 Task: Create a due date automation trigger when advanced on, on the monday before a card is due add fields with custom field "Resume" set to a number greater or equal to 1 and greater than 10 at 11:00 AM.
Action: Mouse moved to (1203, 340)
Screenshot: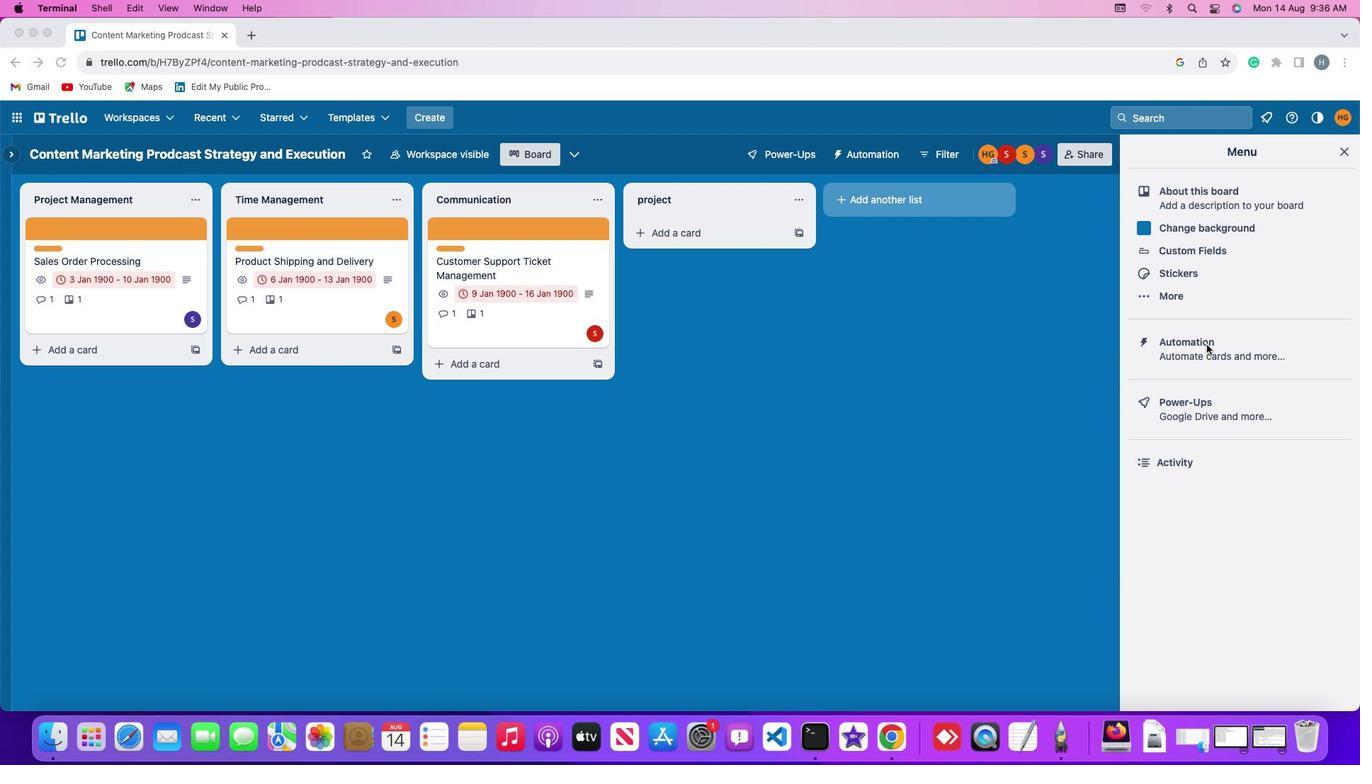 
Action: Mouse pressed left at (1203, 340)
Screenshot: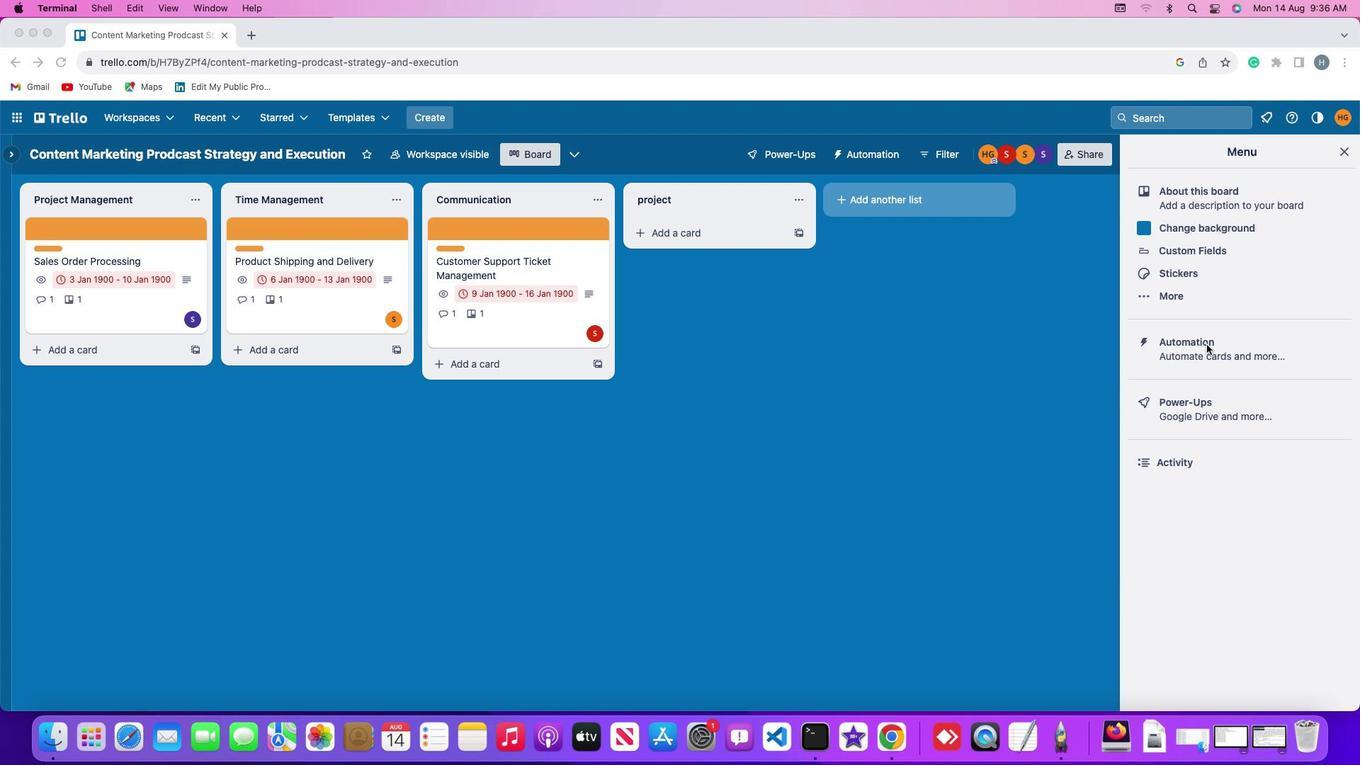
Action: Mouse pressed left at (1203, 340)
Screenshot: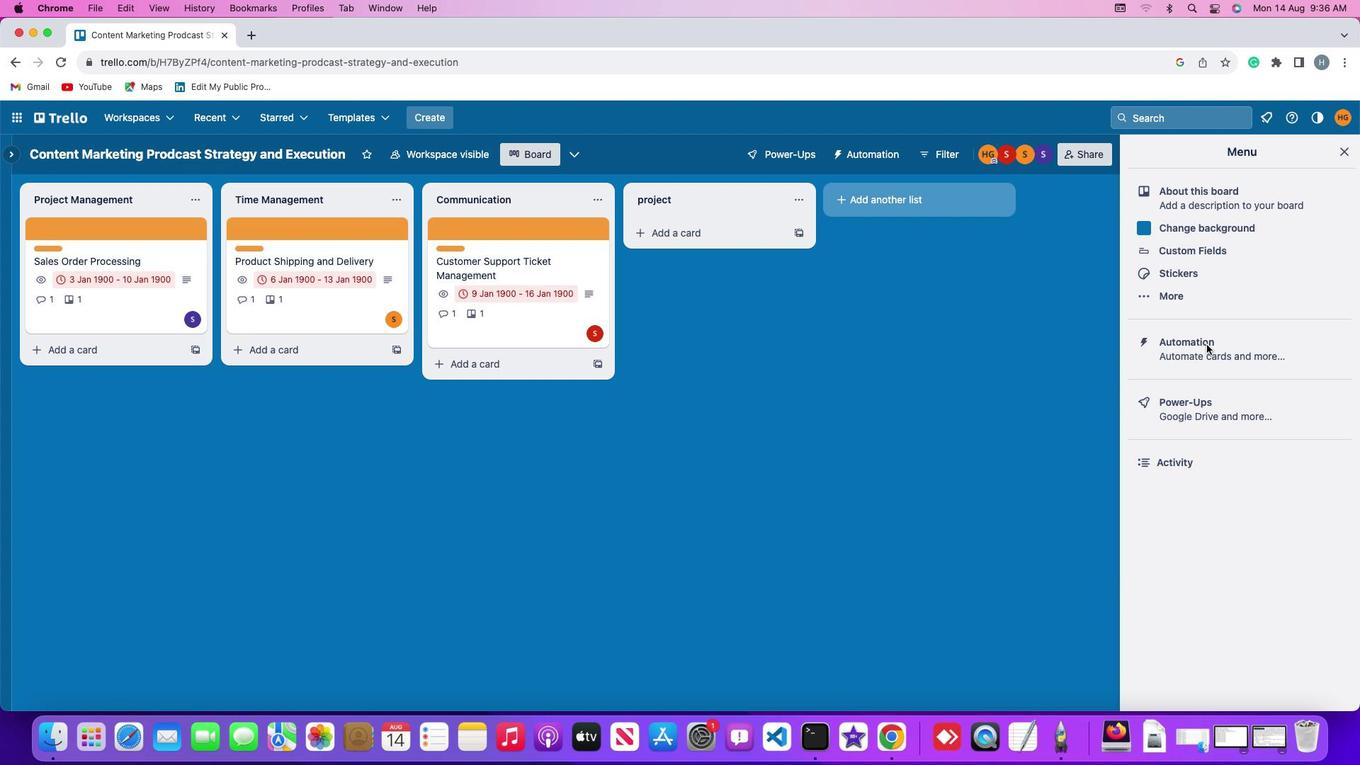 
Action: Mouse moved to (76, 332)
Screenshot: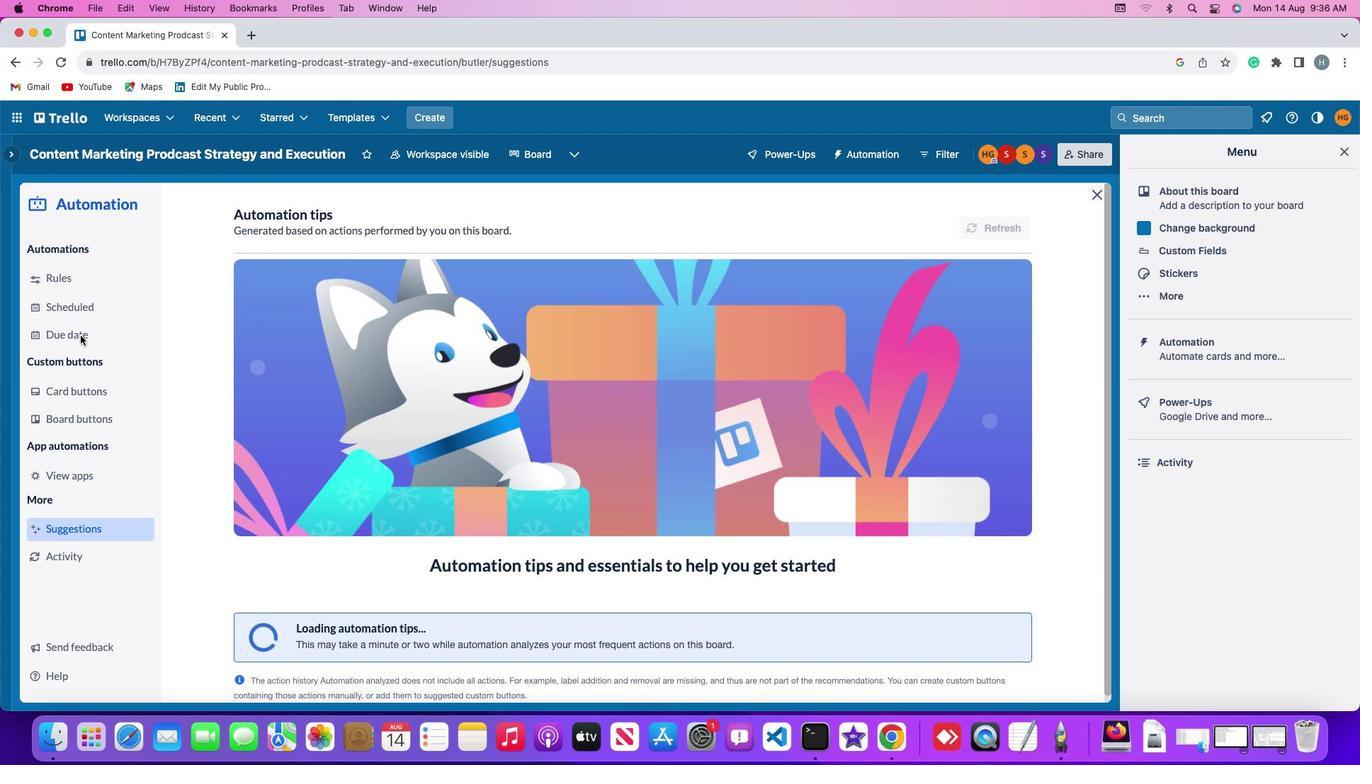 
Action: Mouse pressed left at (76, 332)
Screenshot: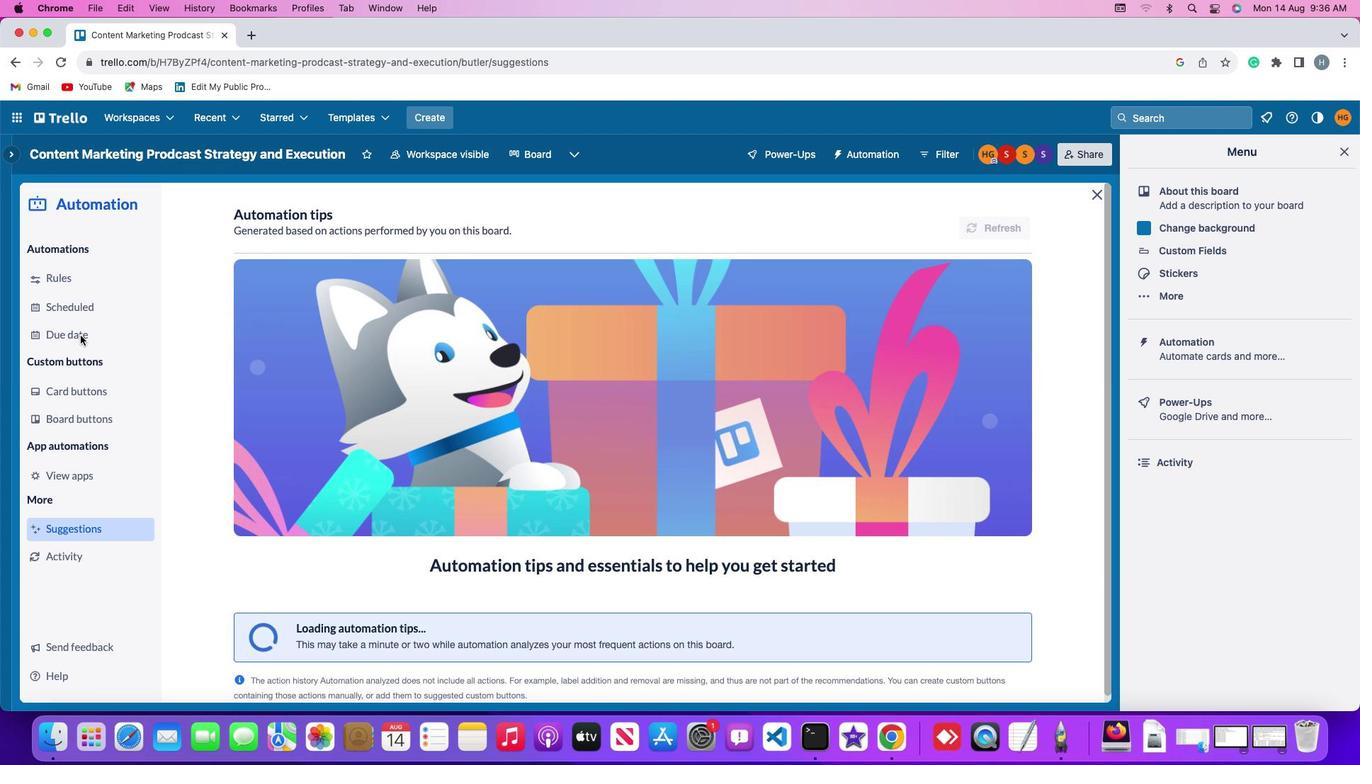 
Action: Mouse moved to (986, 213)
Screenshot: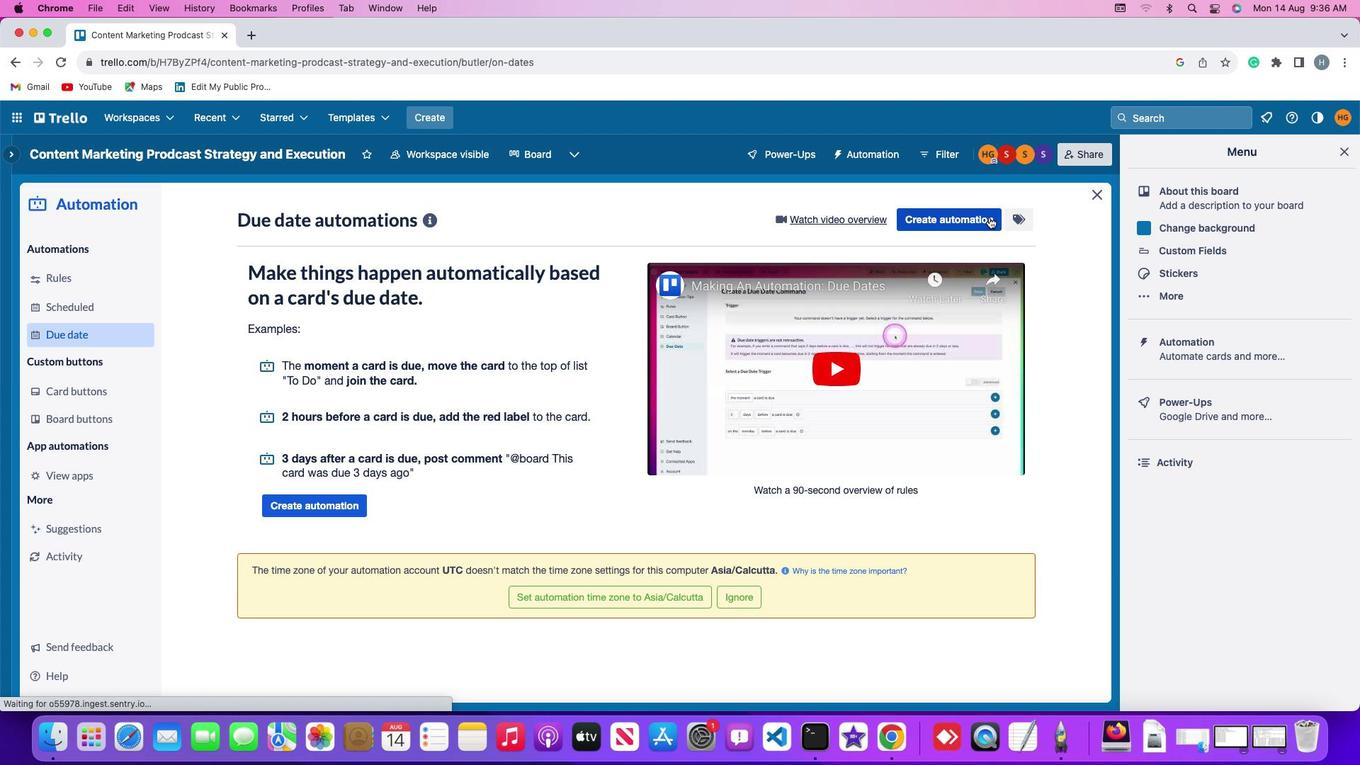
Action: Mouse pressed left at (986, 213)
Screenshot: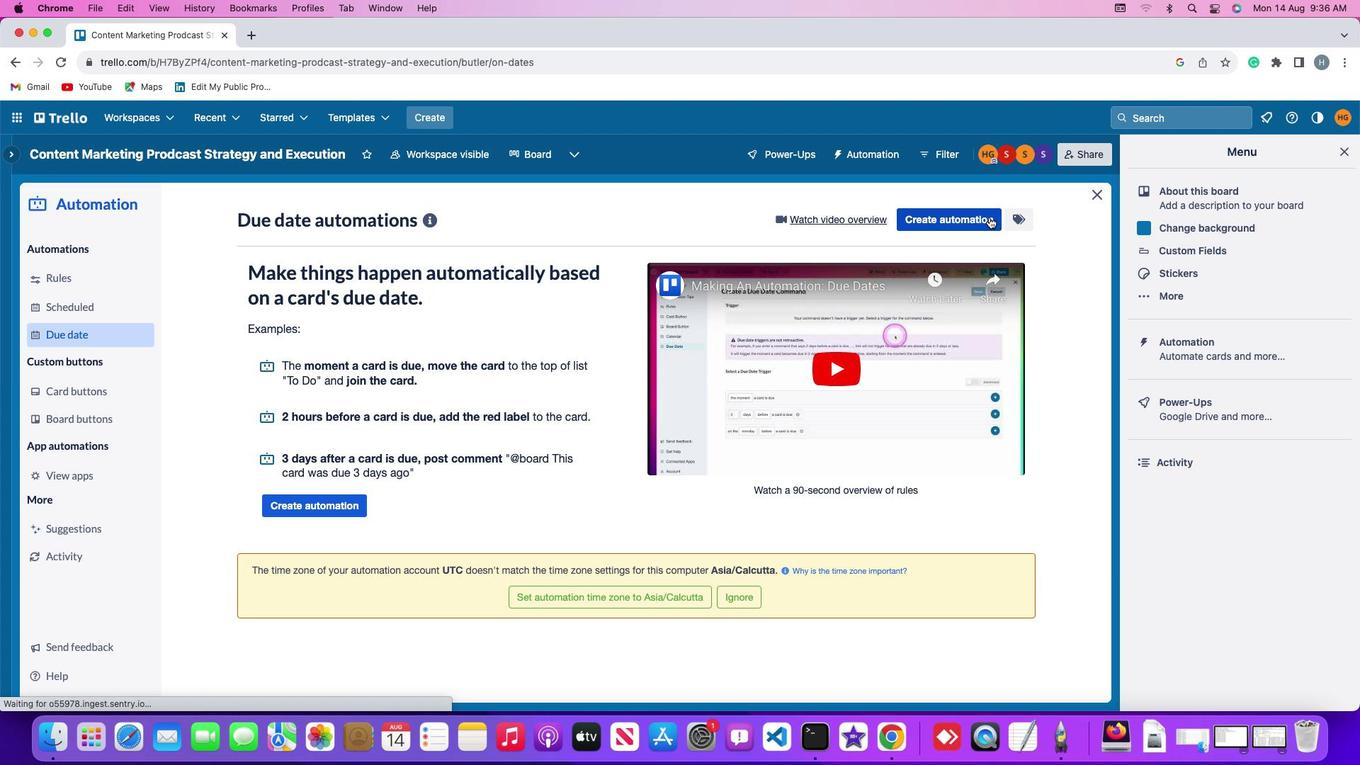 
Action: Mouse moved to (277, 354)
Screenshot: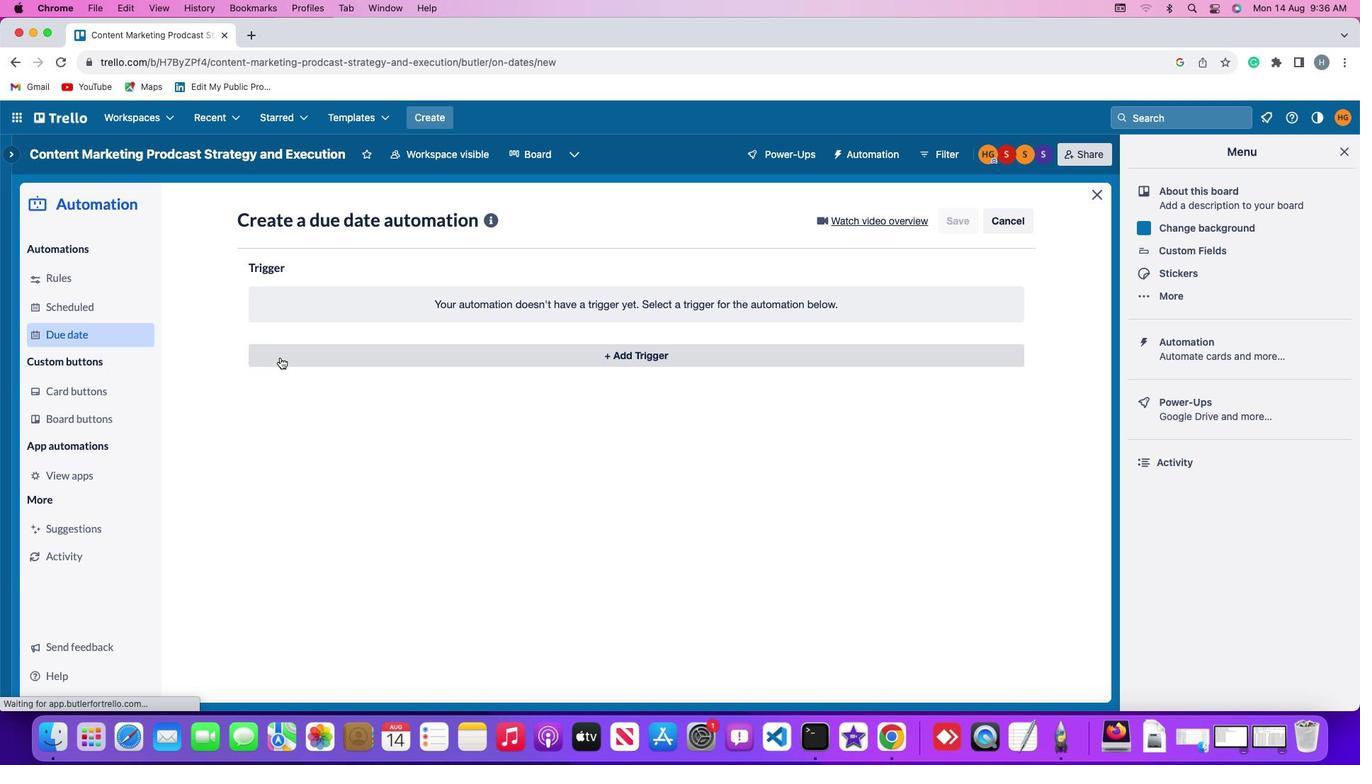
Action: Mouse pressed left at (277, 354)
Screenshot: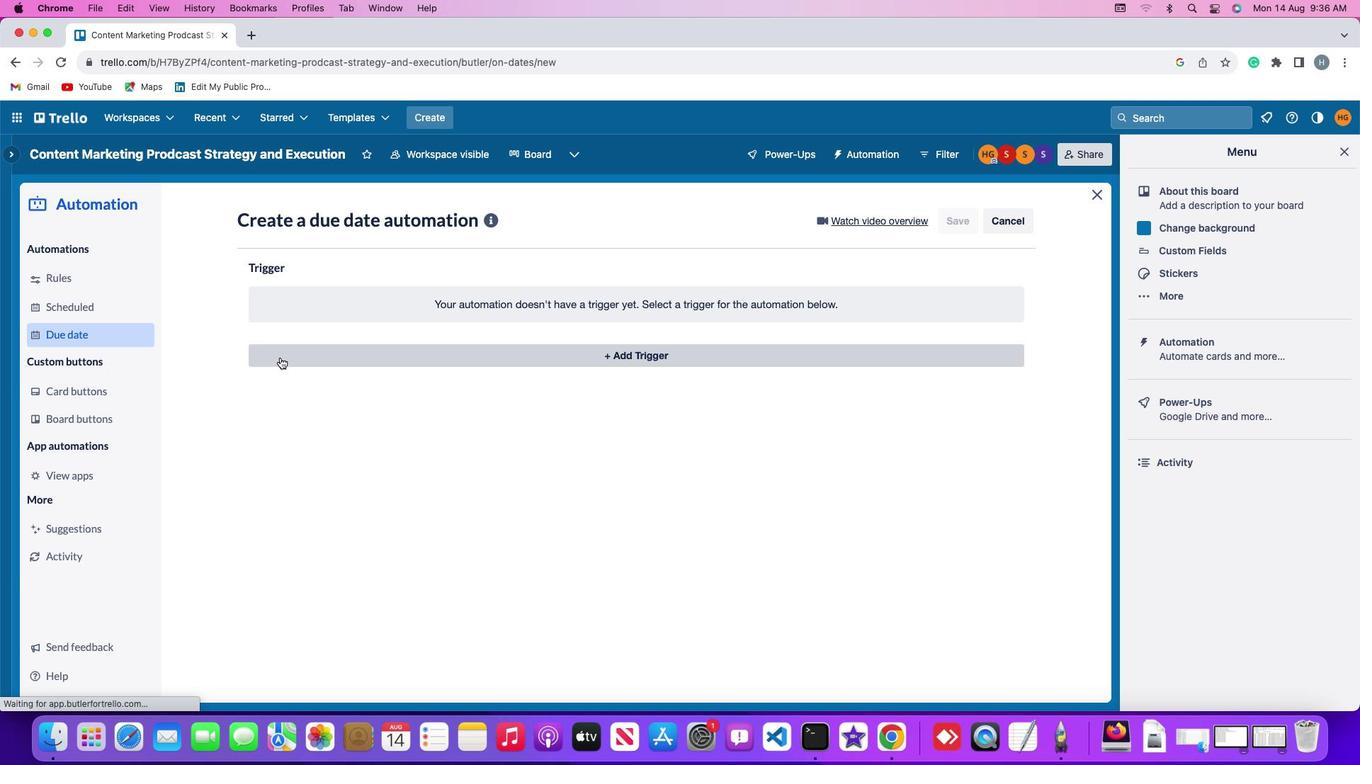 
Action: Mouse moved to (313, 608)
Screenshot: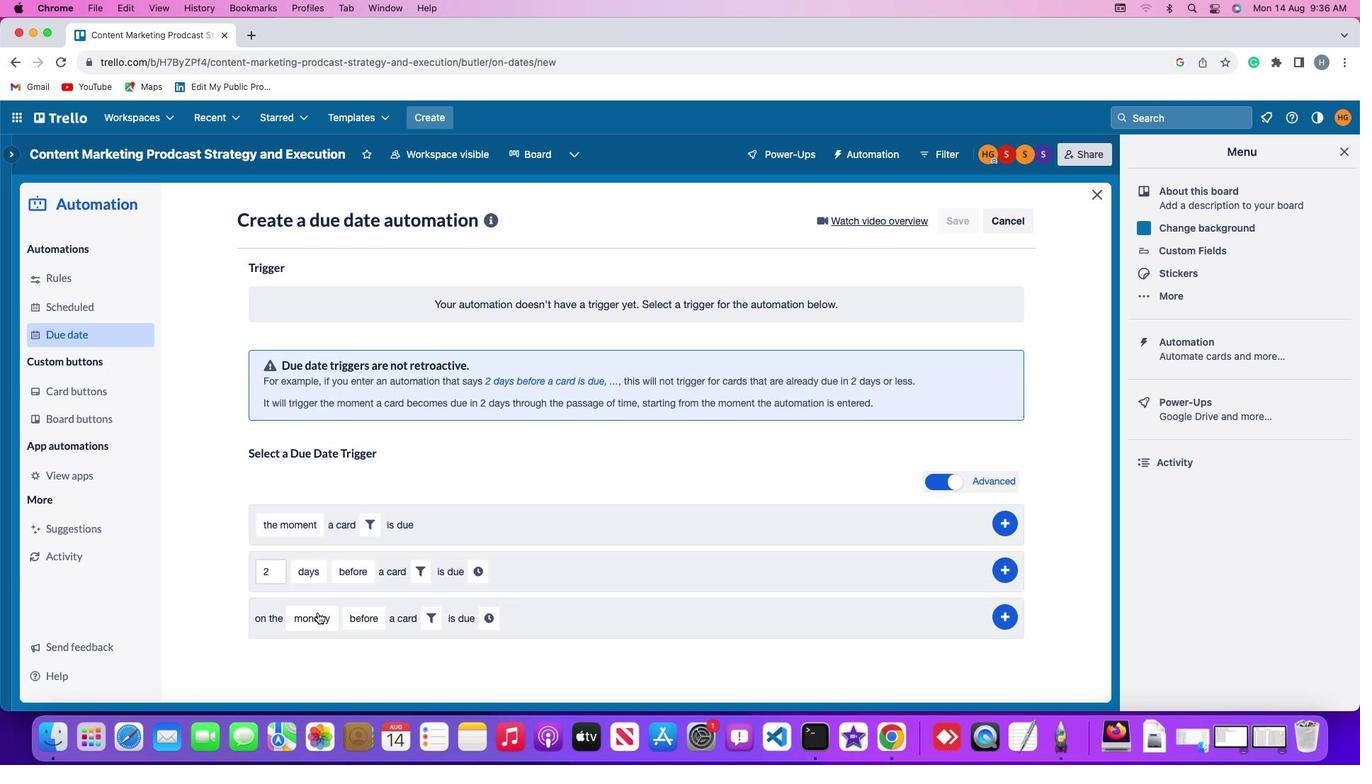 
Action: Mouse pressed left at (313, 608)
Screenshot: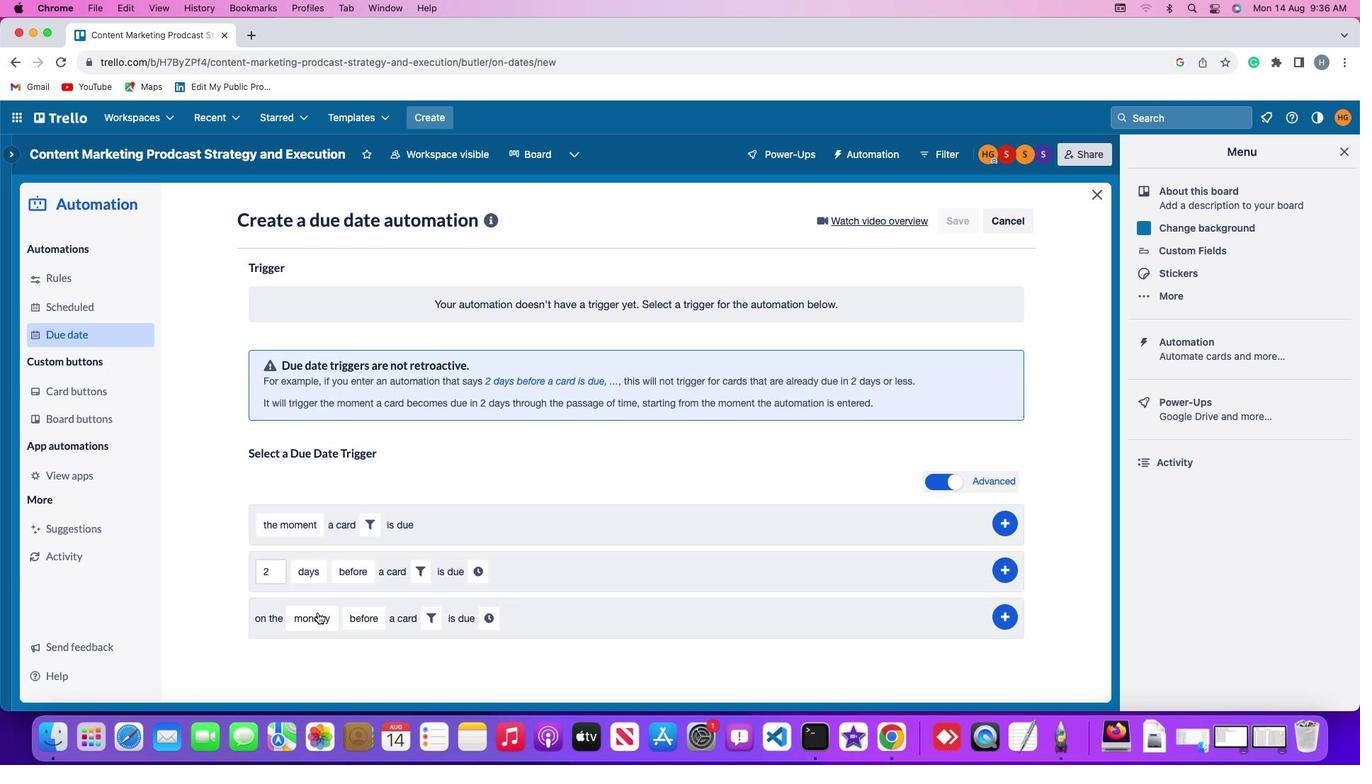 
Action: Mouse moved to (337, 424)
Screenshot: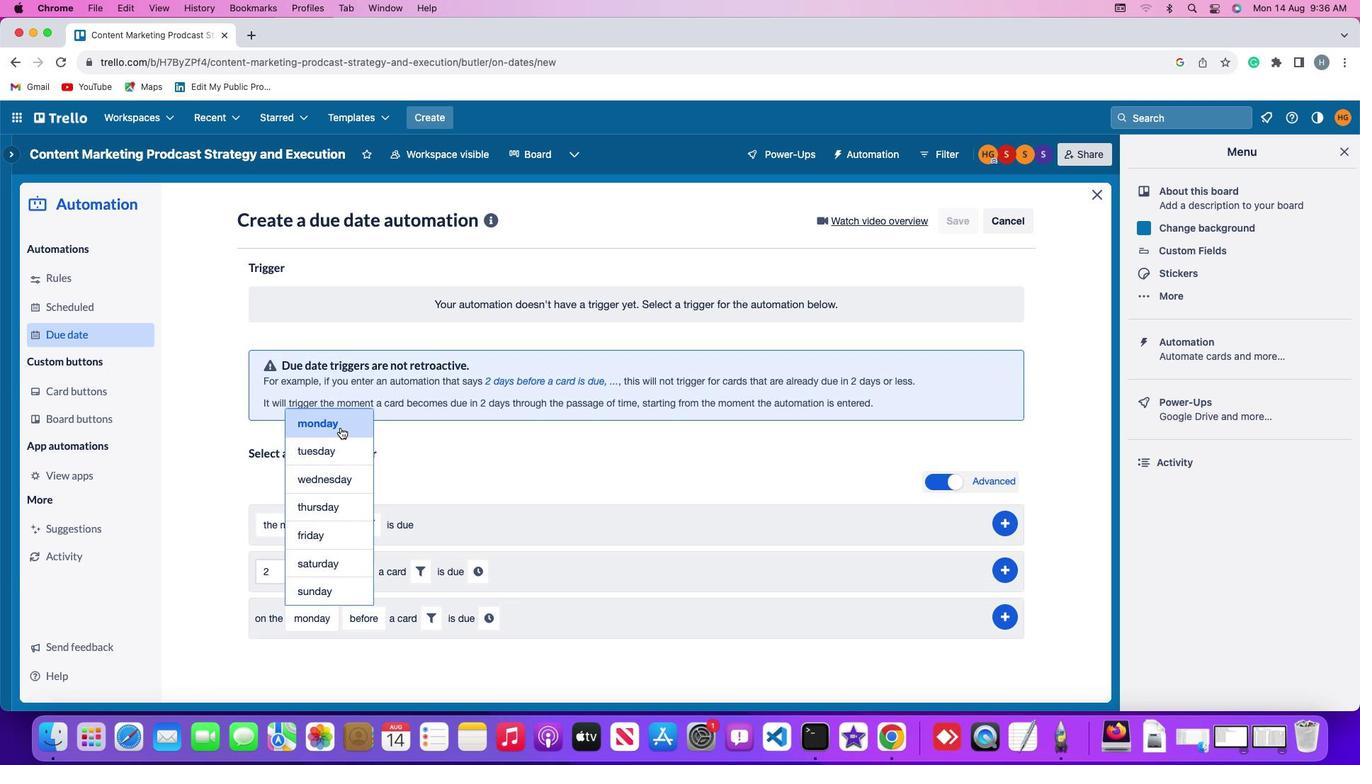 
Action: Mouse pressed left at (337, 424)
Screenshot: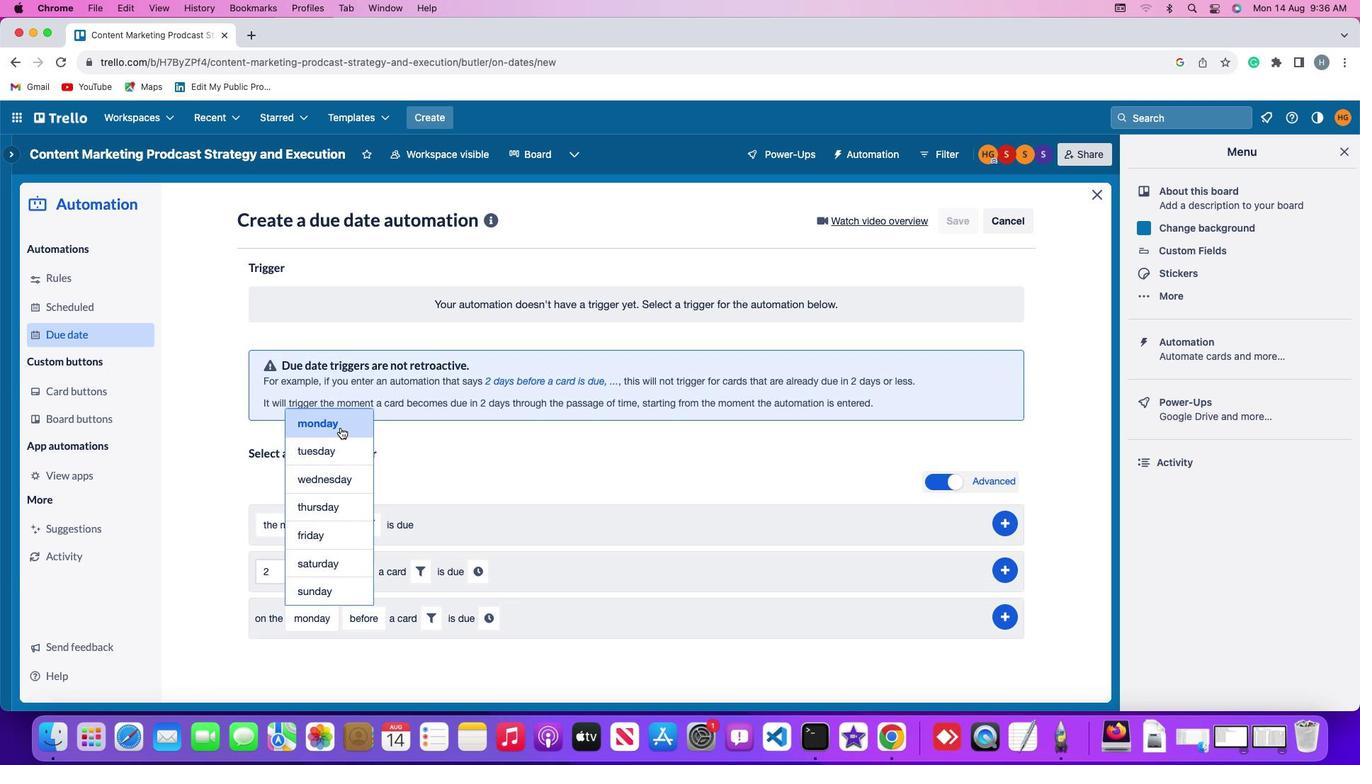 
Action: Mouse moved to (364, 615)
Screenshot: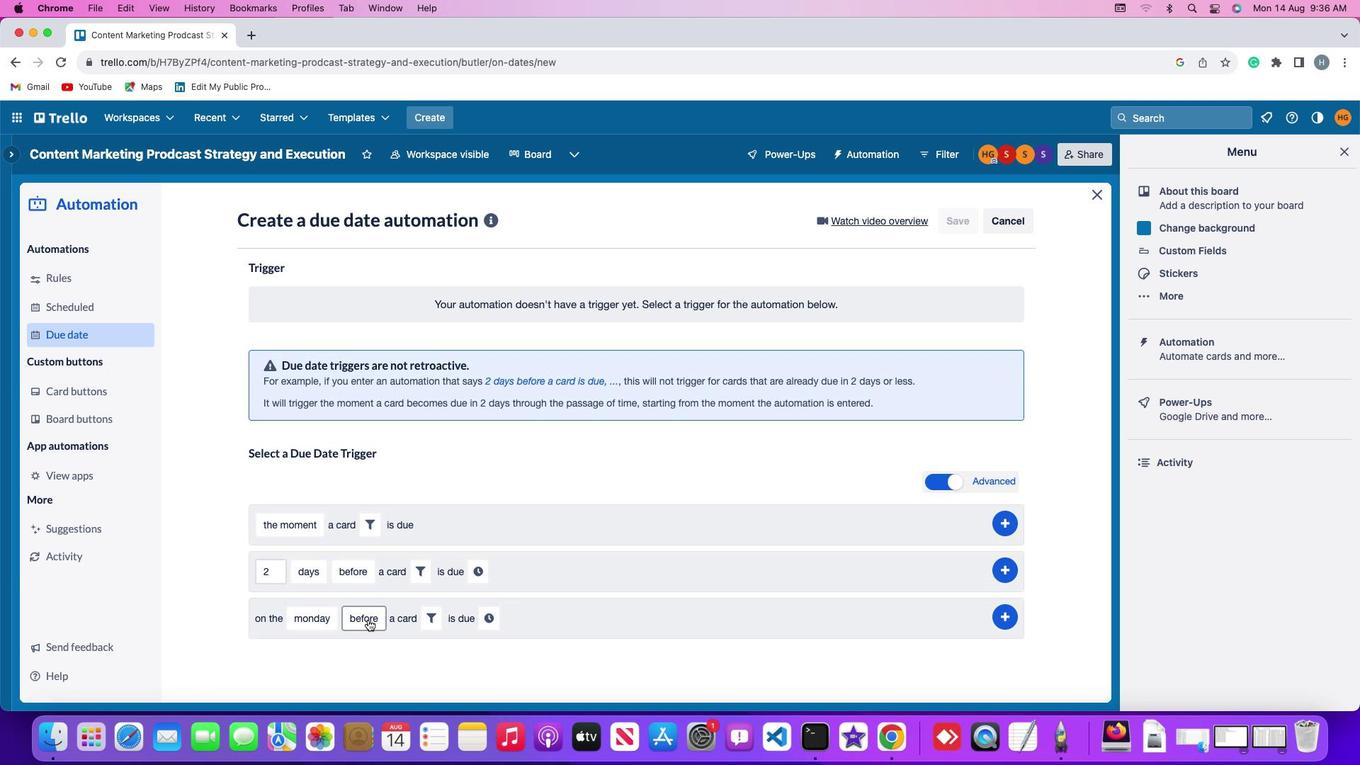 
Action: Mouse pressed left at (364, 615)
Screenshot: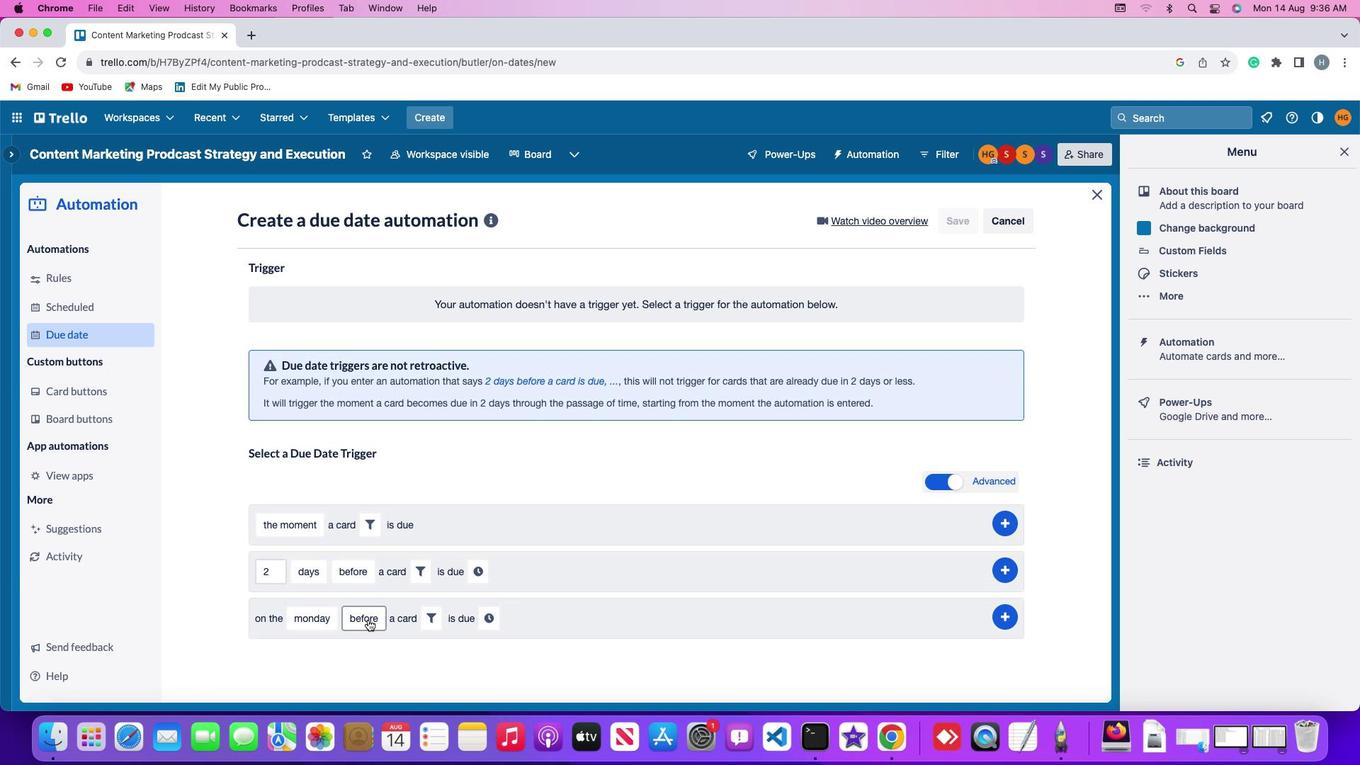 
Action: Mouse moved to (379, 510)
Screenshot: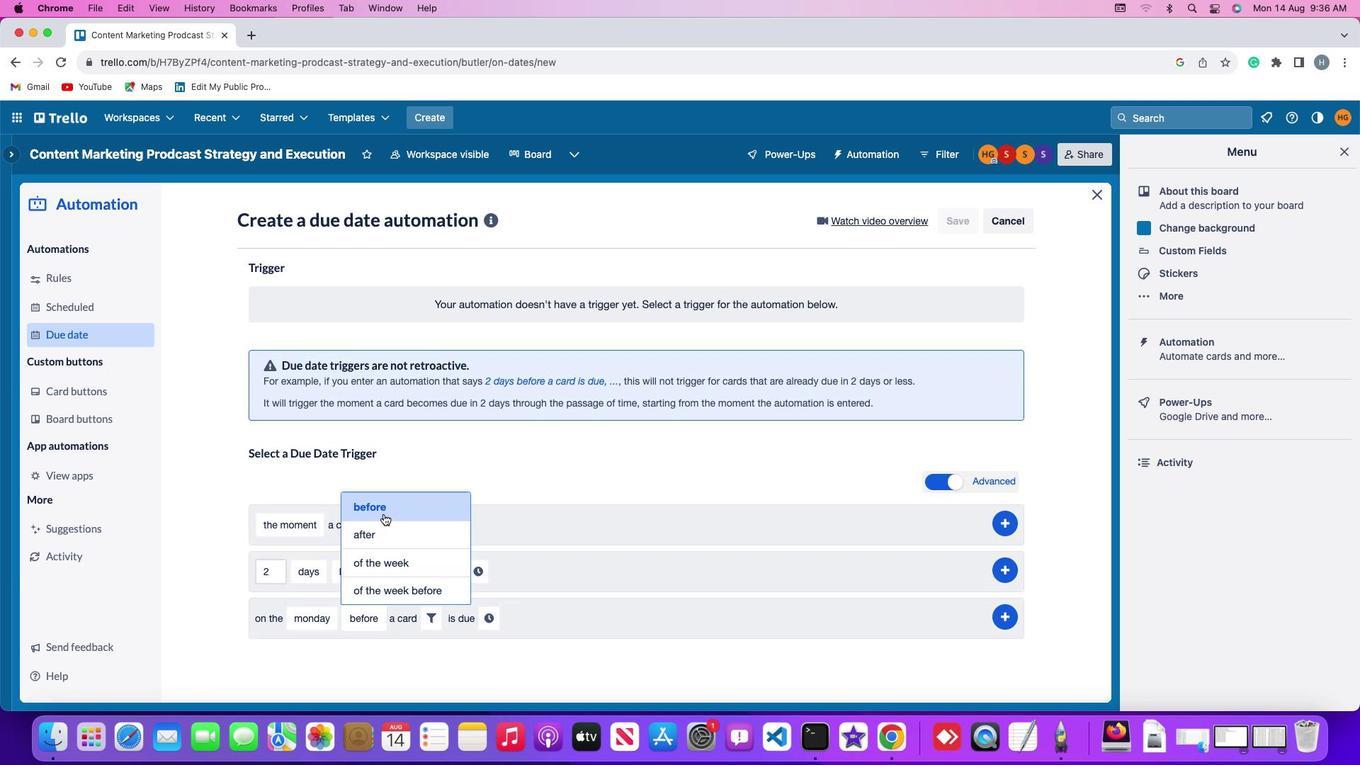 
Action: Mouse pressed left at (379, 510)
Screenshot: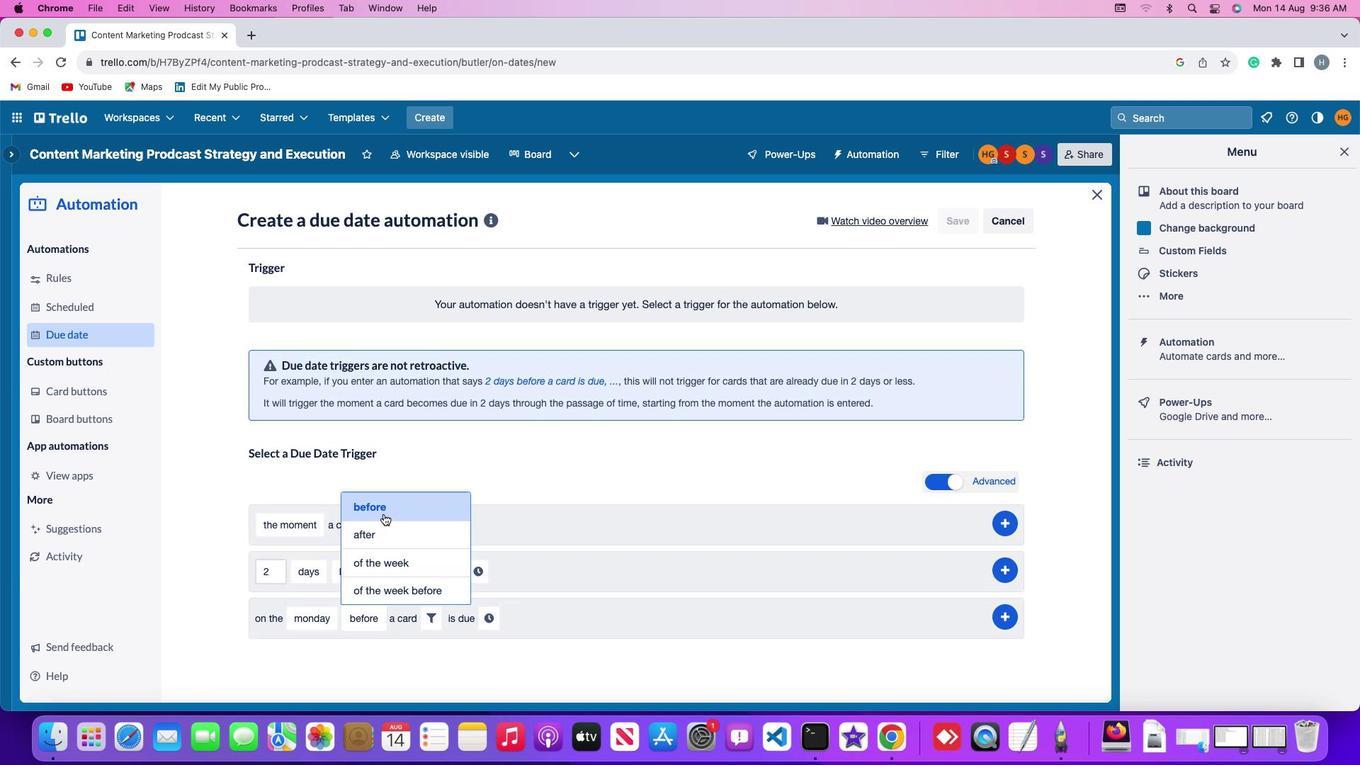 
Action: Mouse moved to (421, 618)
Screenshot: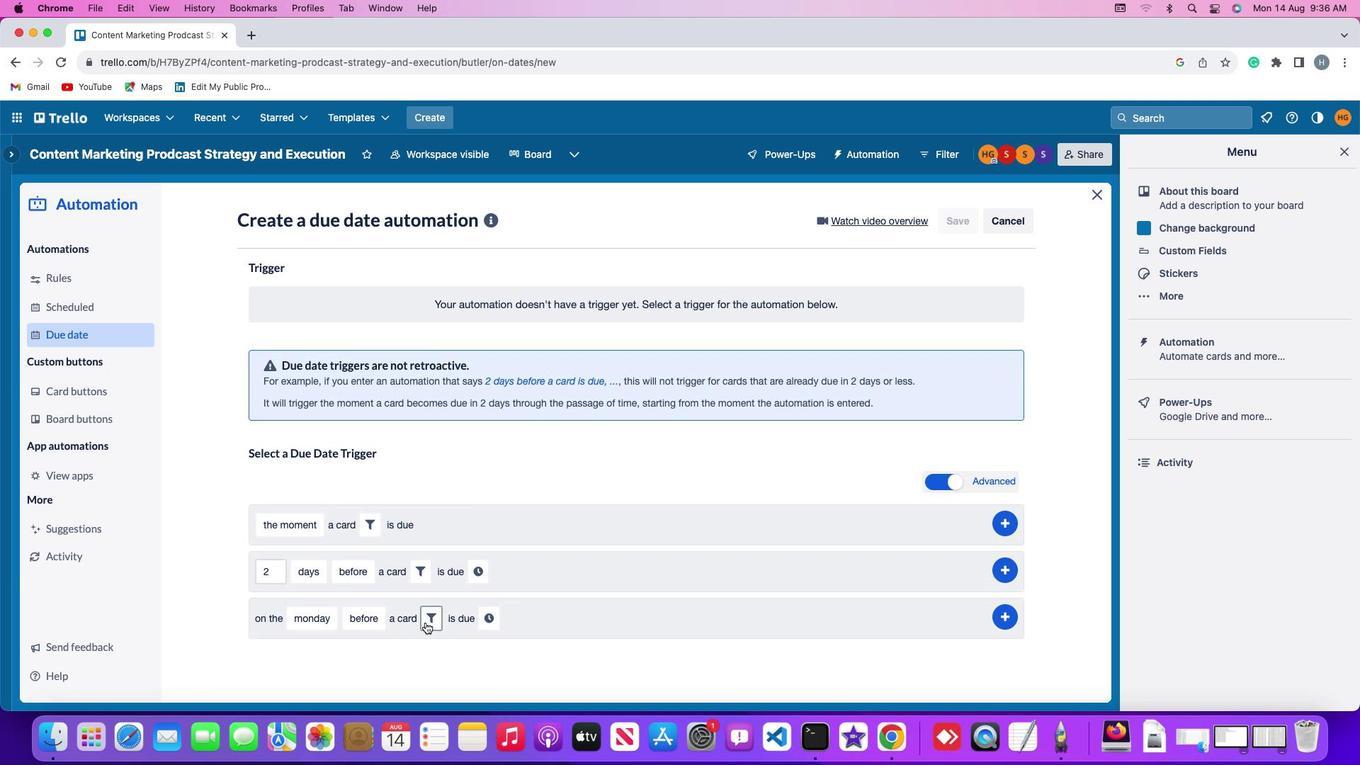 
Action: Mouse pressed left at (421, 618)
Screenshot: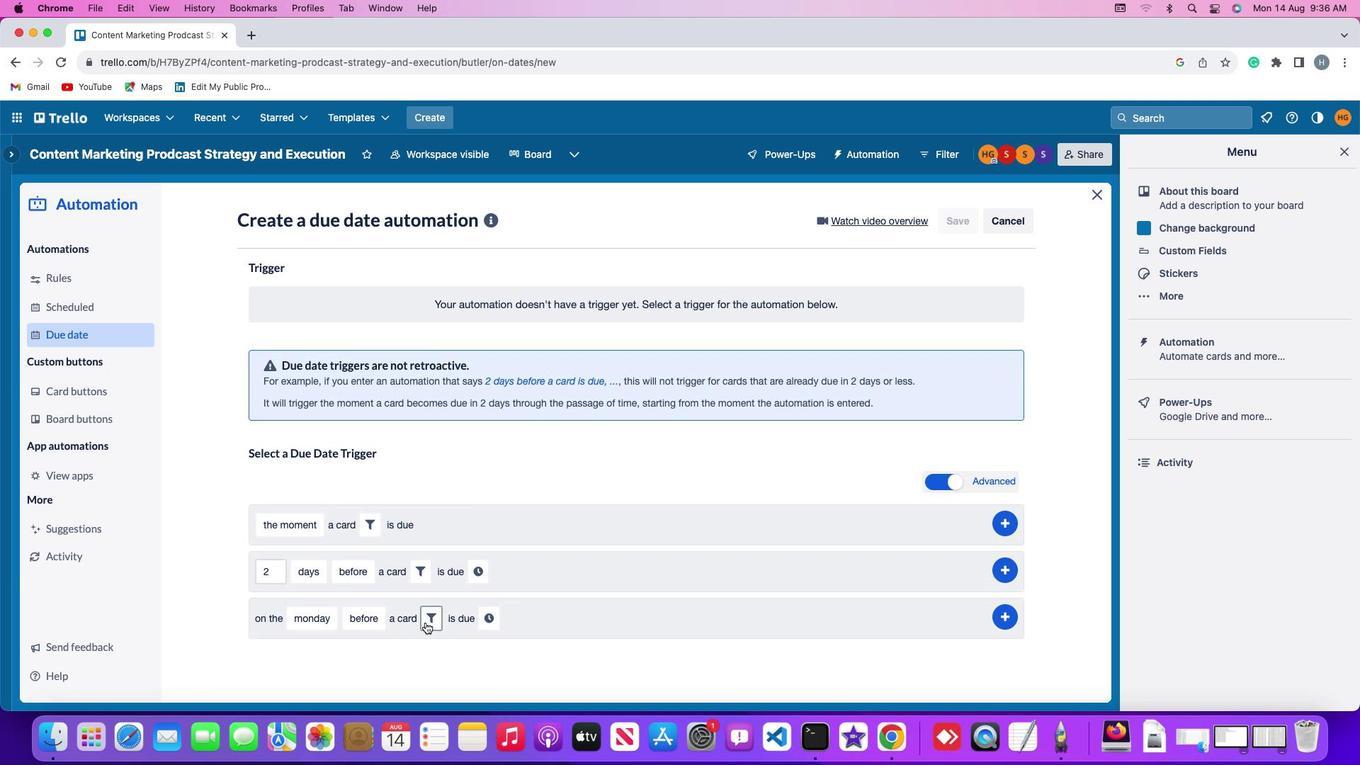 
Action: Mouse moved to (661, 656)
Screenshot: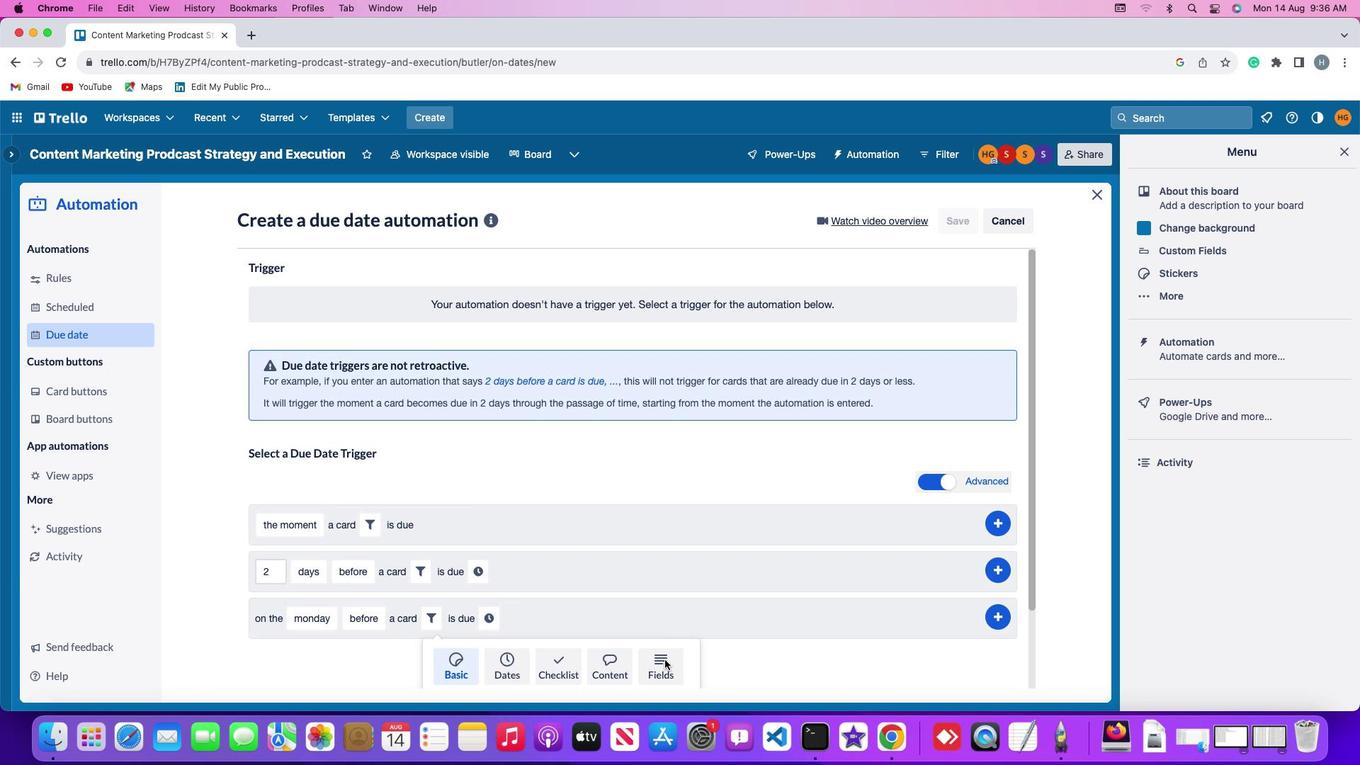 
Action: Mouse pressed left at (661, 656)
Screenshot: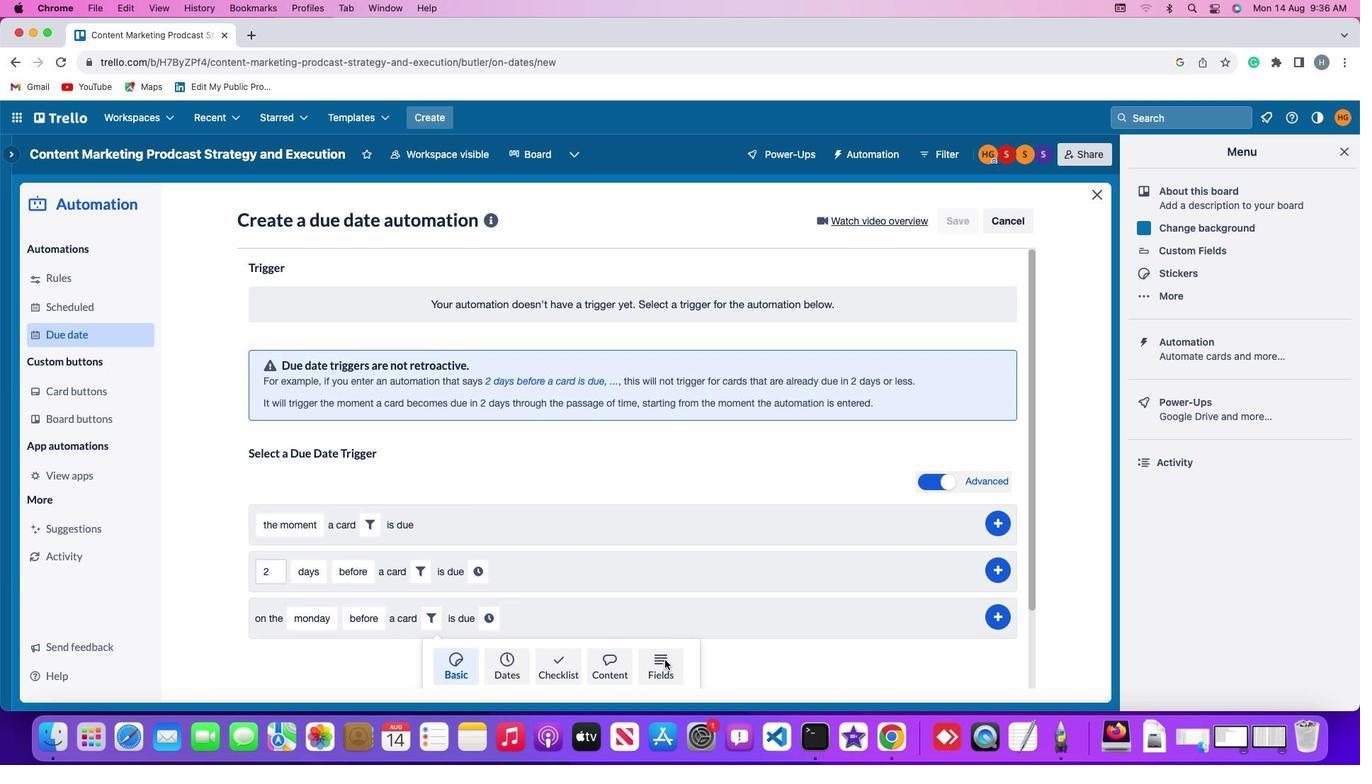 
Action: Mouse moved to (384, 668)
Screenshot: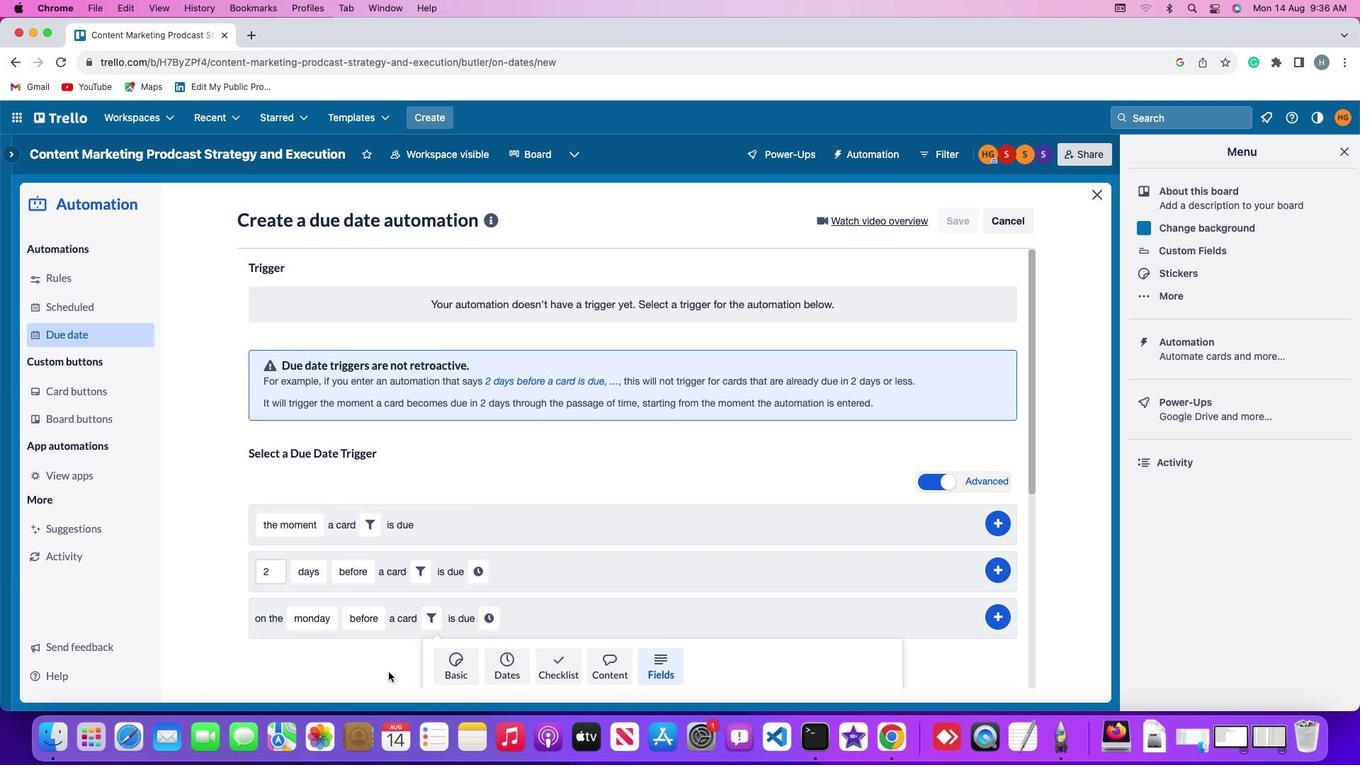 
Action: Mouse scrolled (384, 668) with delta (-2, -3)
Screenshot: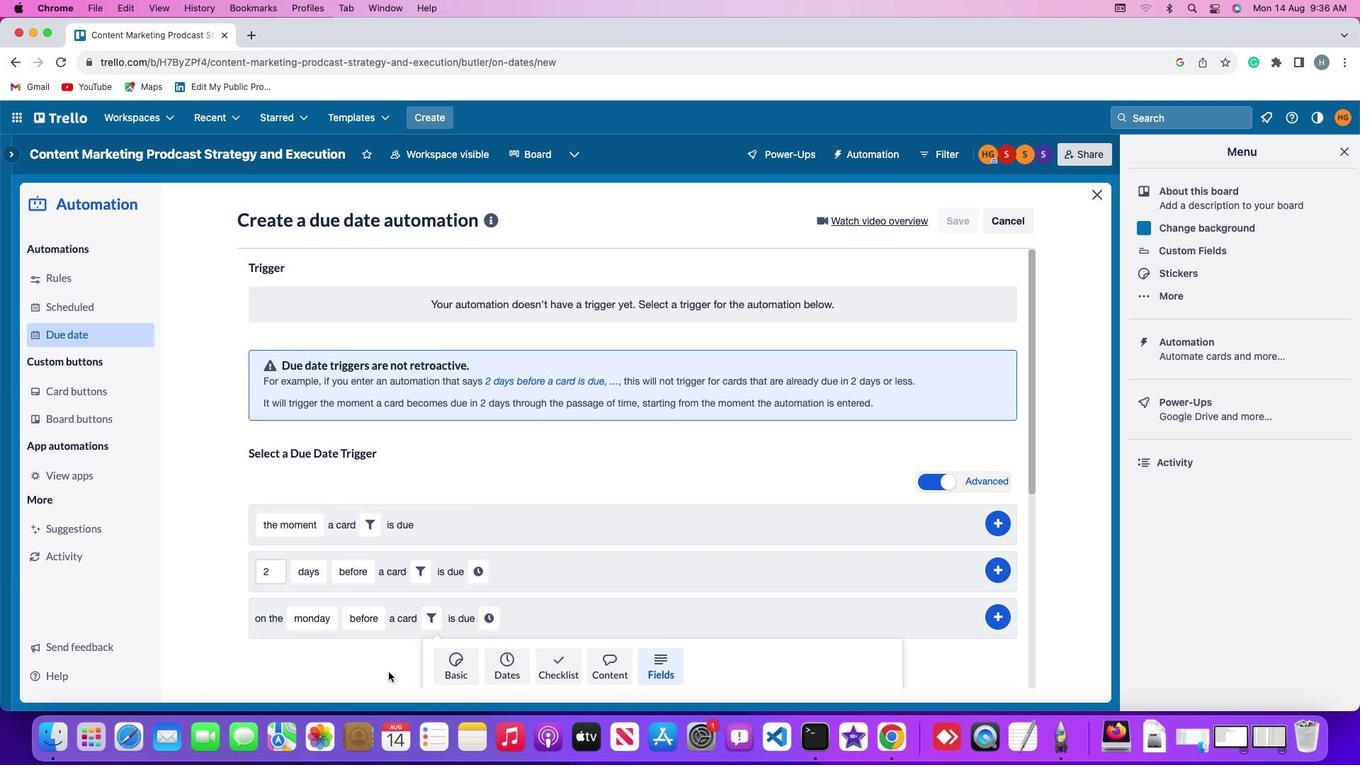 
Action: Mouse moved to (384, 668)
Screenshot: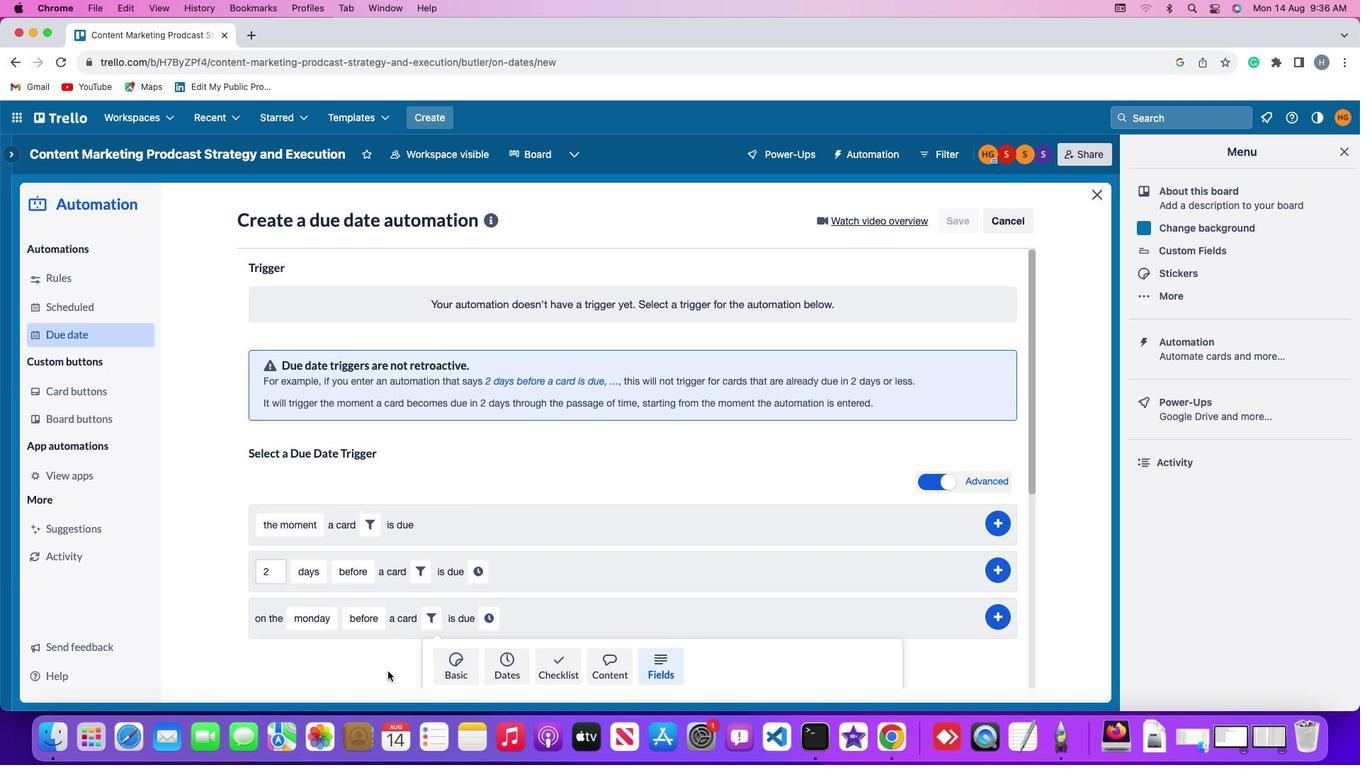 
Action: Mouse scrolled (384, 668) with delta (-2, -3)
Screenshot: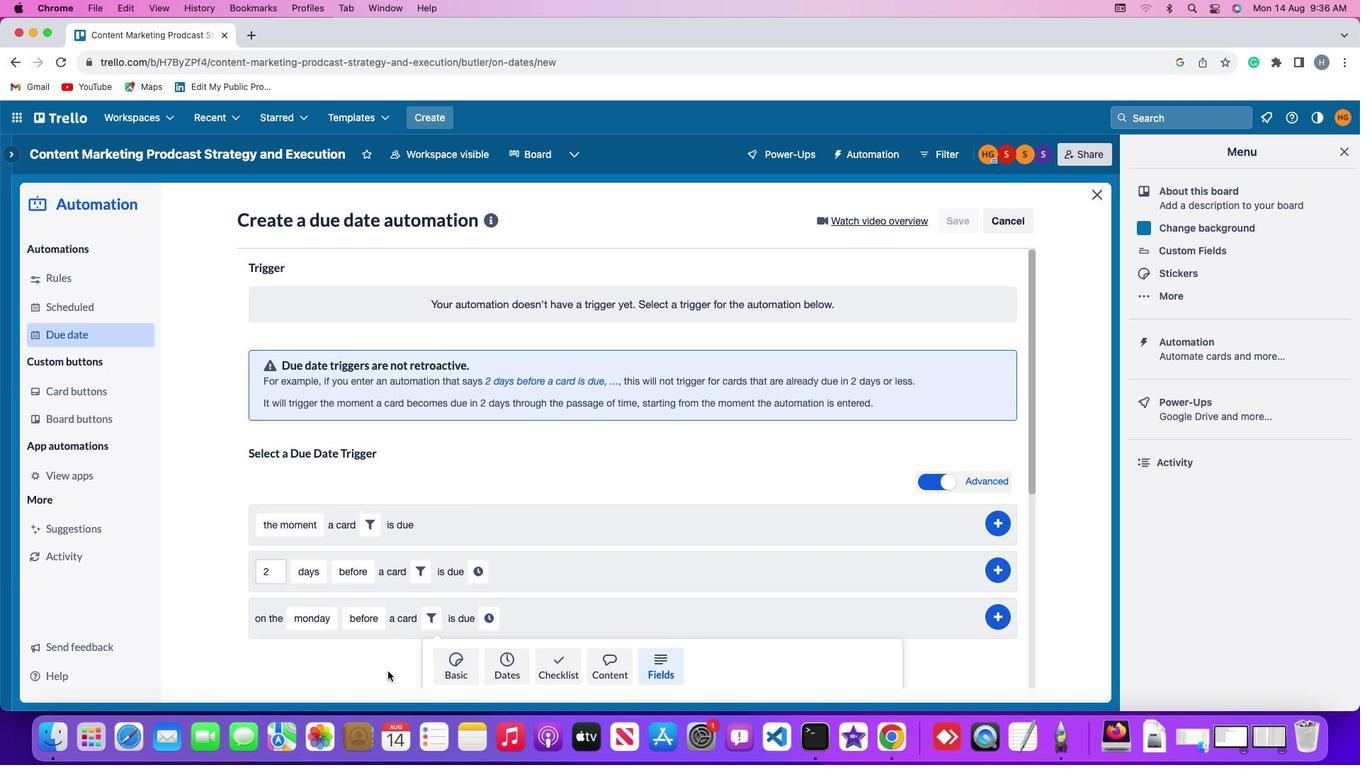 
Action: Mouse moved to (384, 668)
Screenshot: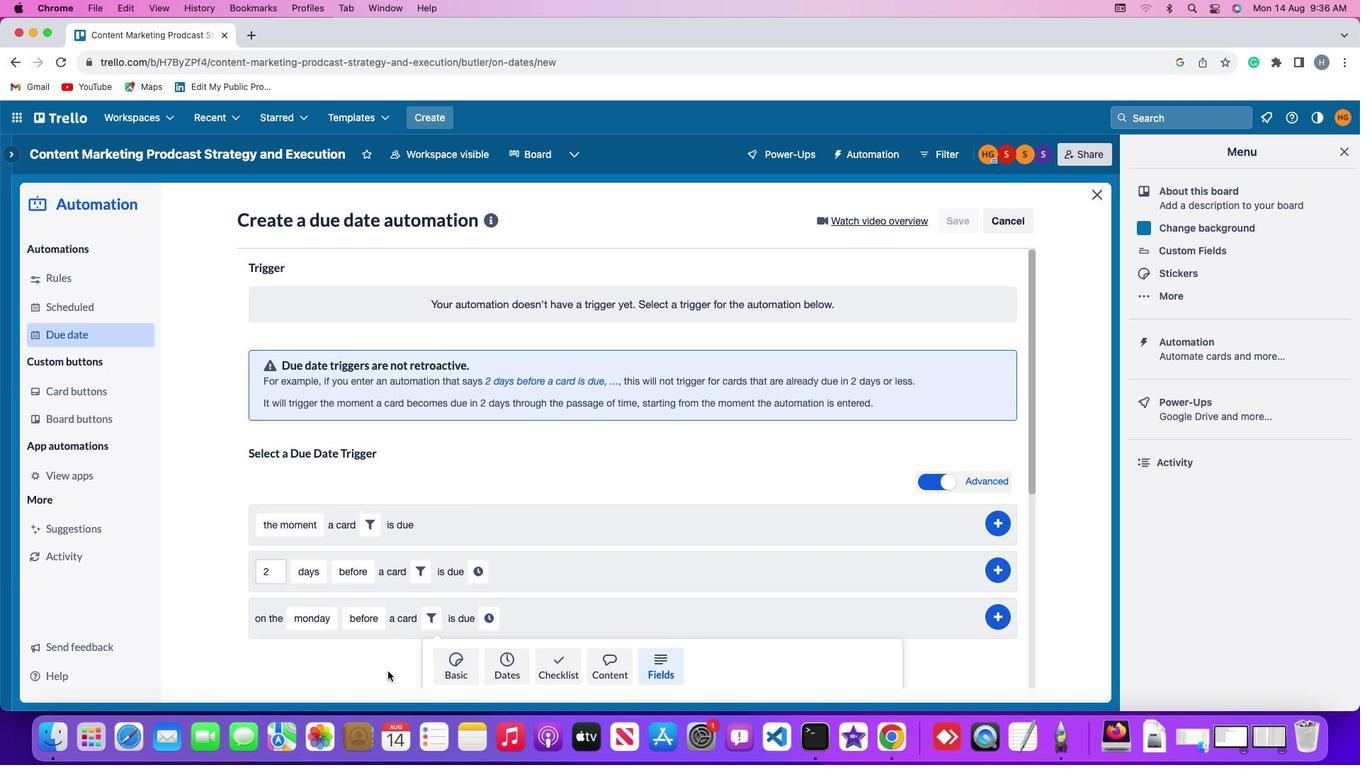 
Action: Mouse scrolled (384, 668) with delta (-2, -5)
Screenshot: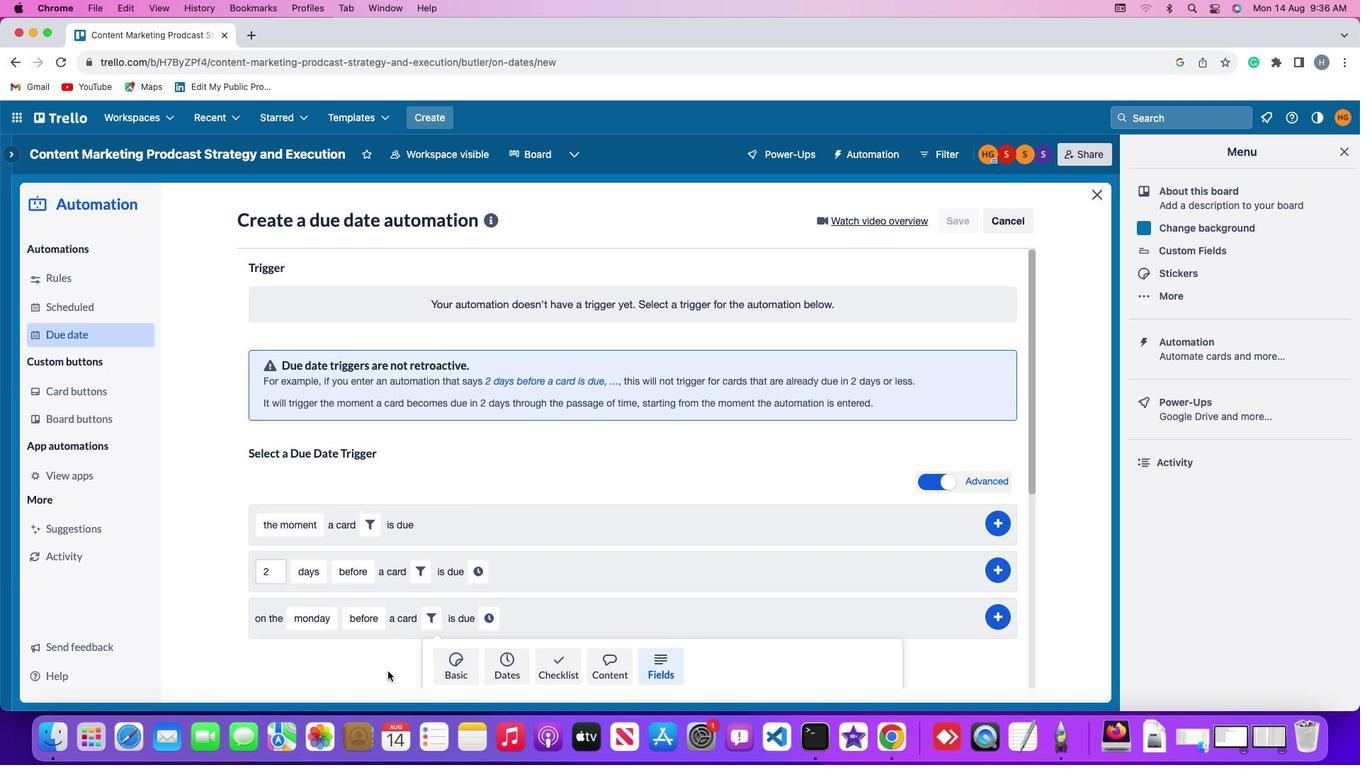 
Action: Mouse moved to (384, 667)
Screenshot: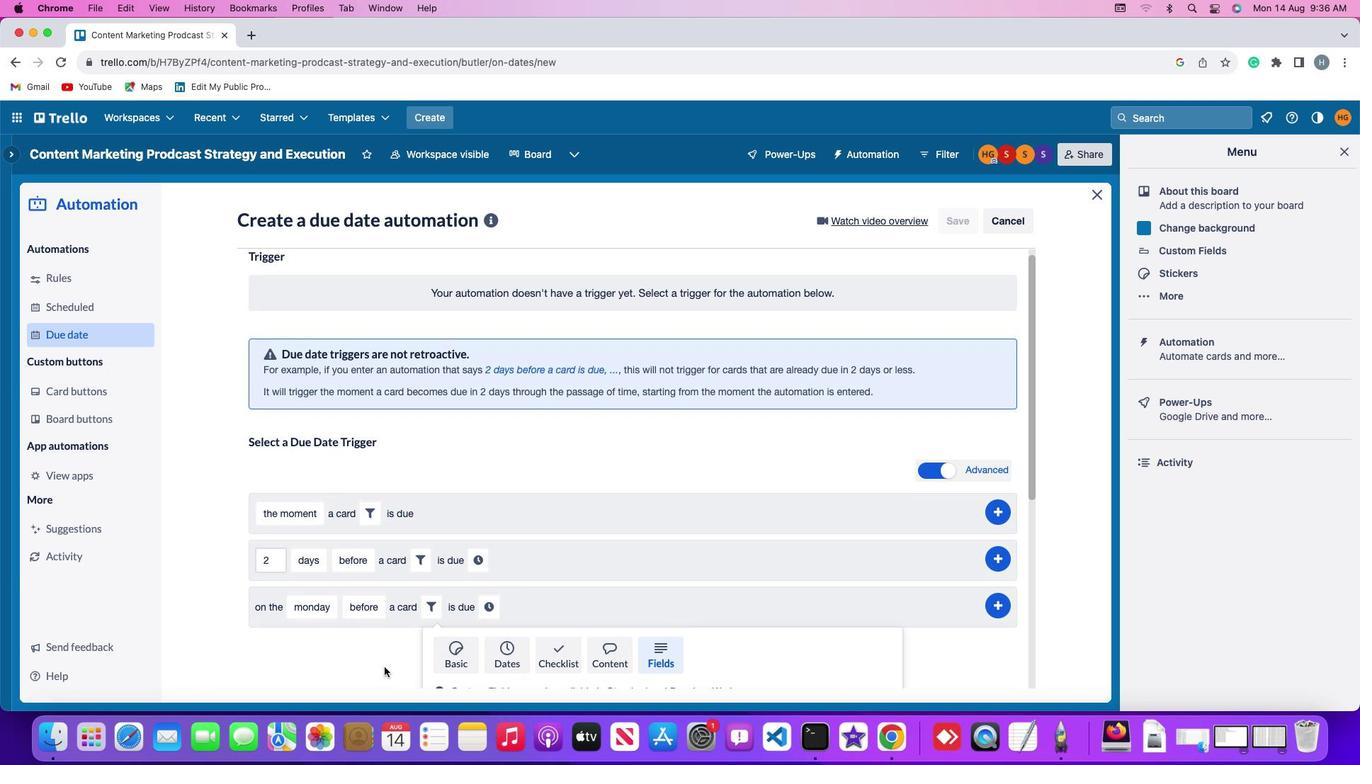 
Action: Mouse scrolled (384, 667) with delta (-2, -6)
Screenshot: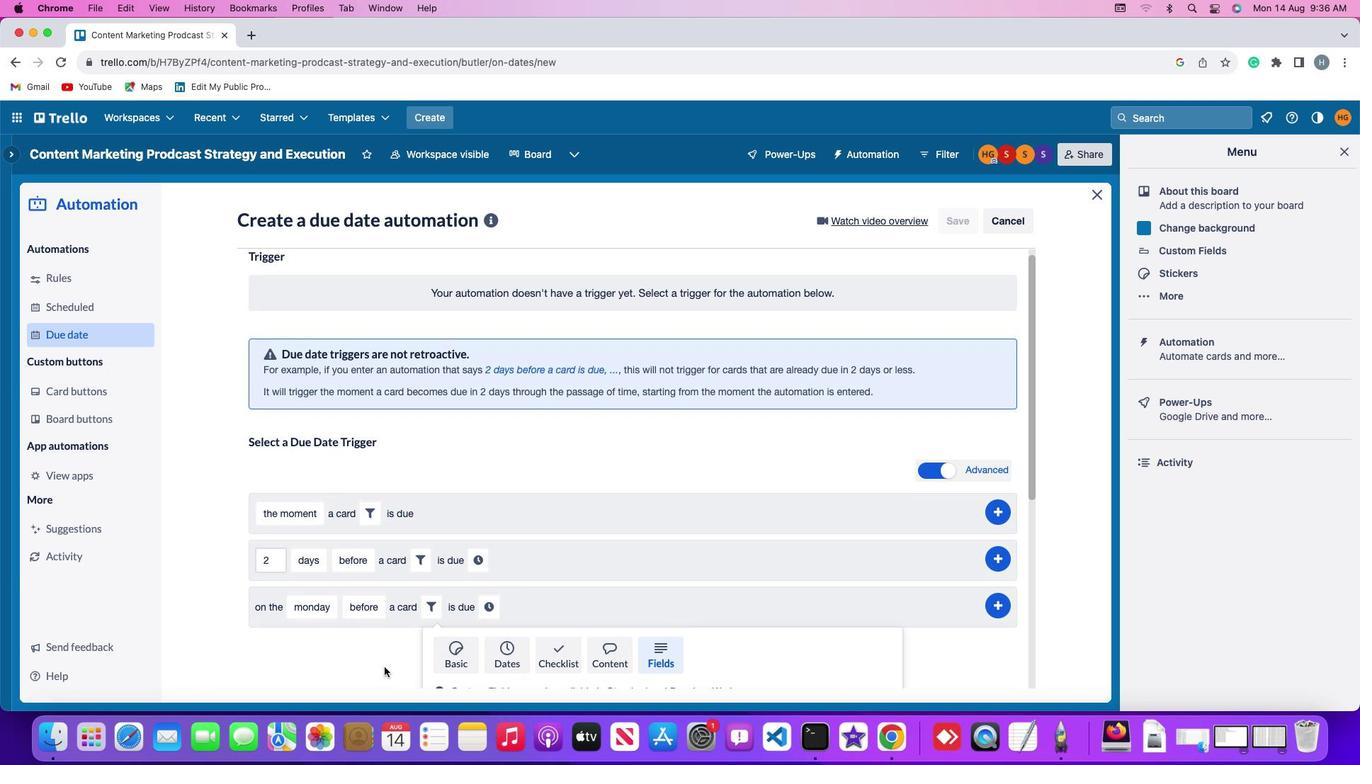 
Action: Mouse moved to (384, 666)
Screenshot: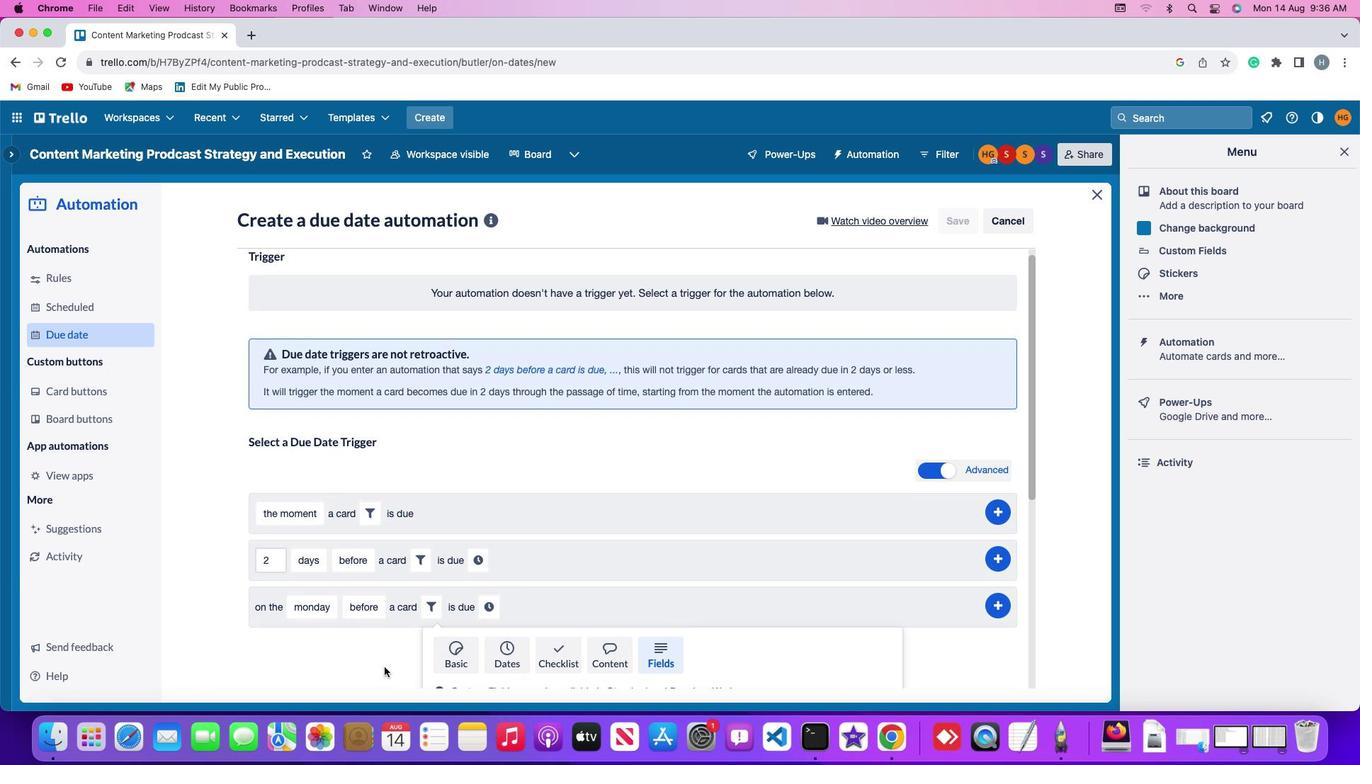 
Action: Mouse scrolled (384, 666) with delta (-2, -7)
Screenshot: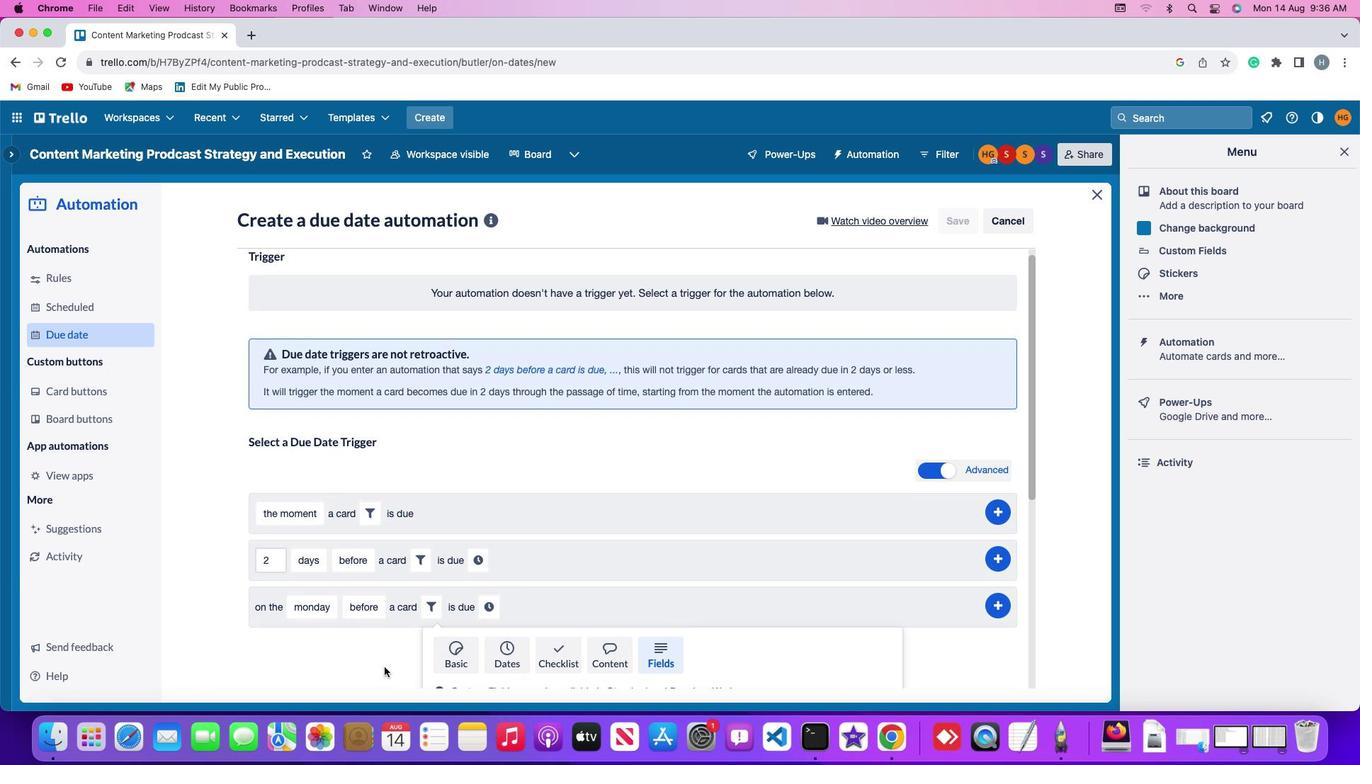 
Action: Mouse moved to (382, 665)
Screenshot: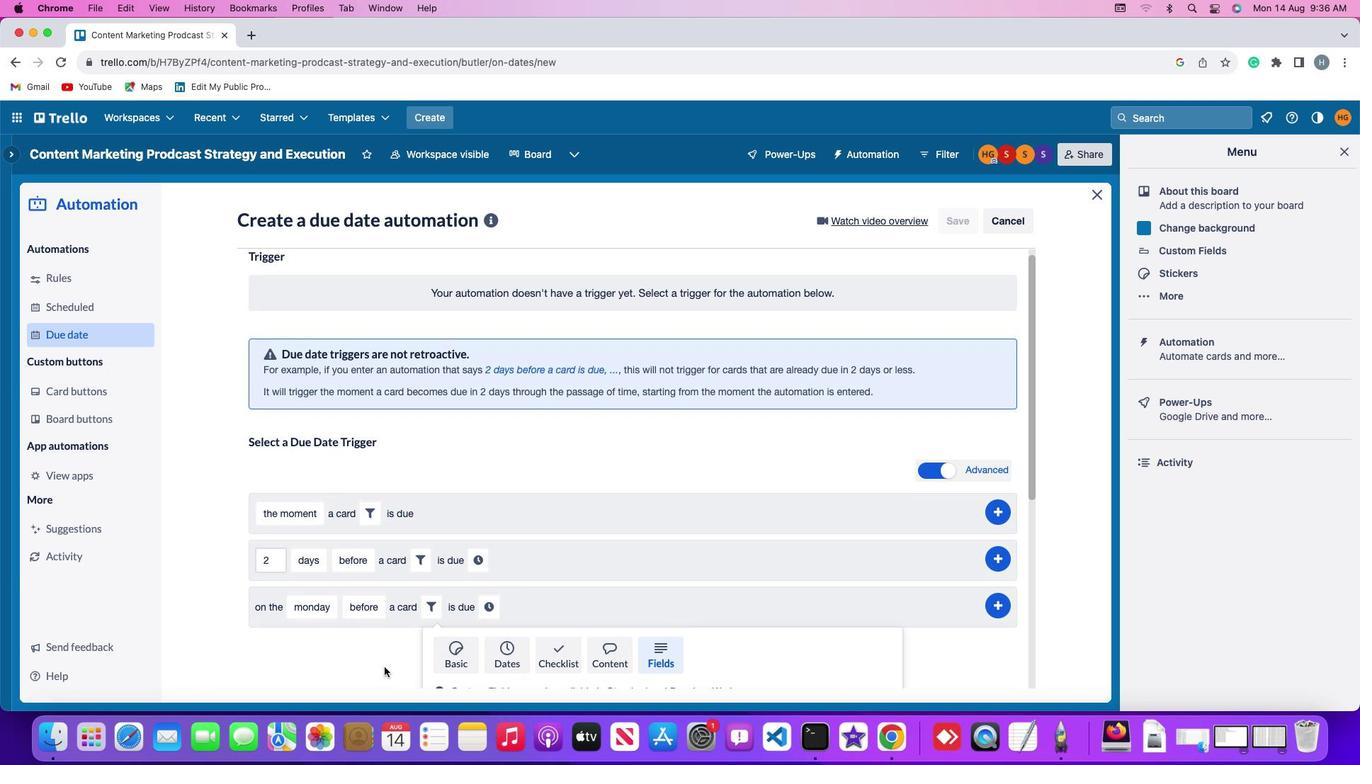 
Action: Mouse scrolled (382, 665) with delta (-2, -7)
Screenshot: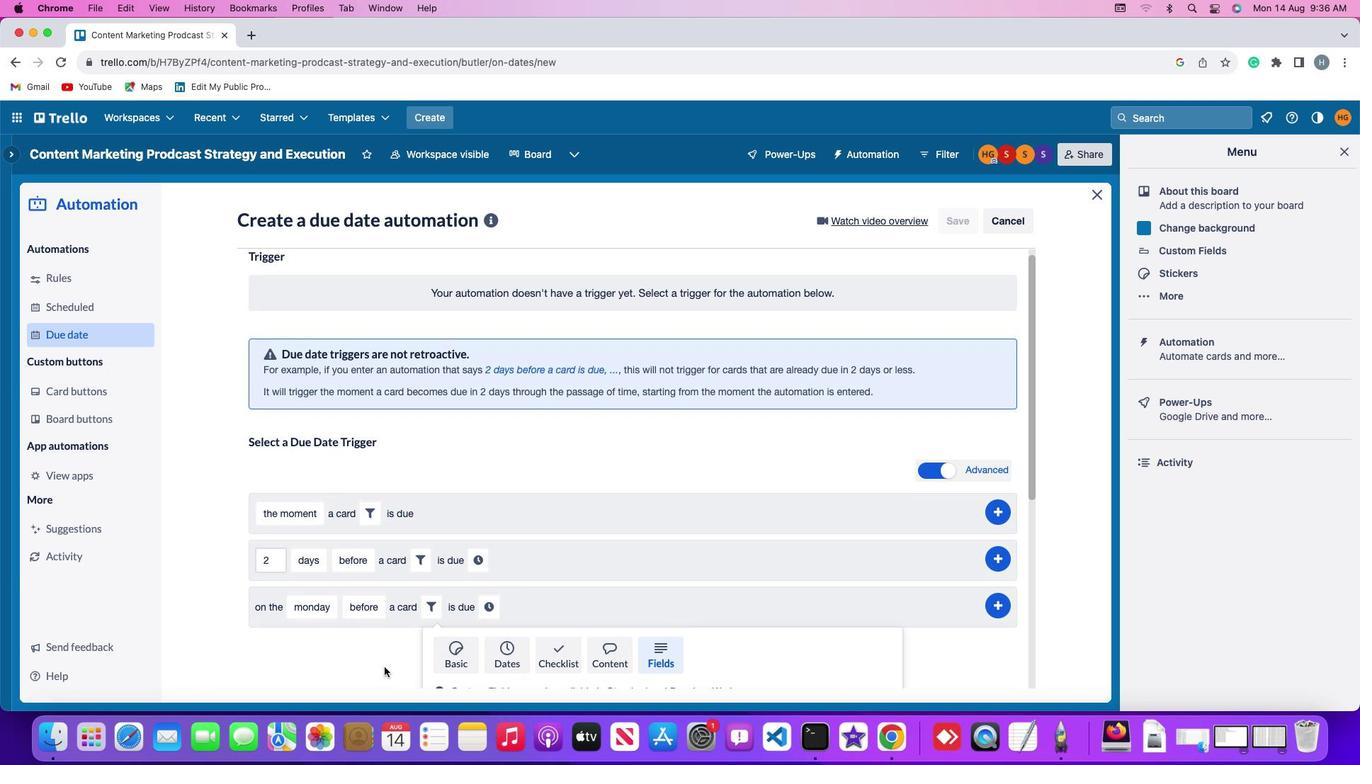 
Action: Mouse moved to (376, 661)
Screenshot: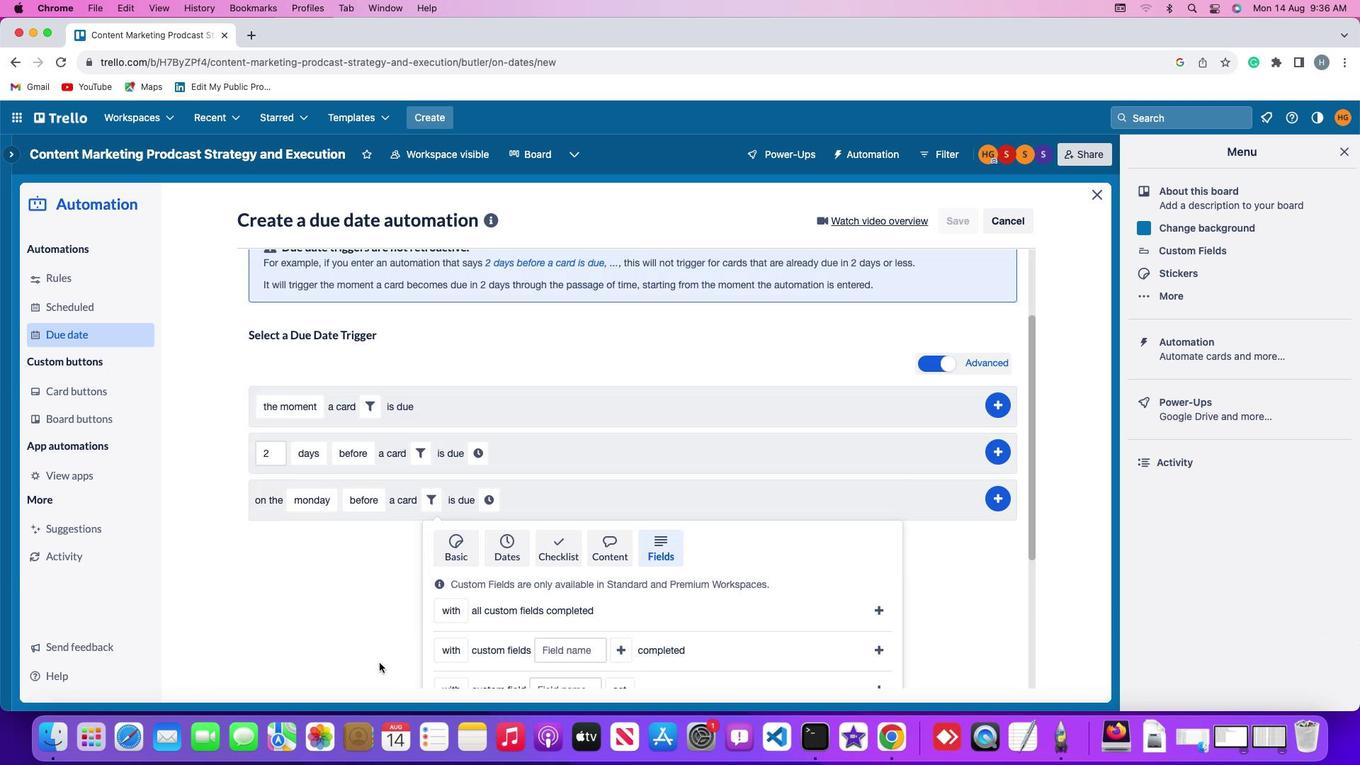
Action: Mouse scrolled (376, 661) with delta (-2, -7)
Screenshot: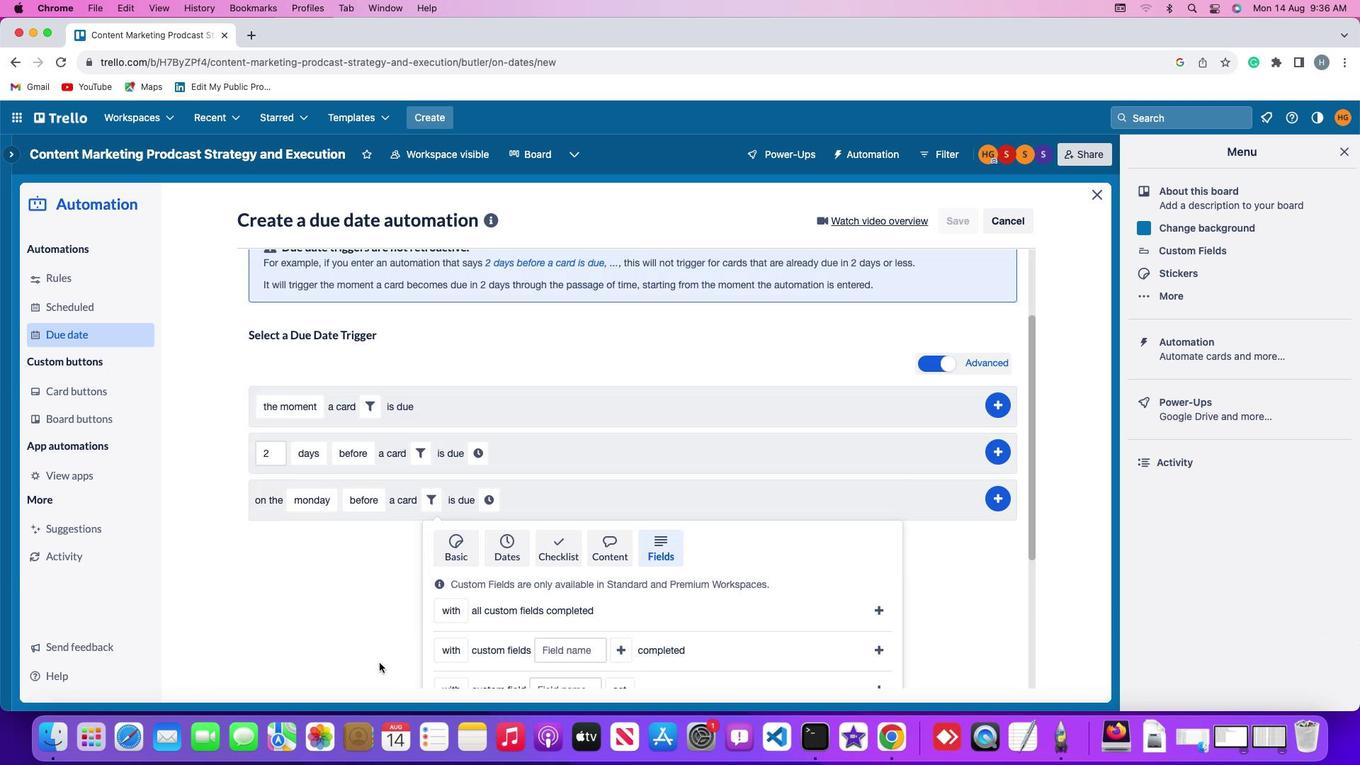 
Action: Mouse moved to (447, 566)
Screenshot: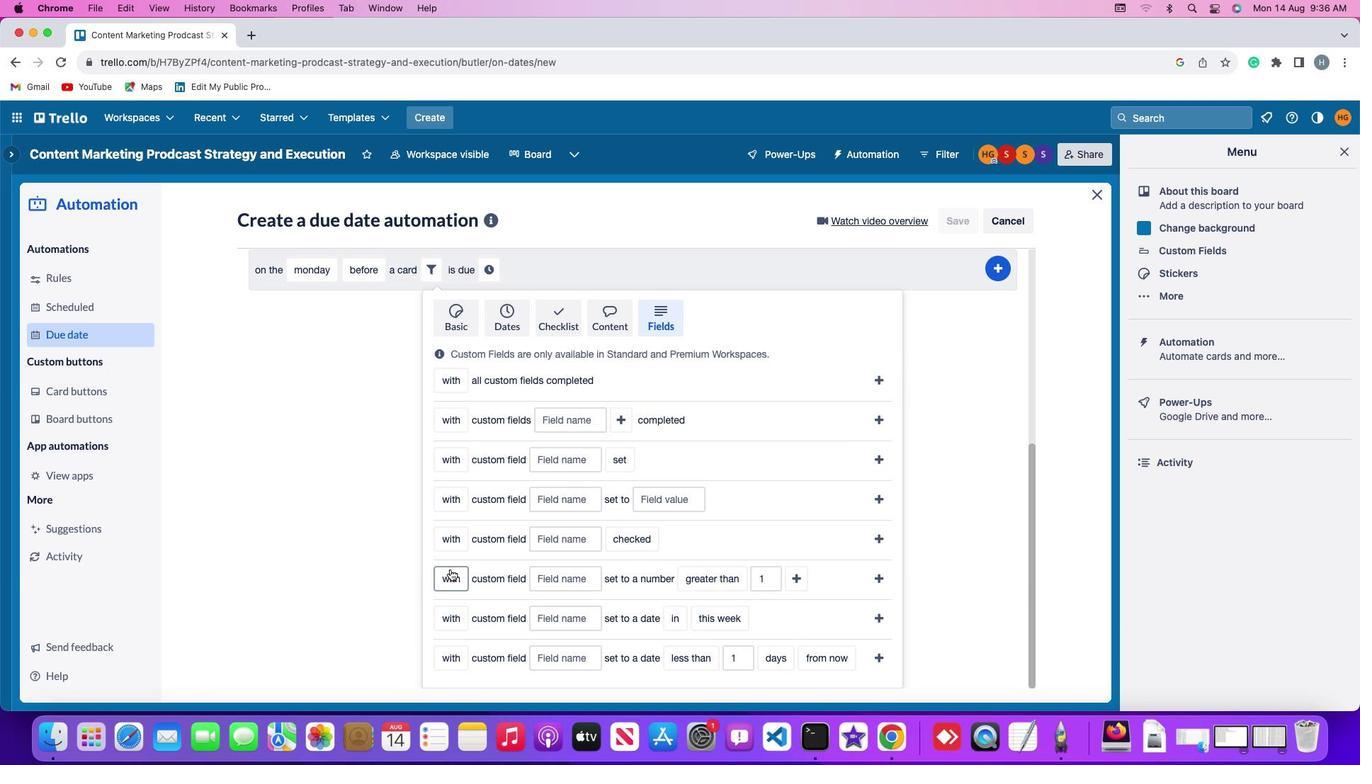 
Action: Mouse pressed left at (447, 566)
Screenshot: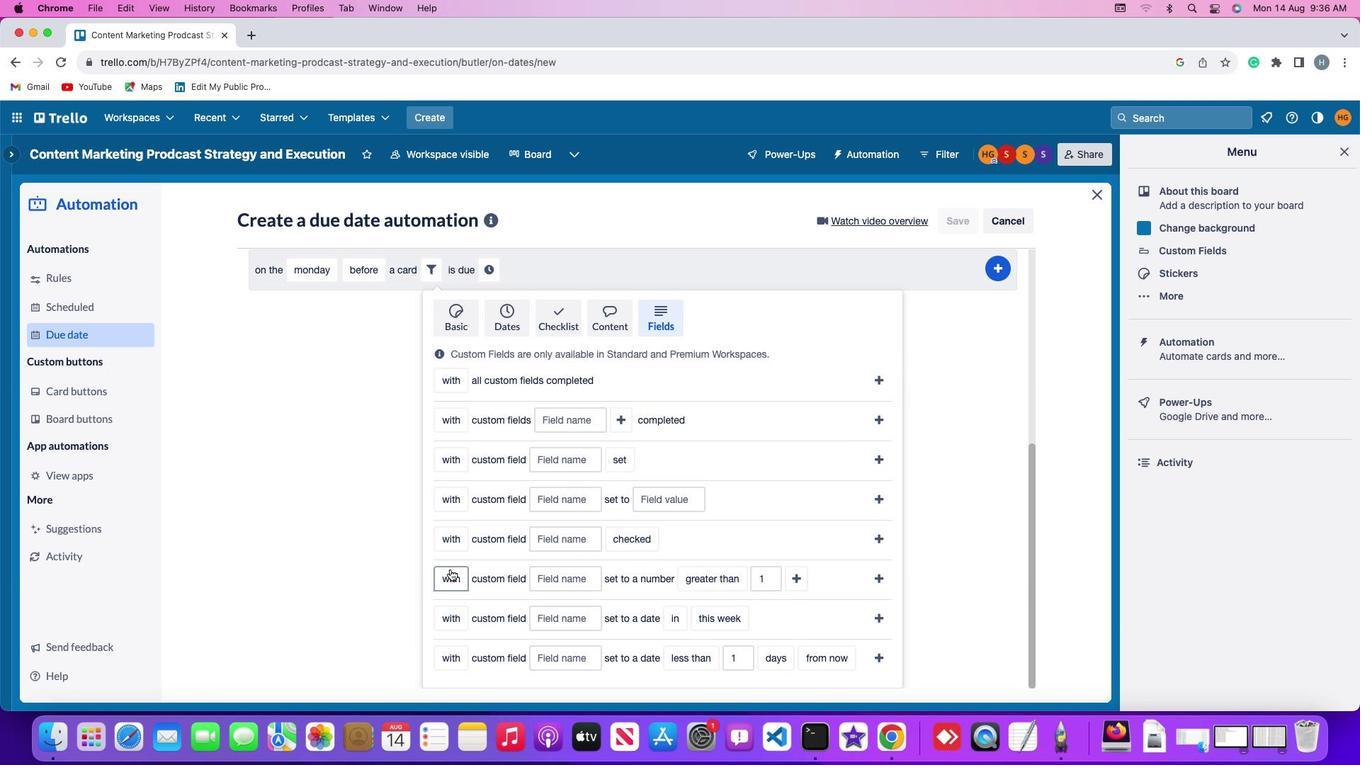 
Action: Mouse moved to (454, 606)
Screenshot: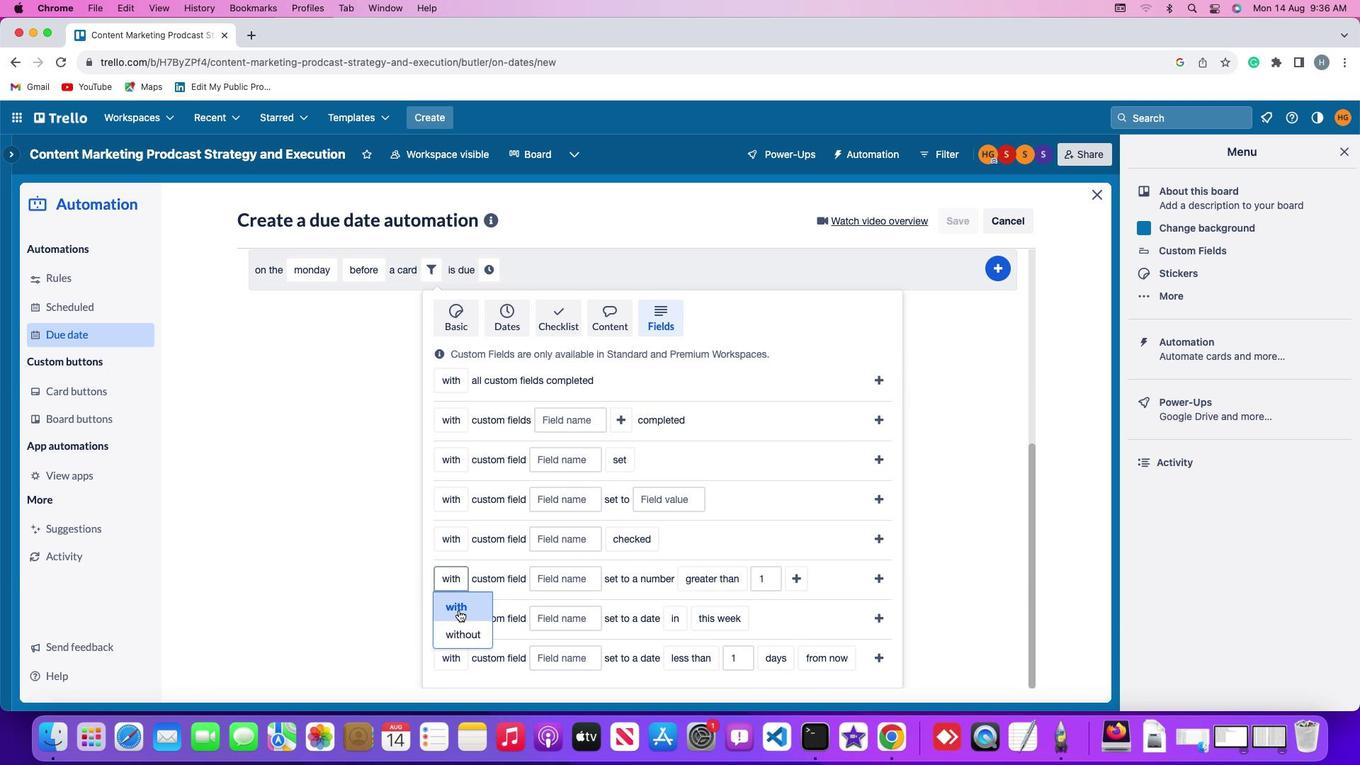 
Action: Mouse pressed left at (454, 606)
Screenshot: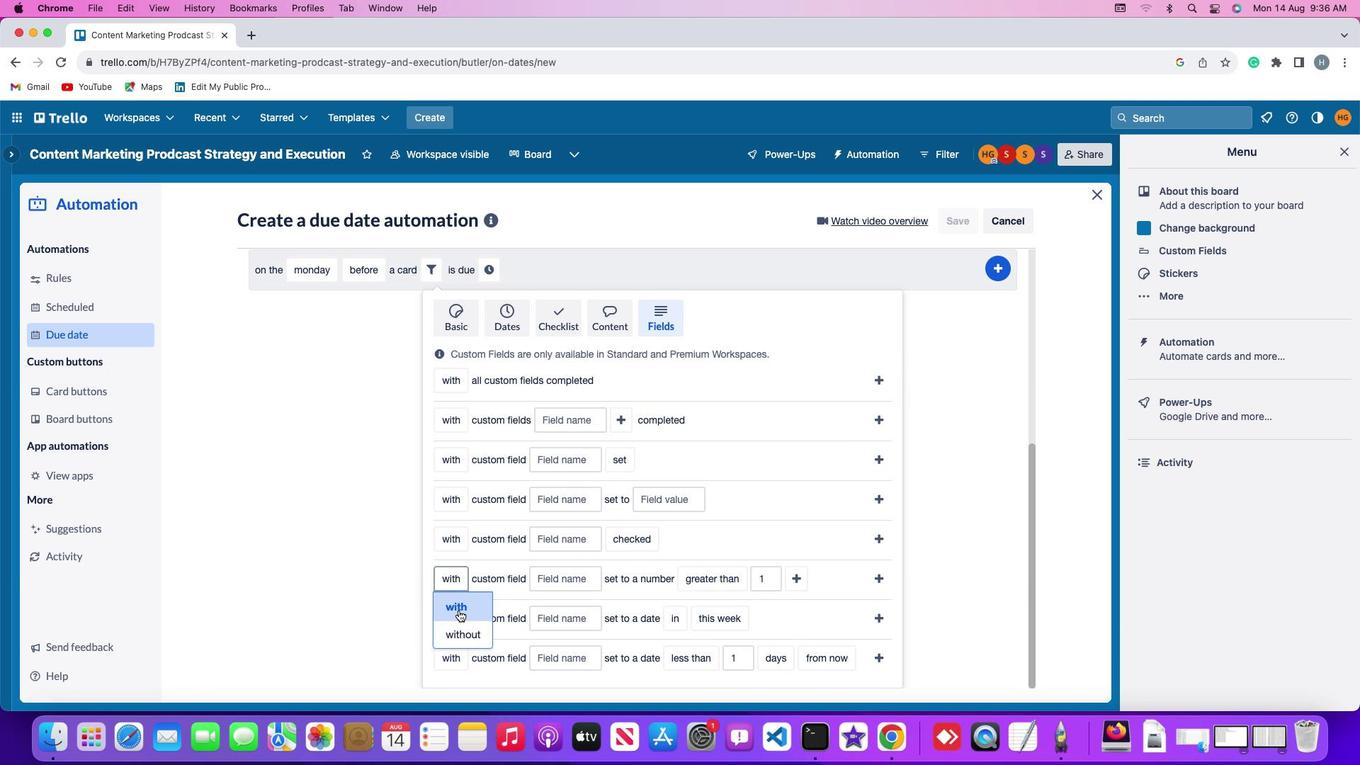 
Action: Mouse moved to (570, 566)
Screenshot: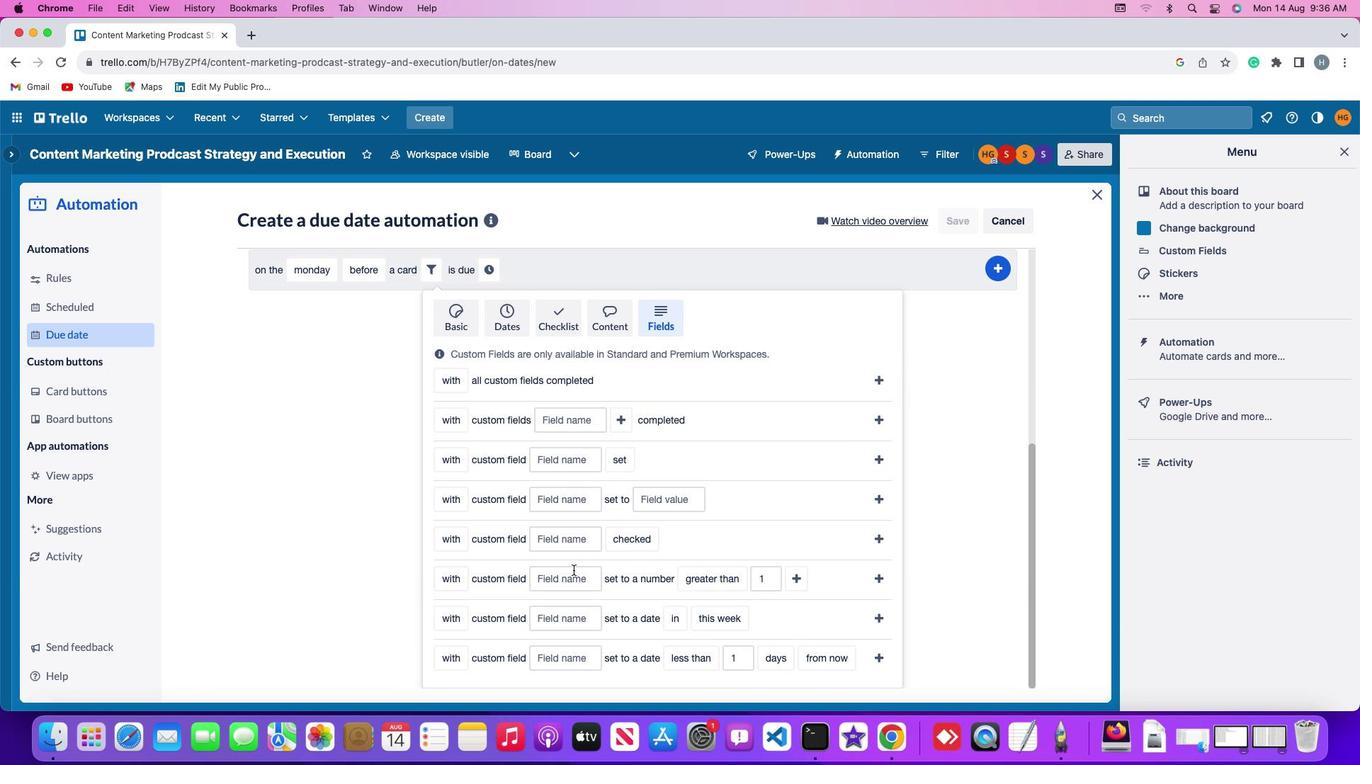 
Action: Mouse pressed left at (570, 566)
Screenshot: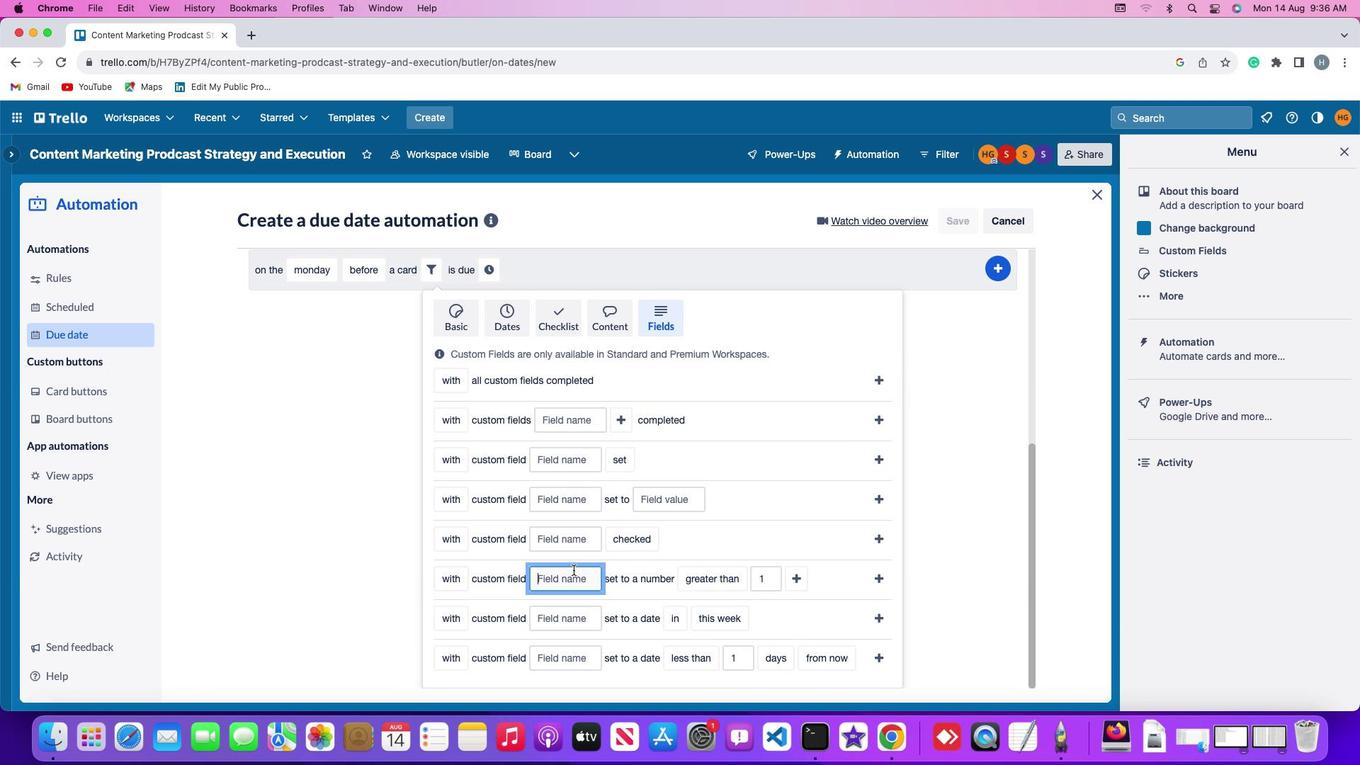 
Action: Mouse moved to (569, 576)
Screenshot: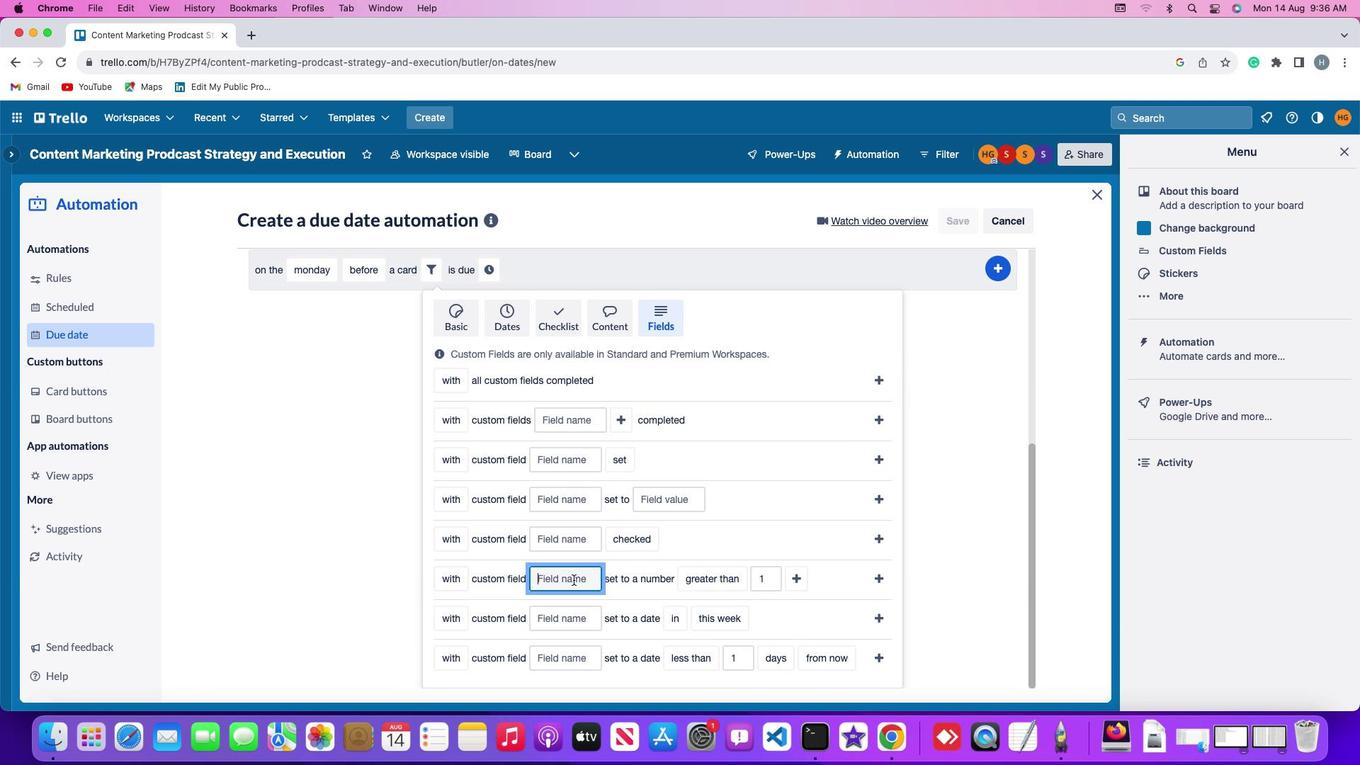 
Action: Key pressed Key.shift'R''e''s''u''m''e'
Screenshot: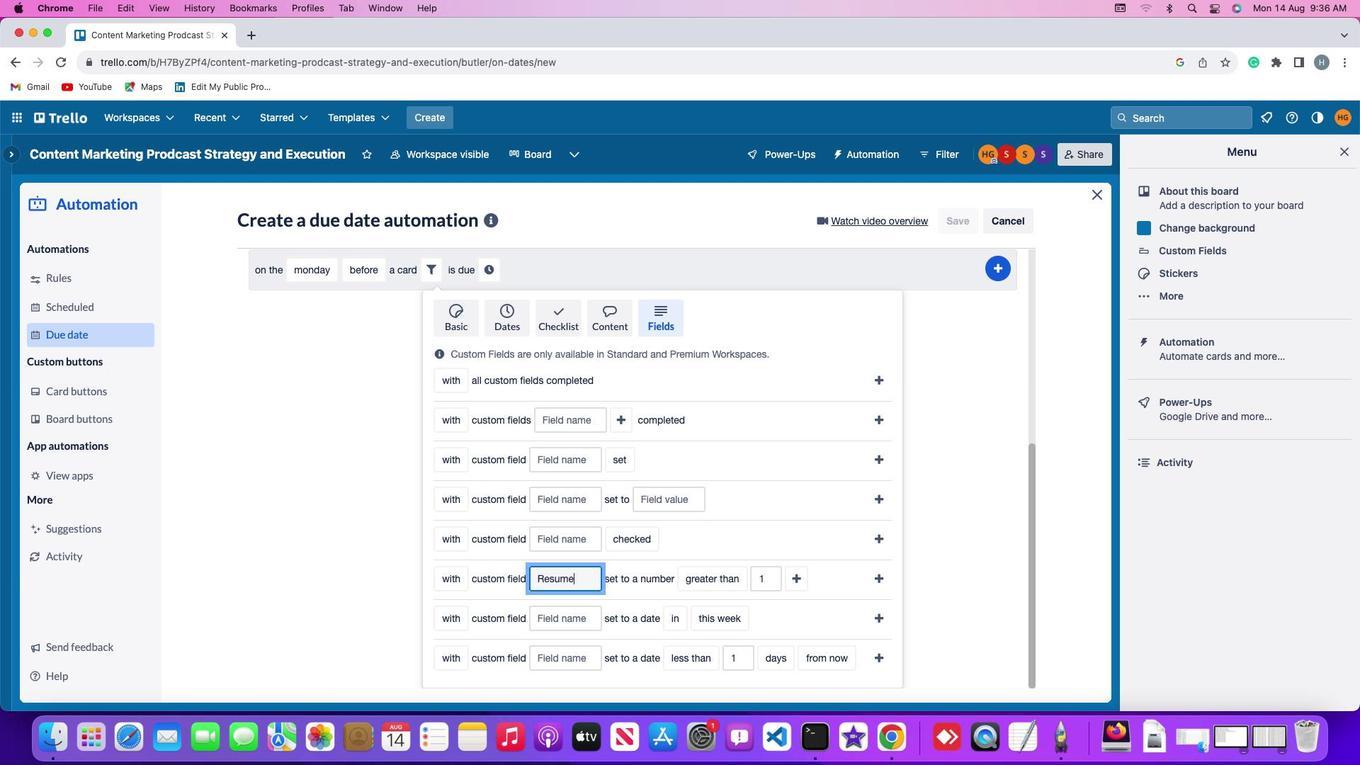 
Action: Mouse moved to (702, 572)
Screenshot: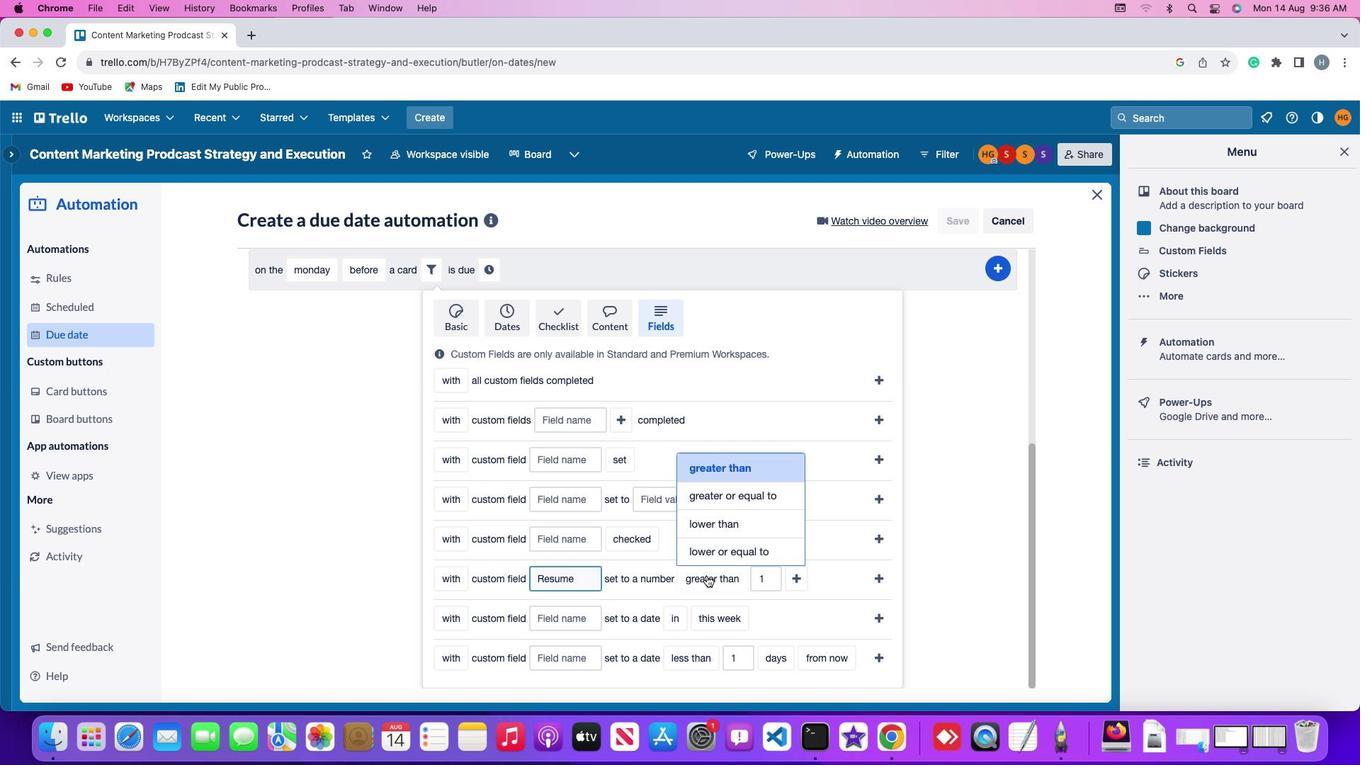 
Action: Mouse pressed left at (702, 572)
Screenshot: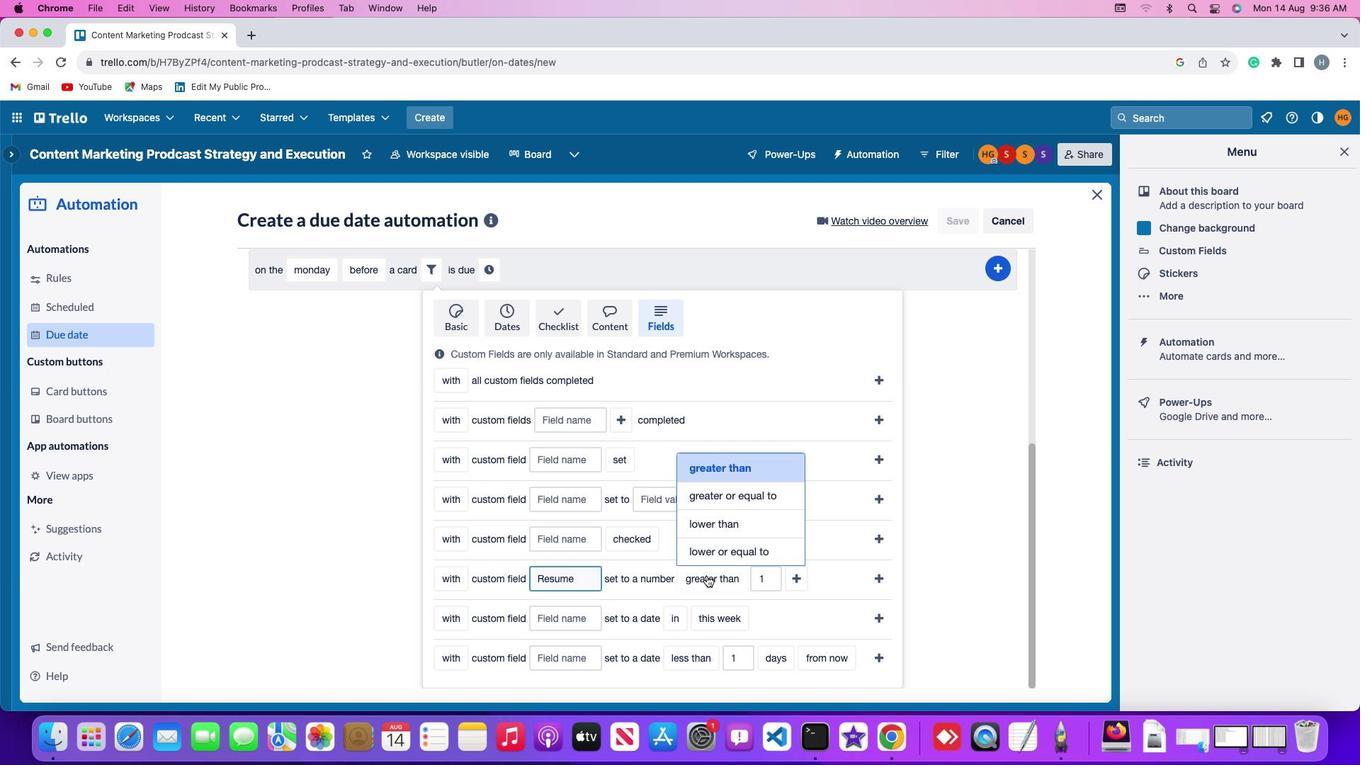 
Action: Mouse moved to (729, 493)
Screenshot: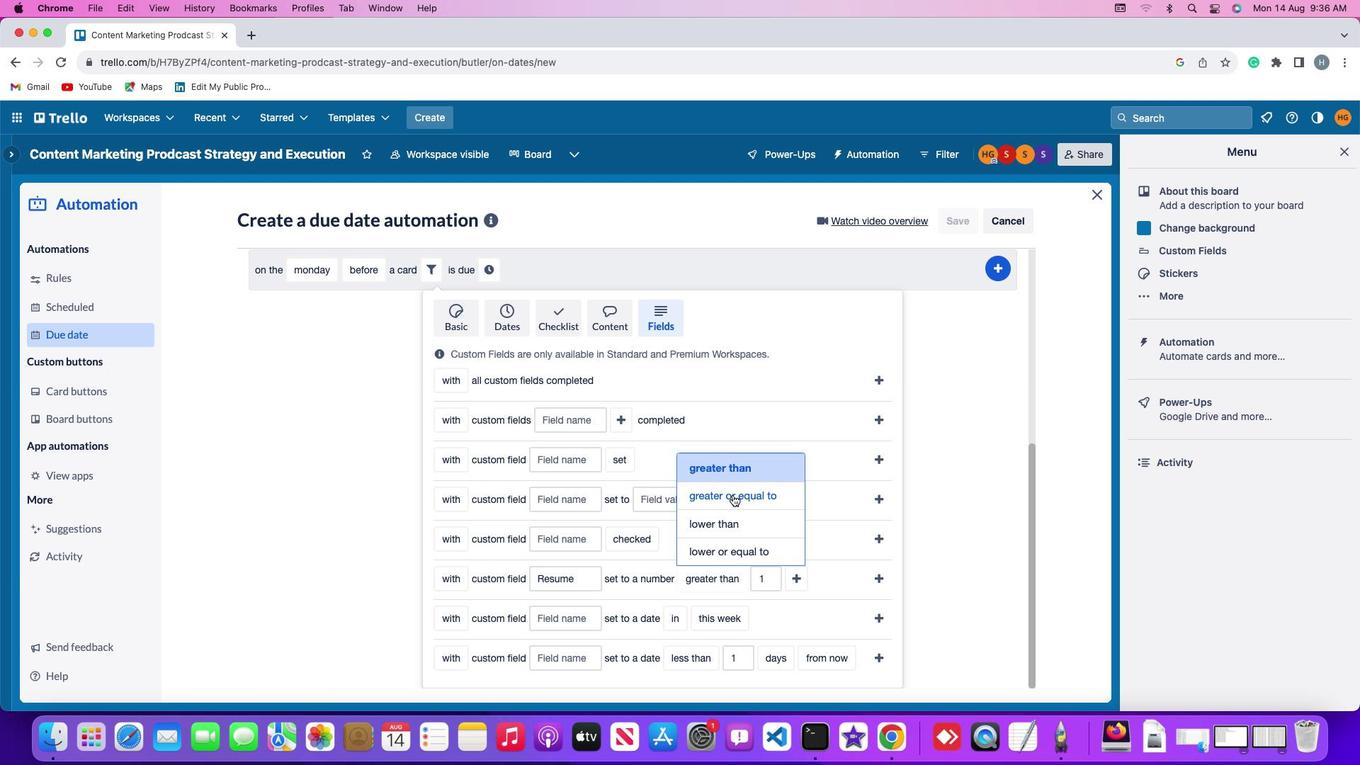 
Action: Mouse pressed left at (729, 493)
Screenshot: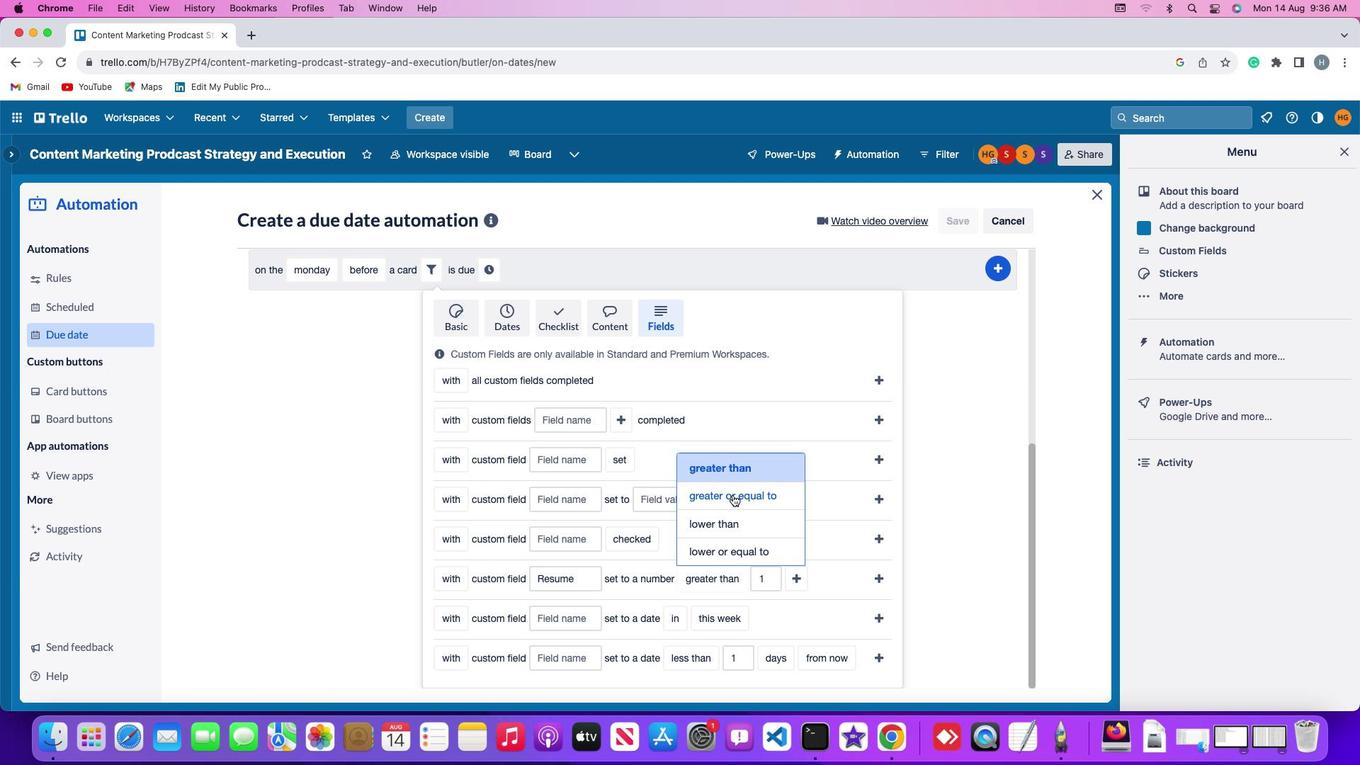 
Action: Mouse moved to (793, 576)
Screenshot: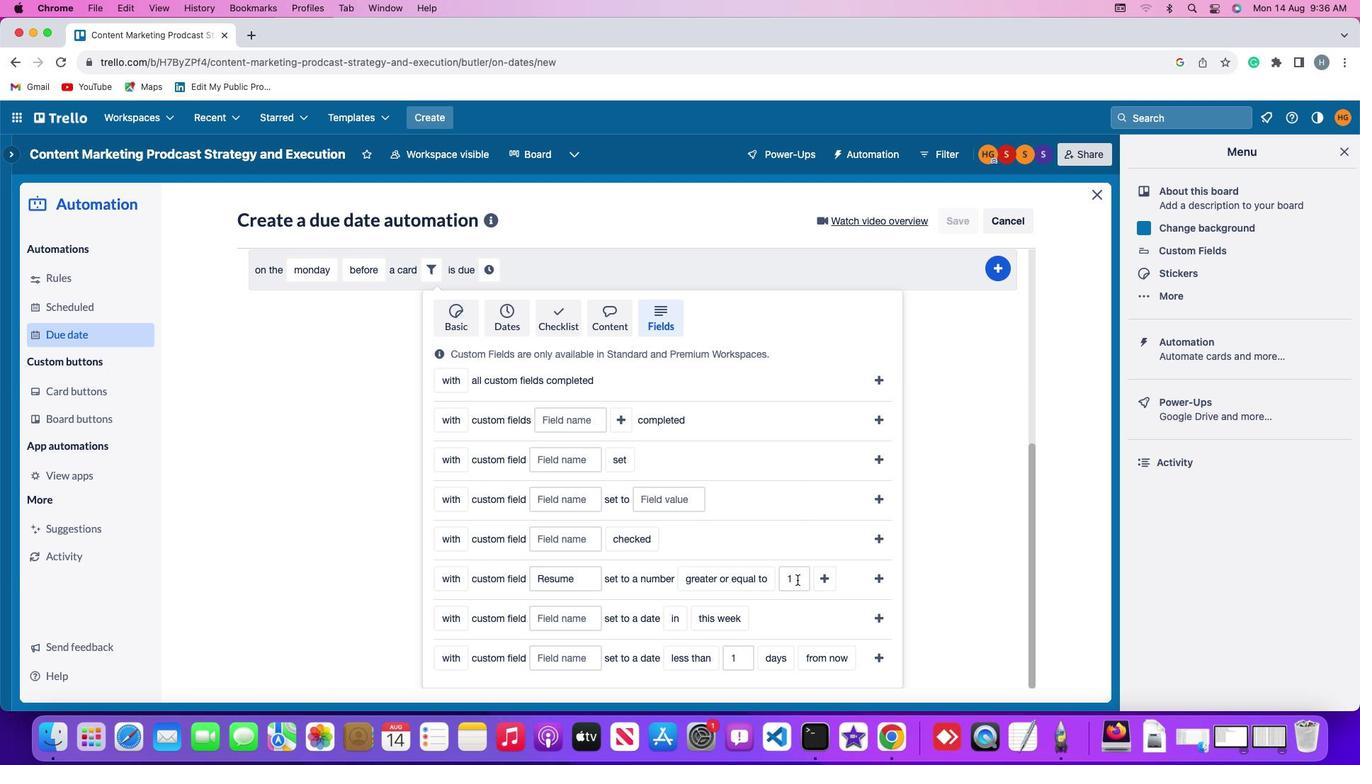 
Action: Mouse pressed left at (793, 576)
Screenshot: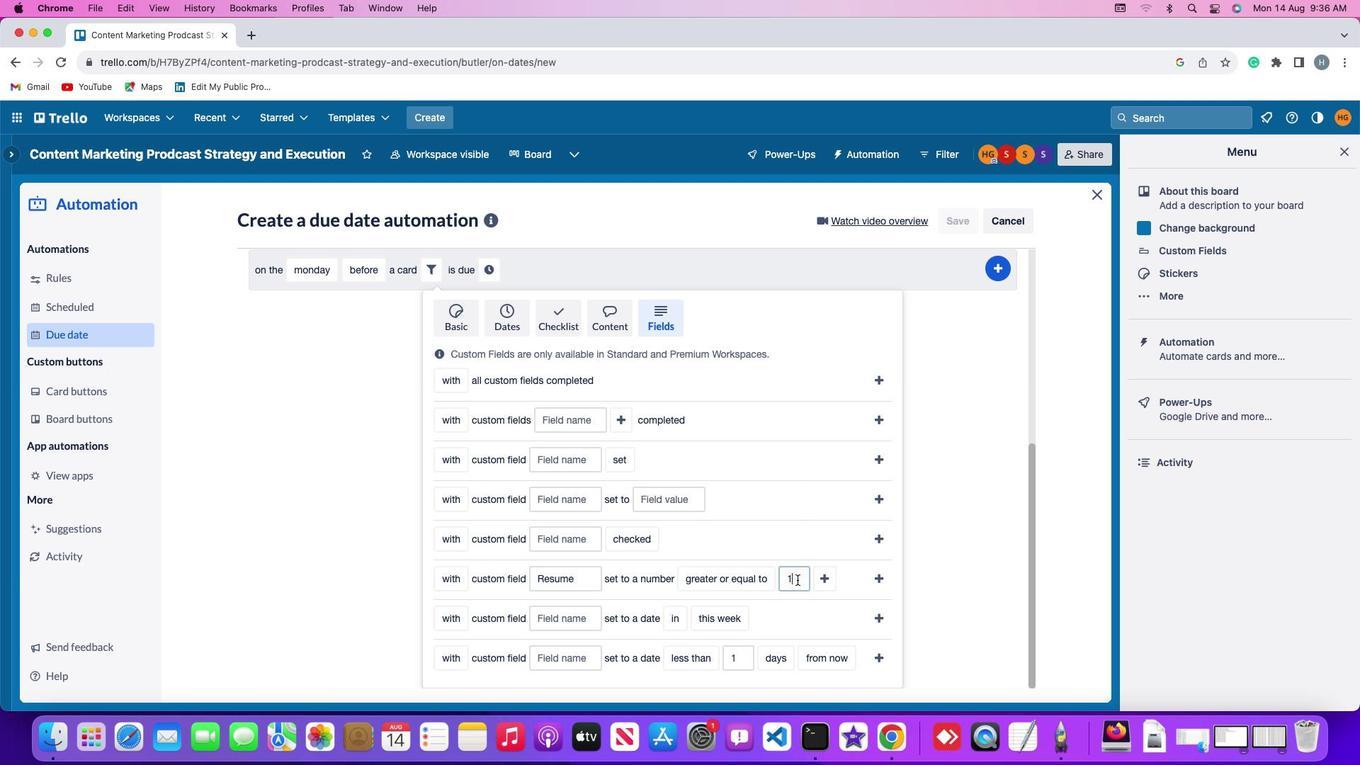 
Action: Mouse moved to (793, 576)
Screenshot: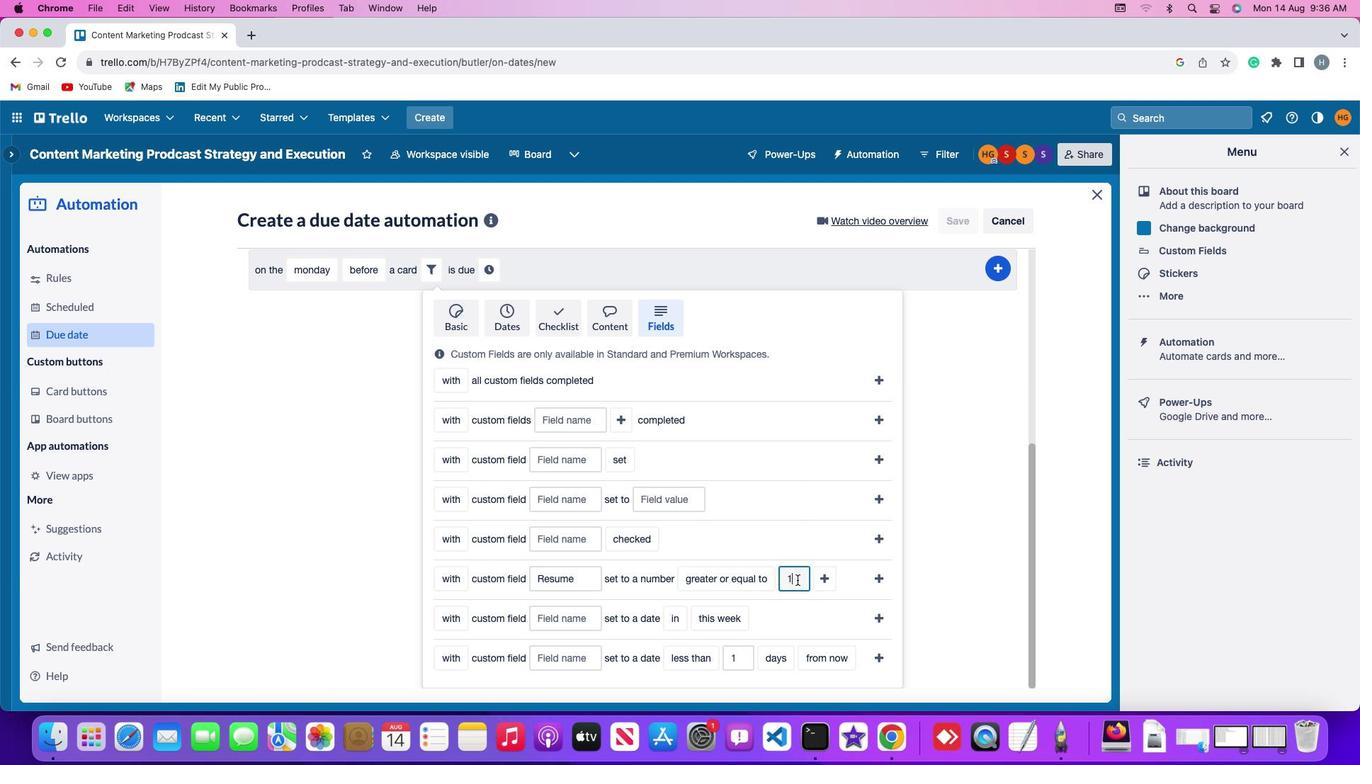 
Action: Key pressed Key.backspace'1'
Screenshot: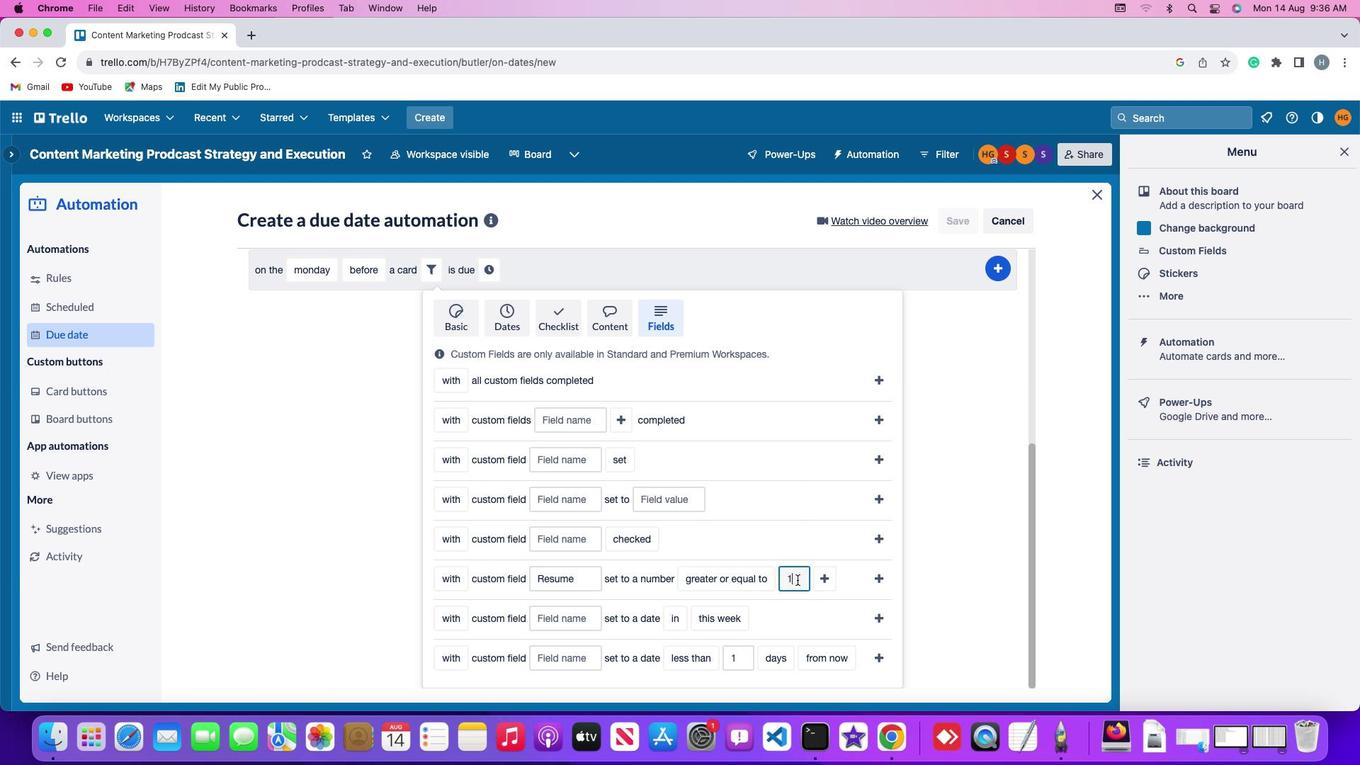 
Action: Mouse moved to (815, 575)
Screenshot: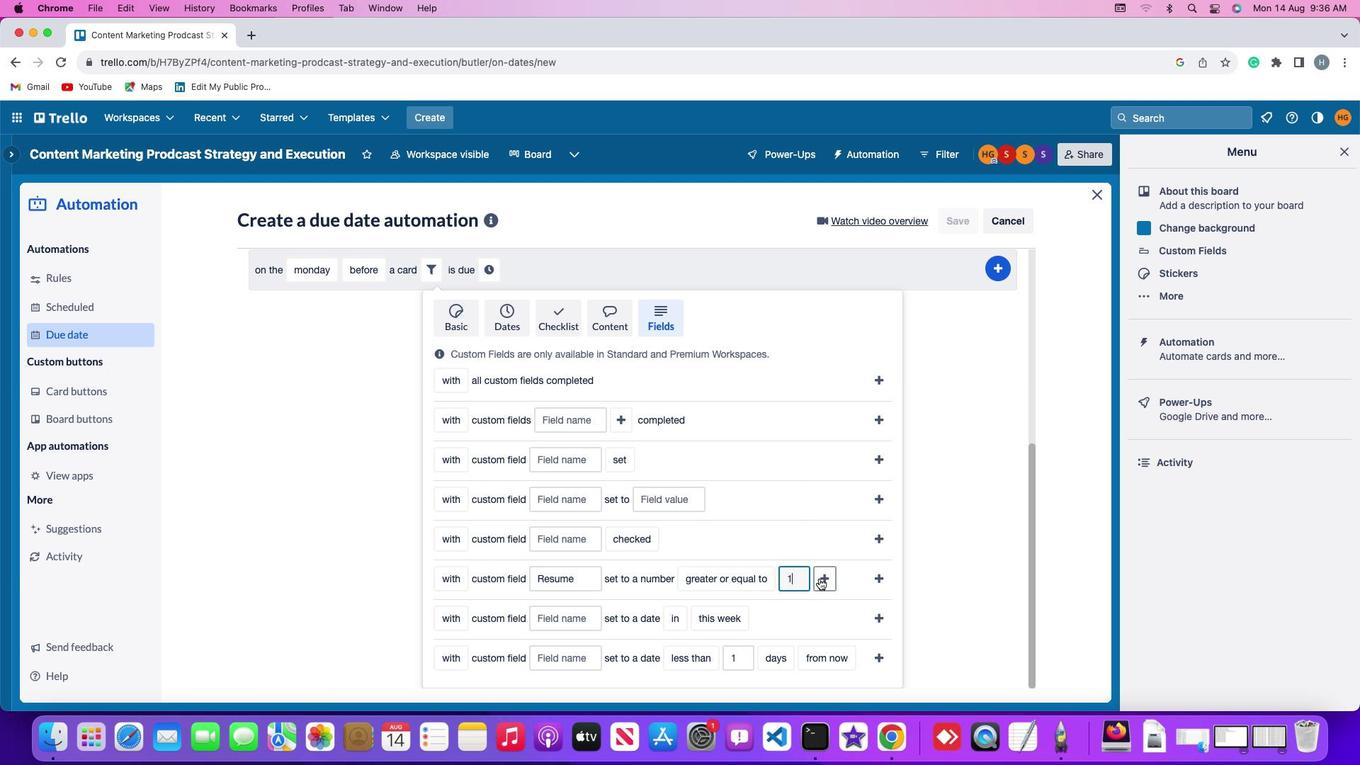 
Action: Mouse pressed left at (815, 575)
Screenshot: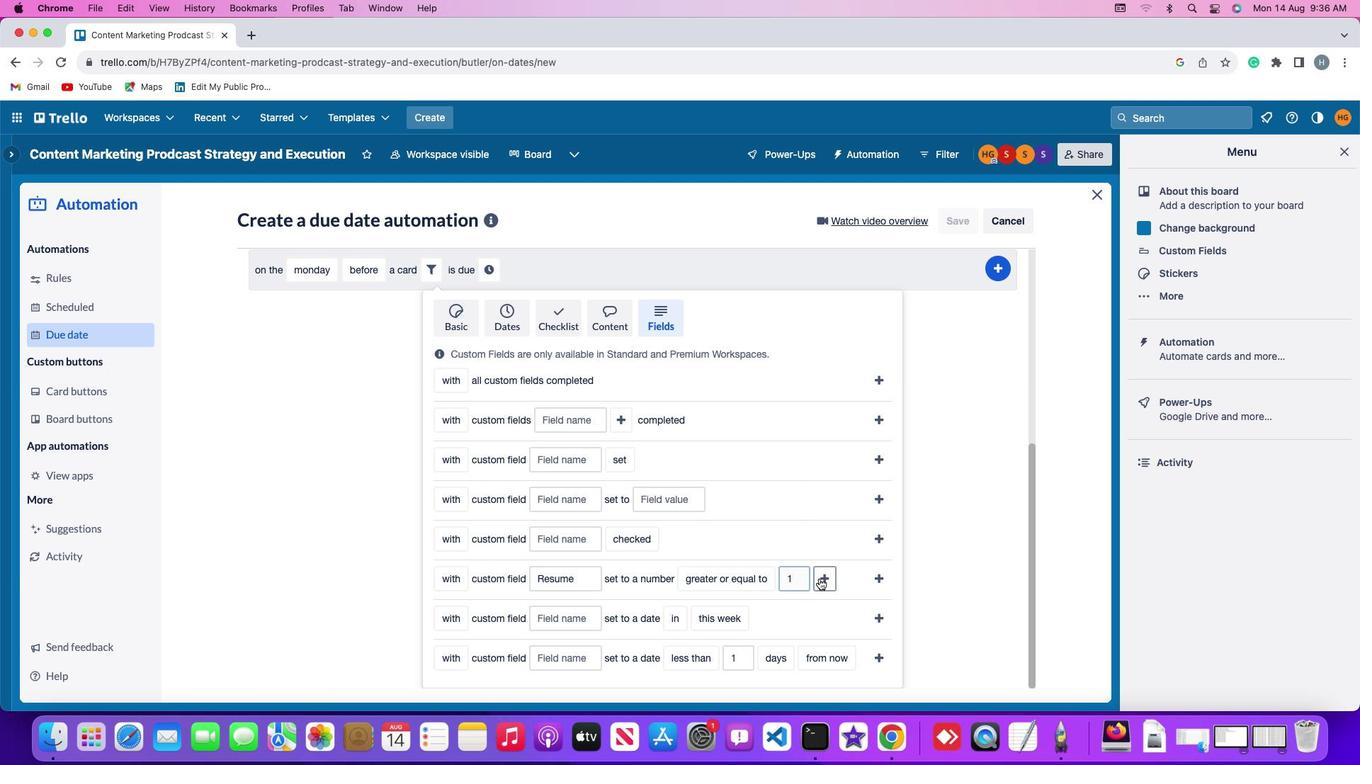 
Action: Mouse moved to (863, 570)
Screenshot: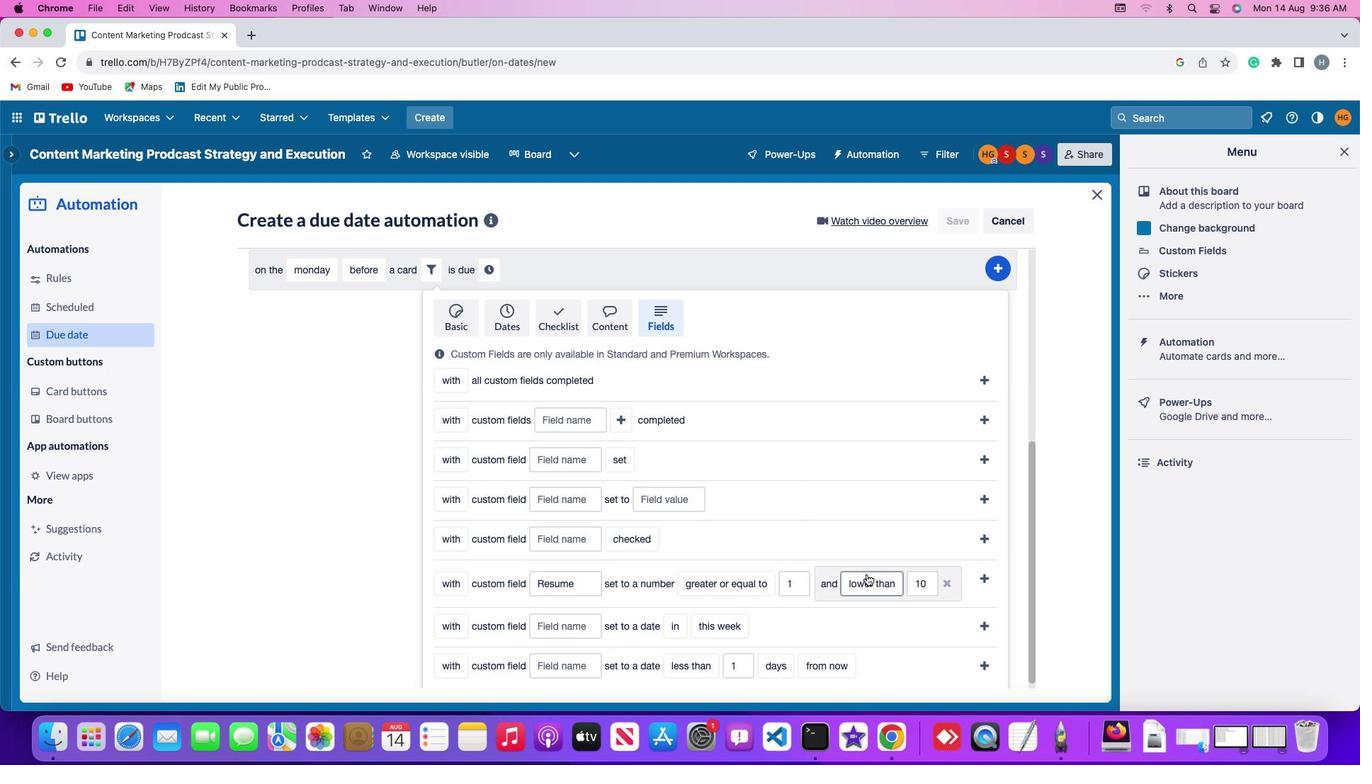 
Action: Mouse pressed left at (863, 570)
Screenshot: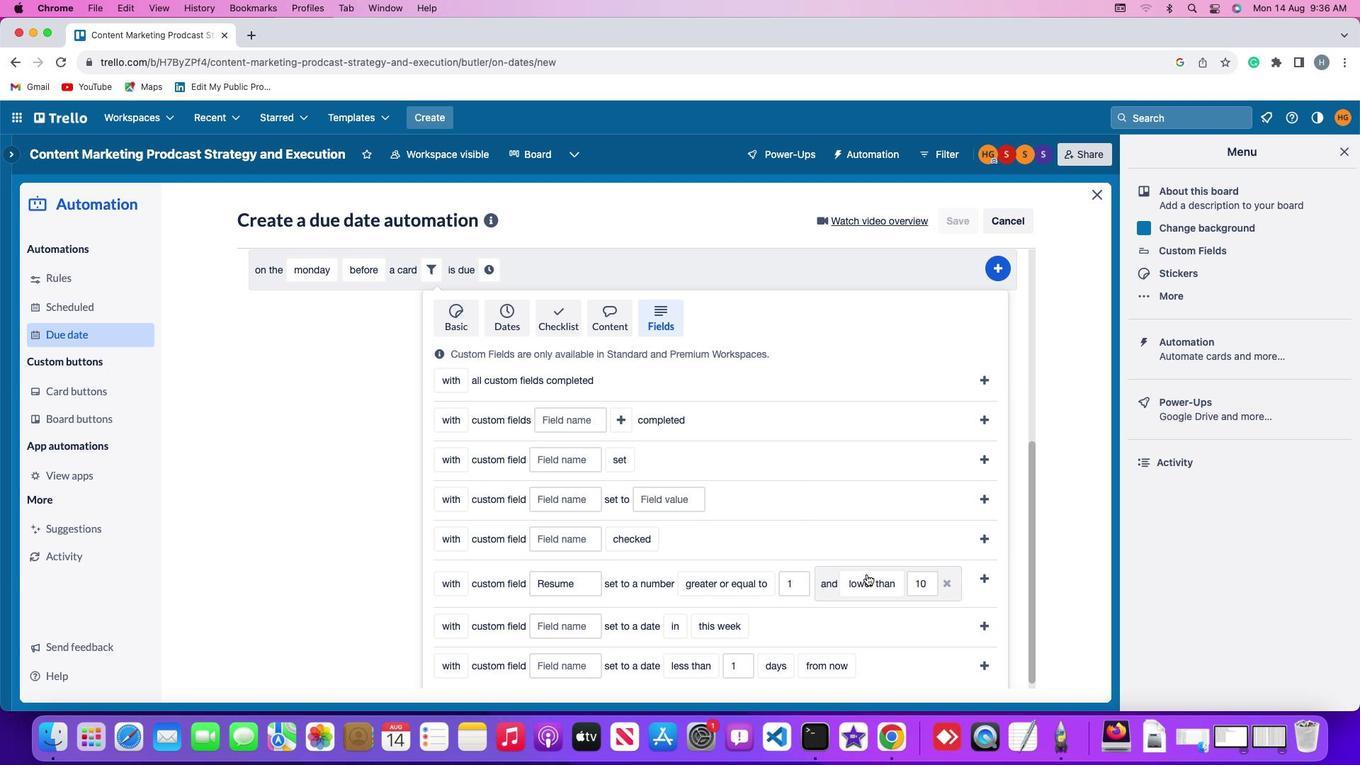 
Action: Mouse moved to (869, 532)
Screenshot: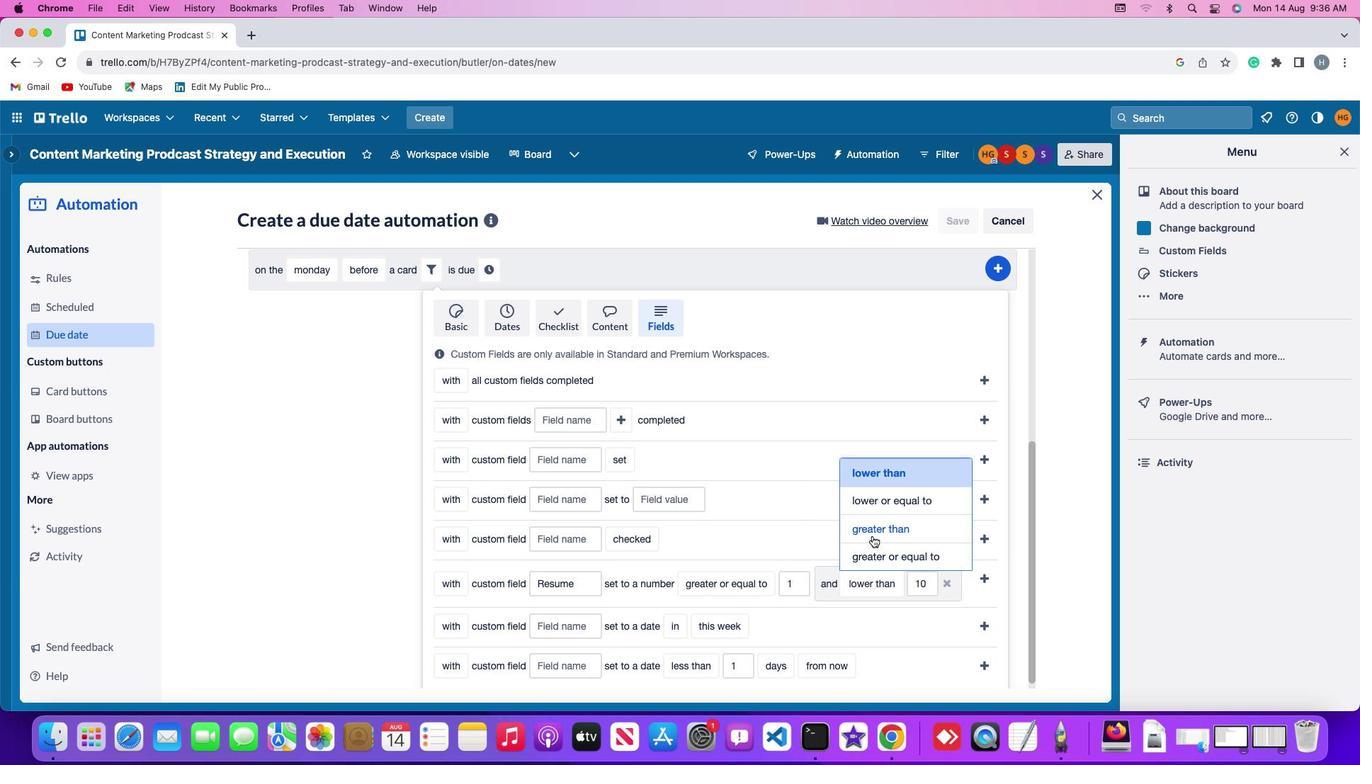 
Action: Mouse pressed left at (869, 532)
Screenshot: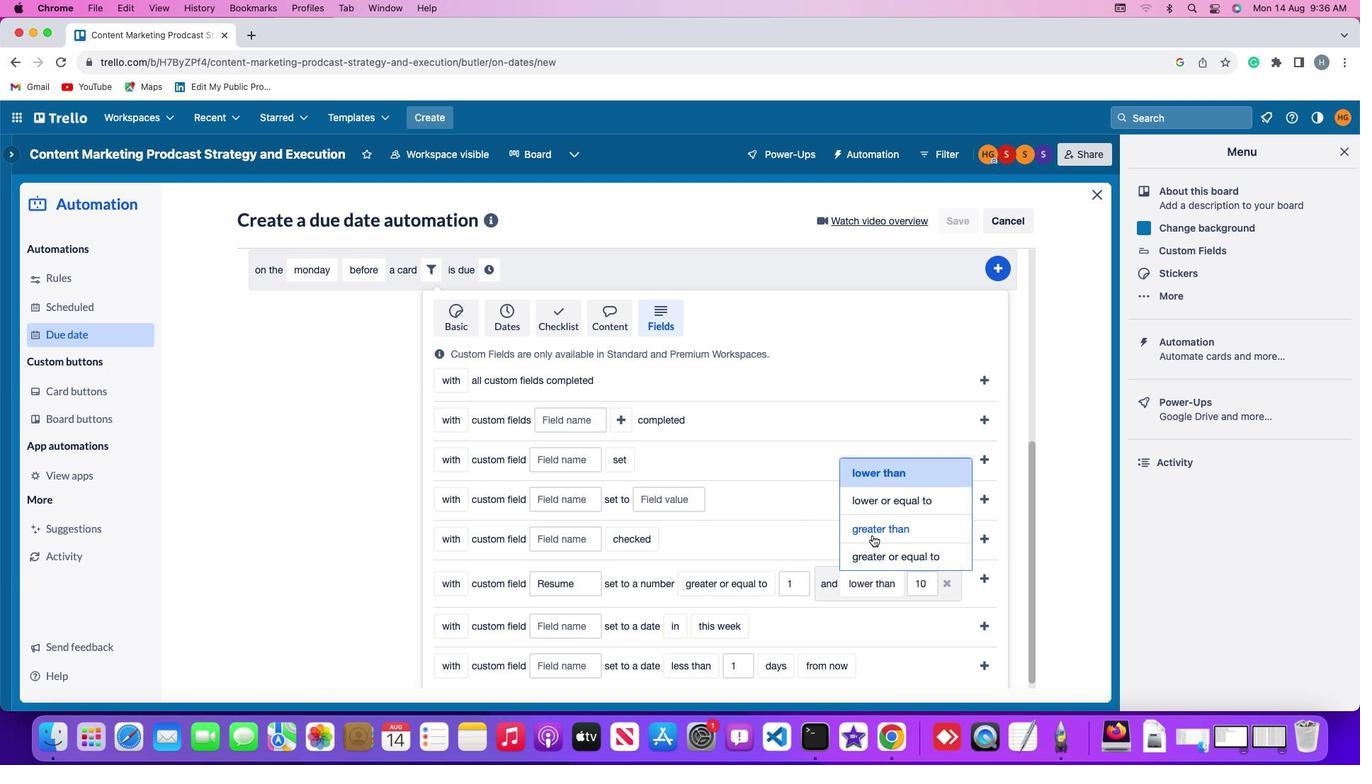 
Action: Mouse moved to (930, 578)
Screenshot: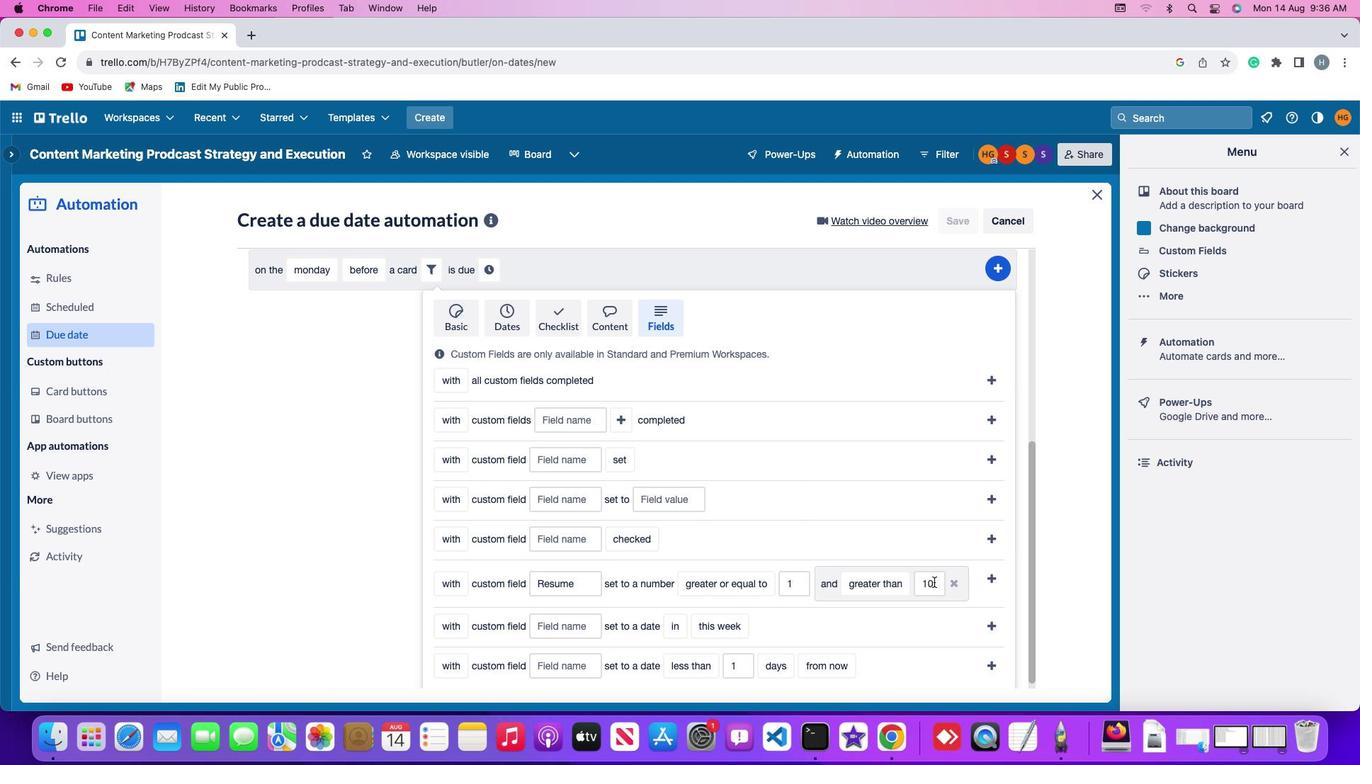 
Action: Mouse pressed left at (930, 578)
Screenshot: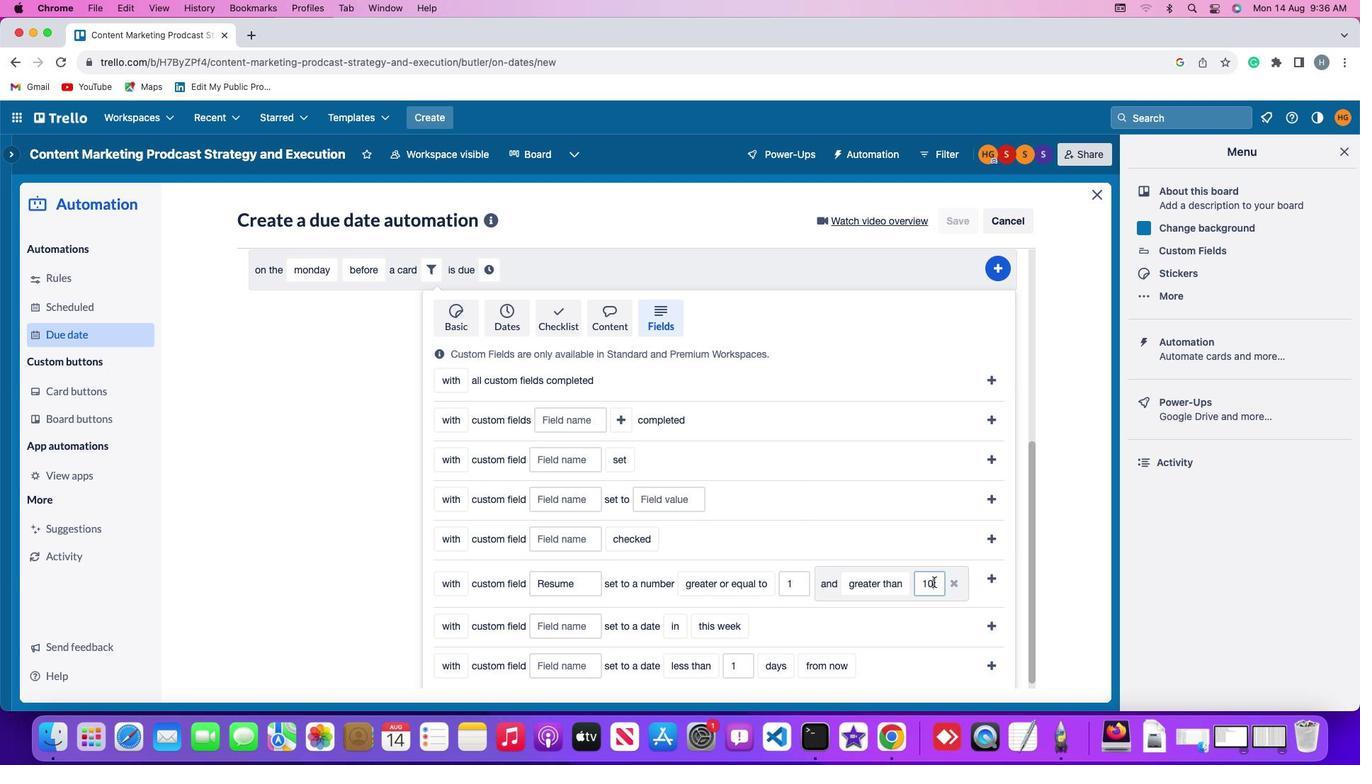 
Action: Mouse moved to (931, 578)
Screenshot: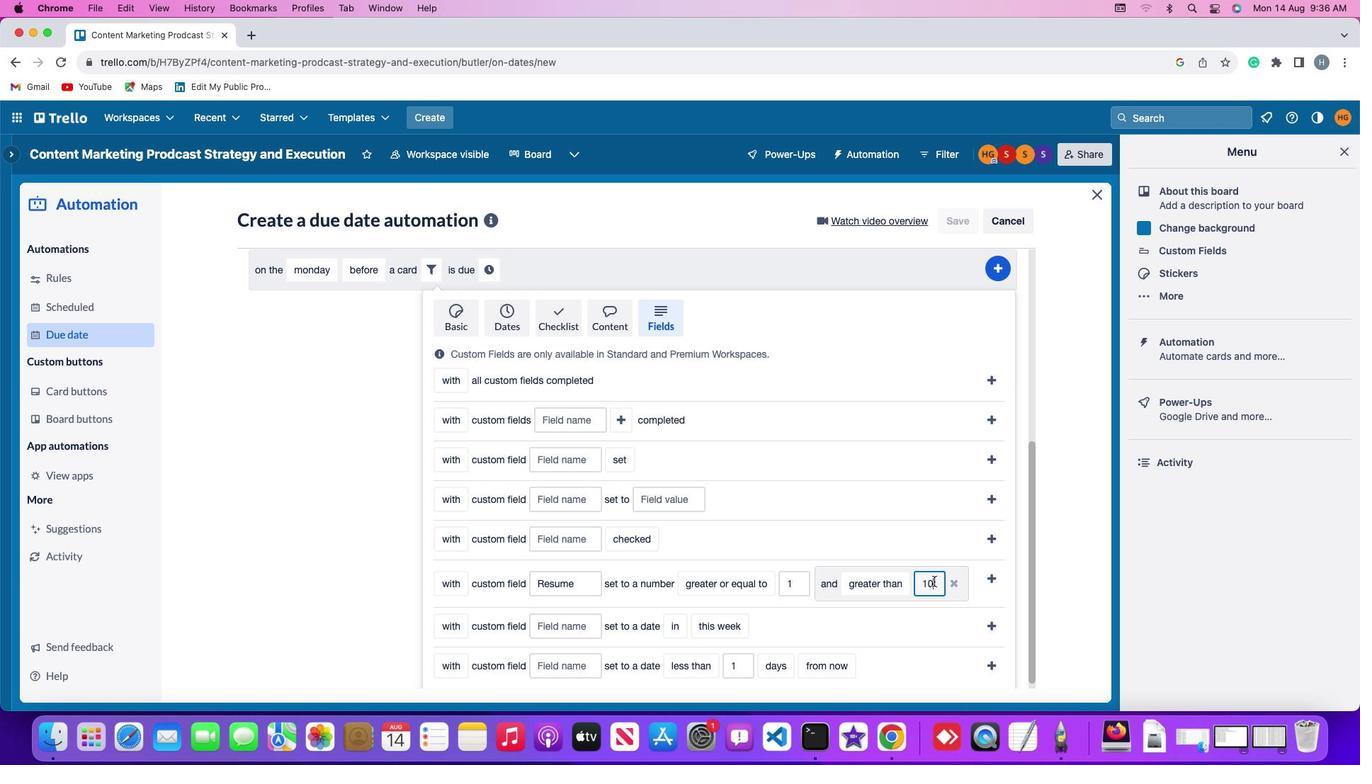 
Action: Key pressed Key.backspaceKey.backspace'1''0'
Screenshot: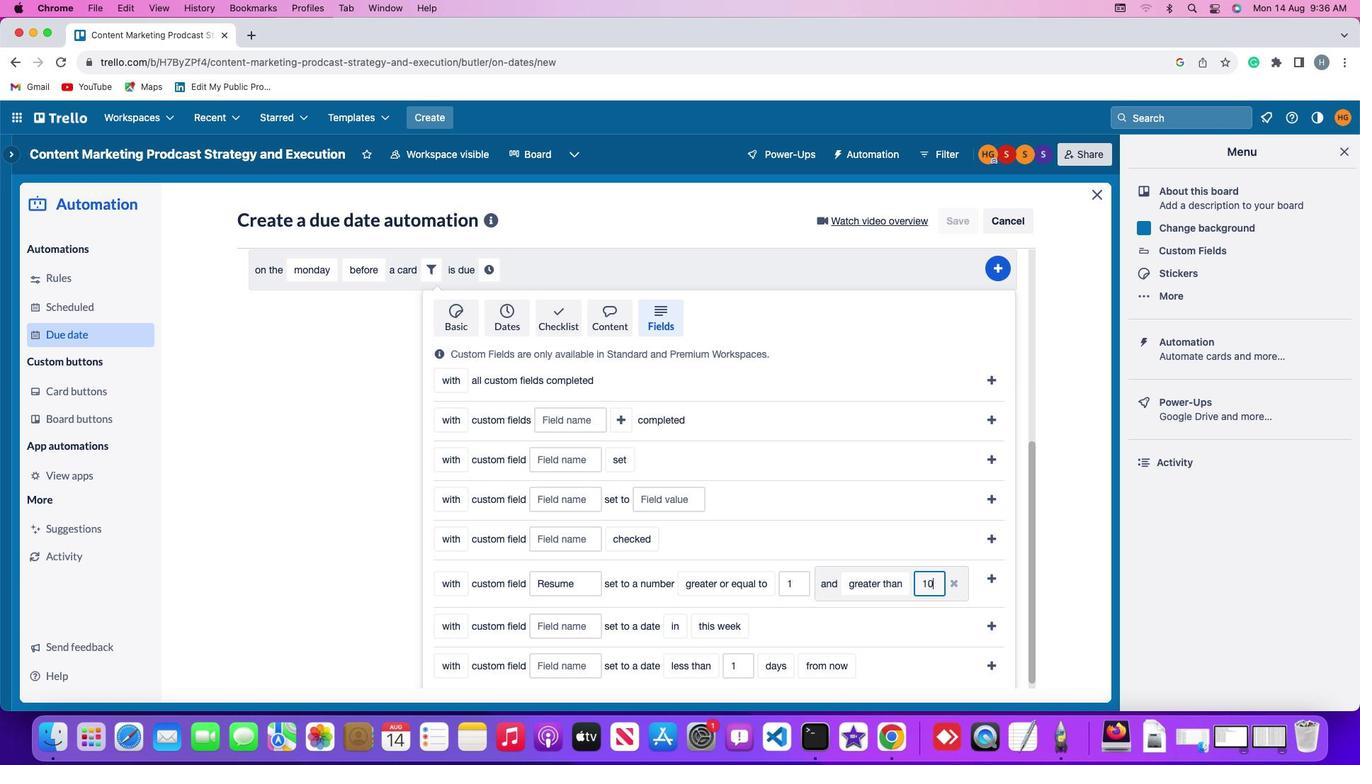 
Action: Mouse moved to (978, 575)
Screenshot: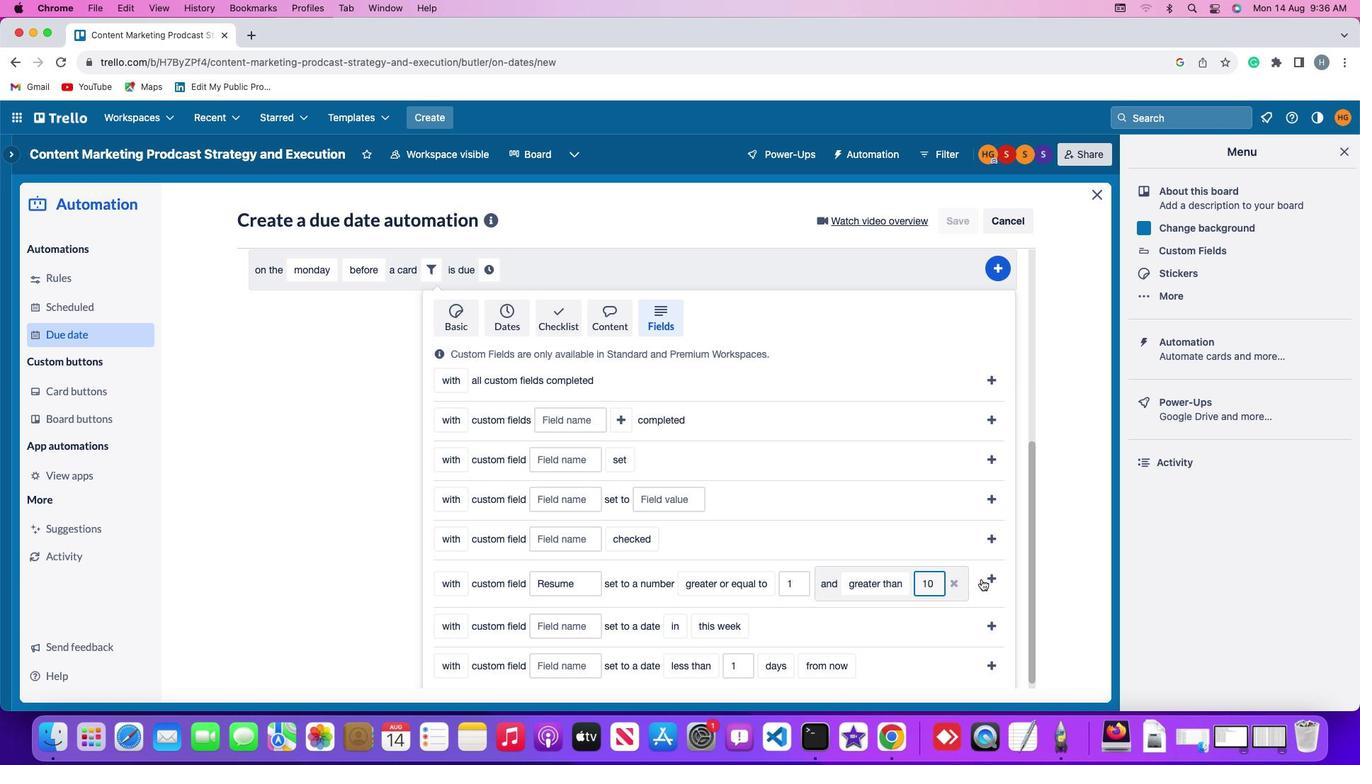 
Action: Mouse pressed left at (978, 575)
Screenshot: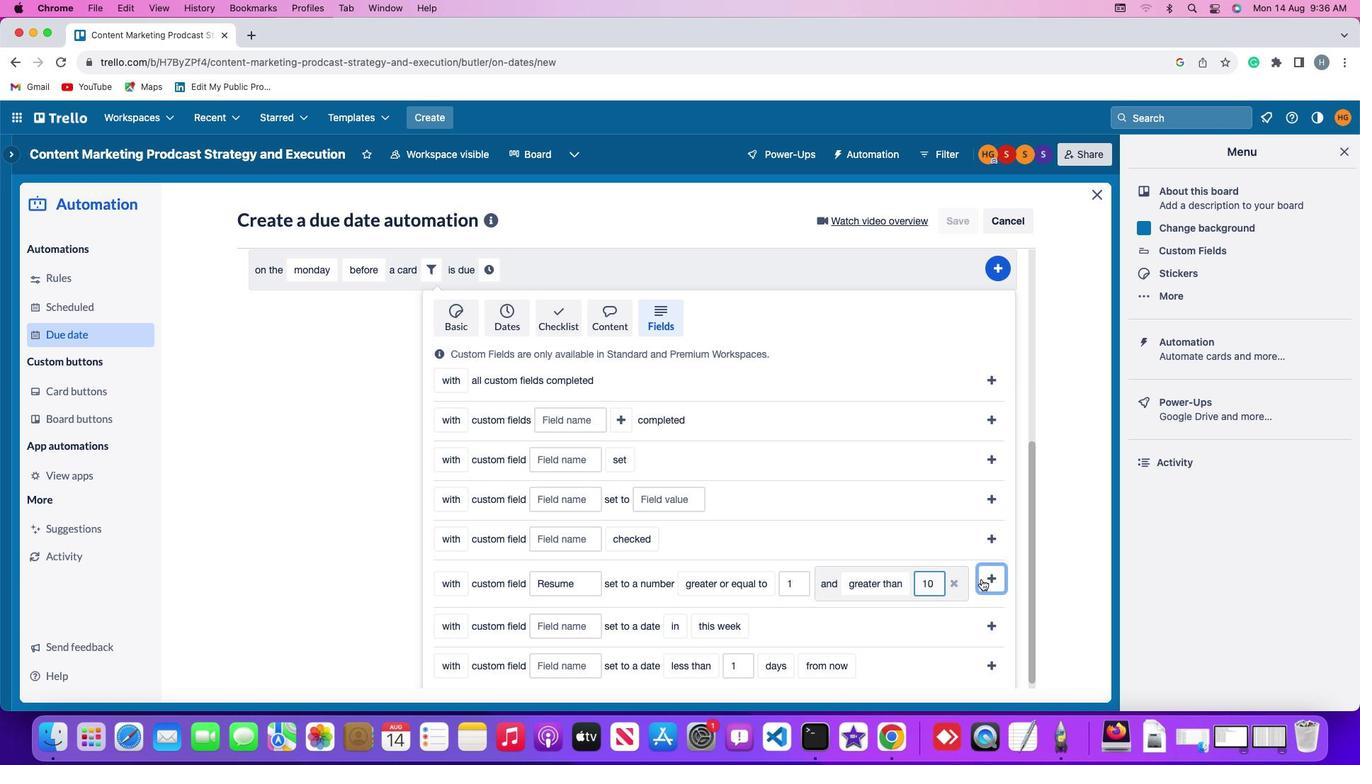 
Action: Mouse moved to (904, 616)
Screenshot: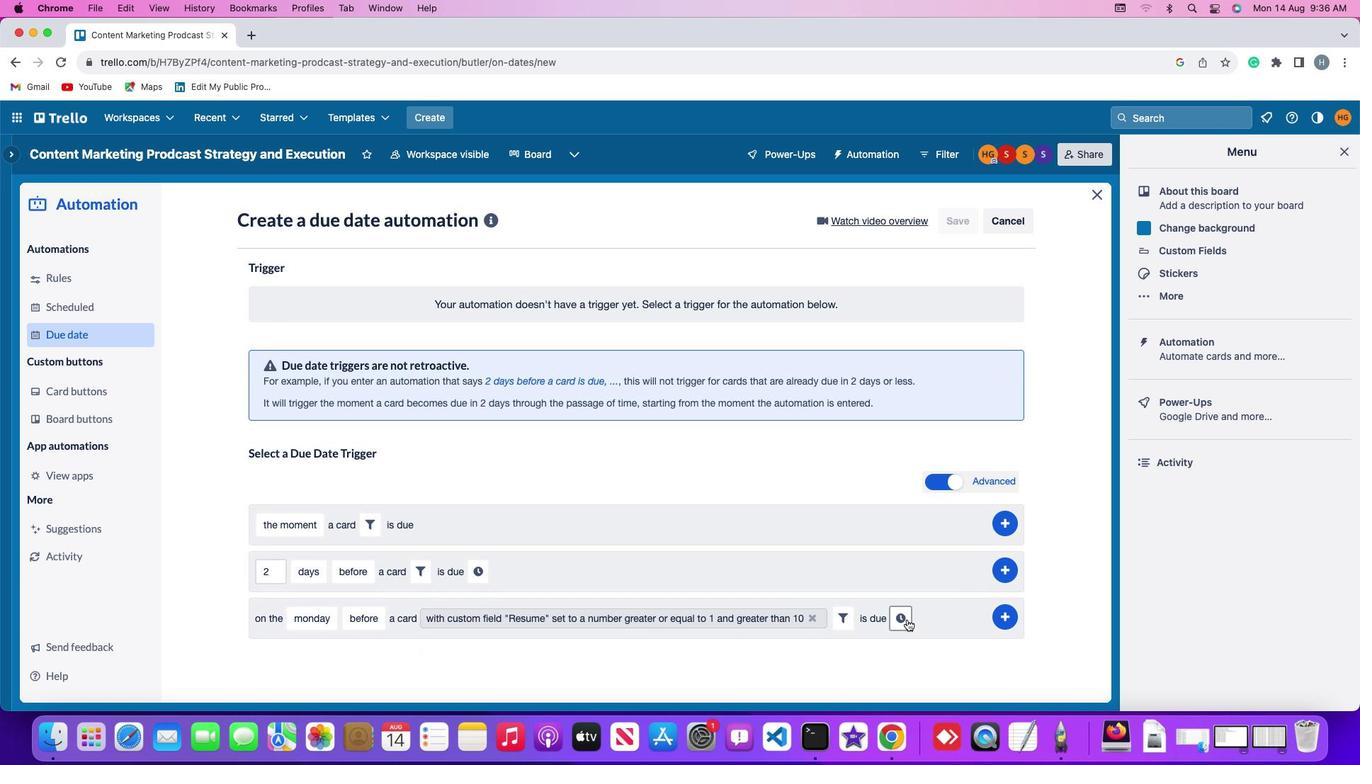 
Action: Mouse pressed left at (904, 616)
Screenshot: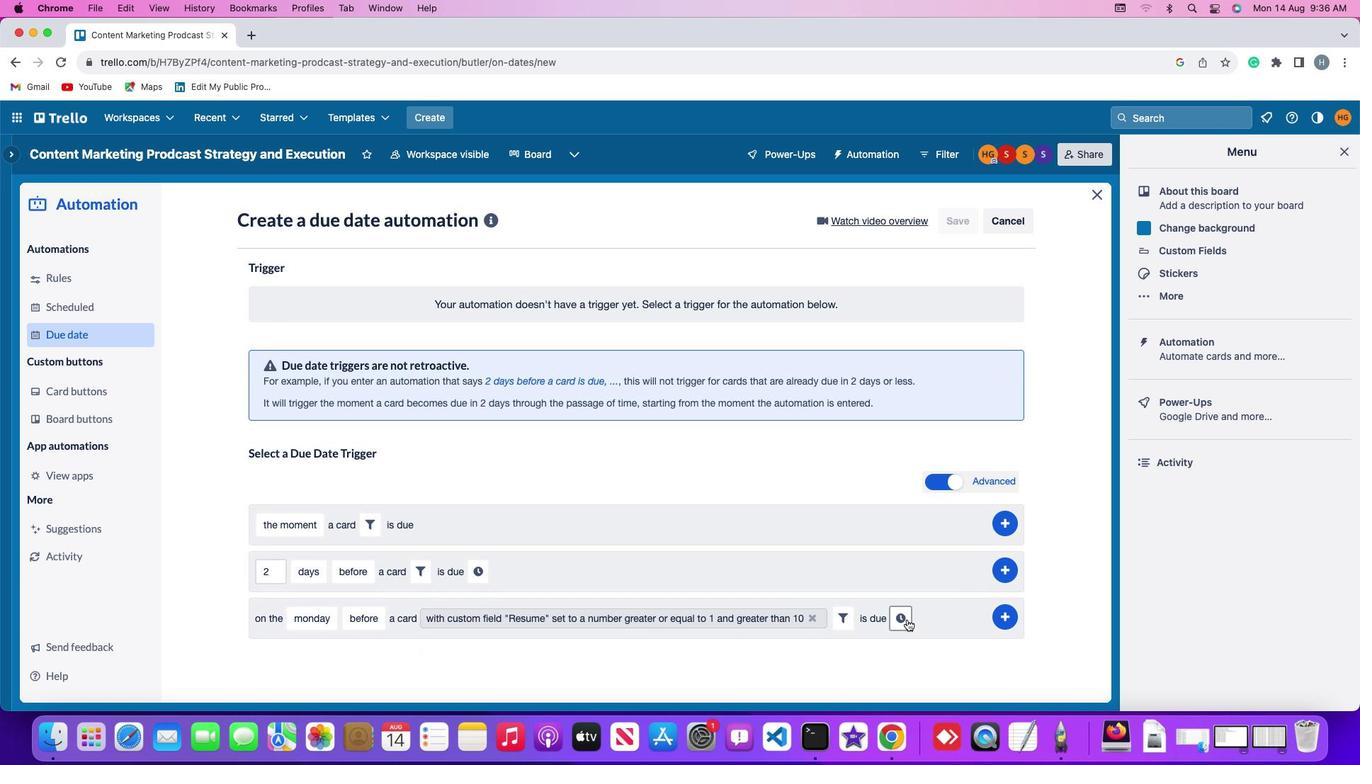 
Action: Mouse moved to (287, 641)
Screenshot: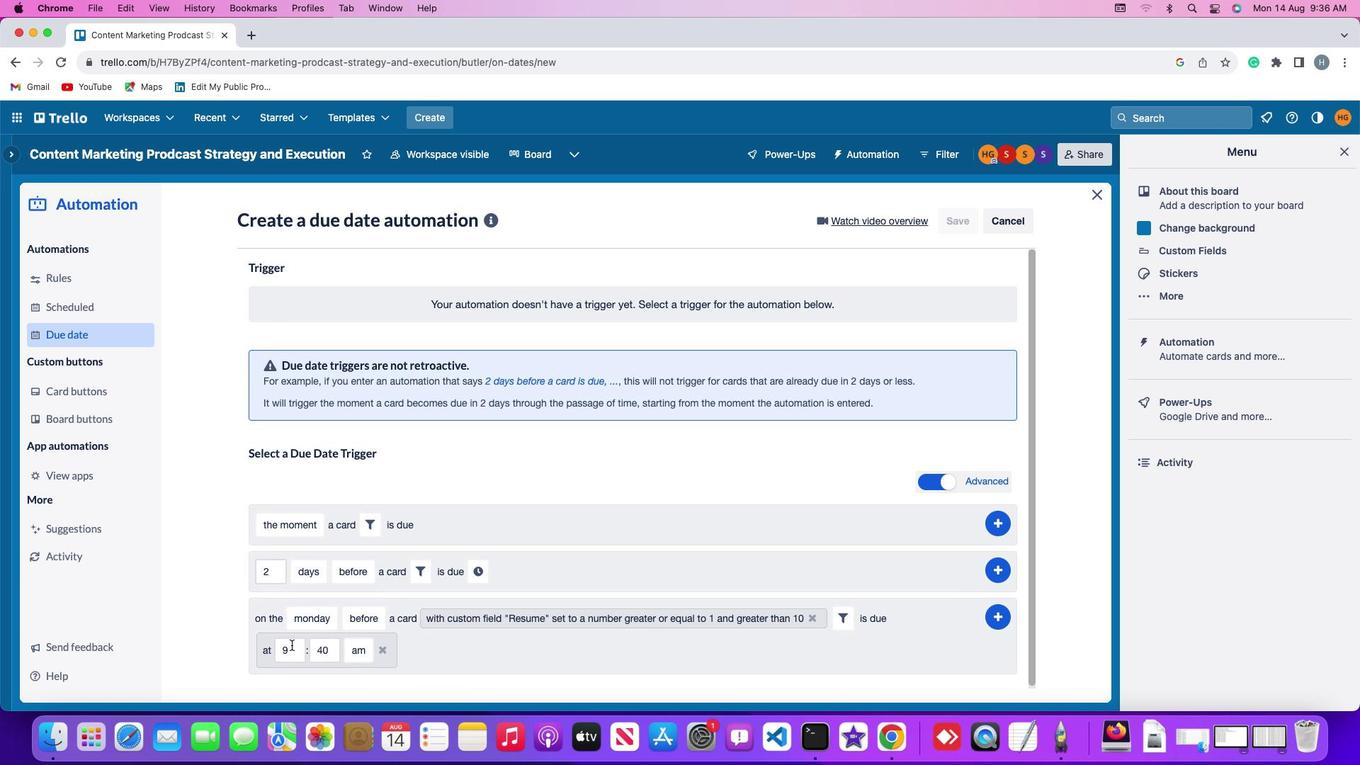 
Action: Mouse pressed left at (287, 641)
Screenshot: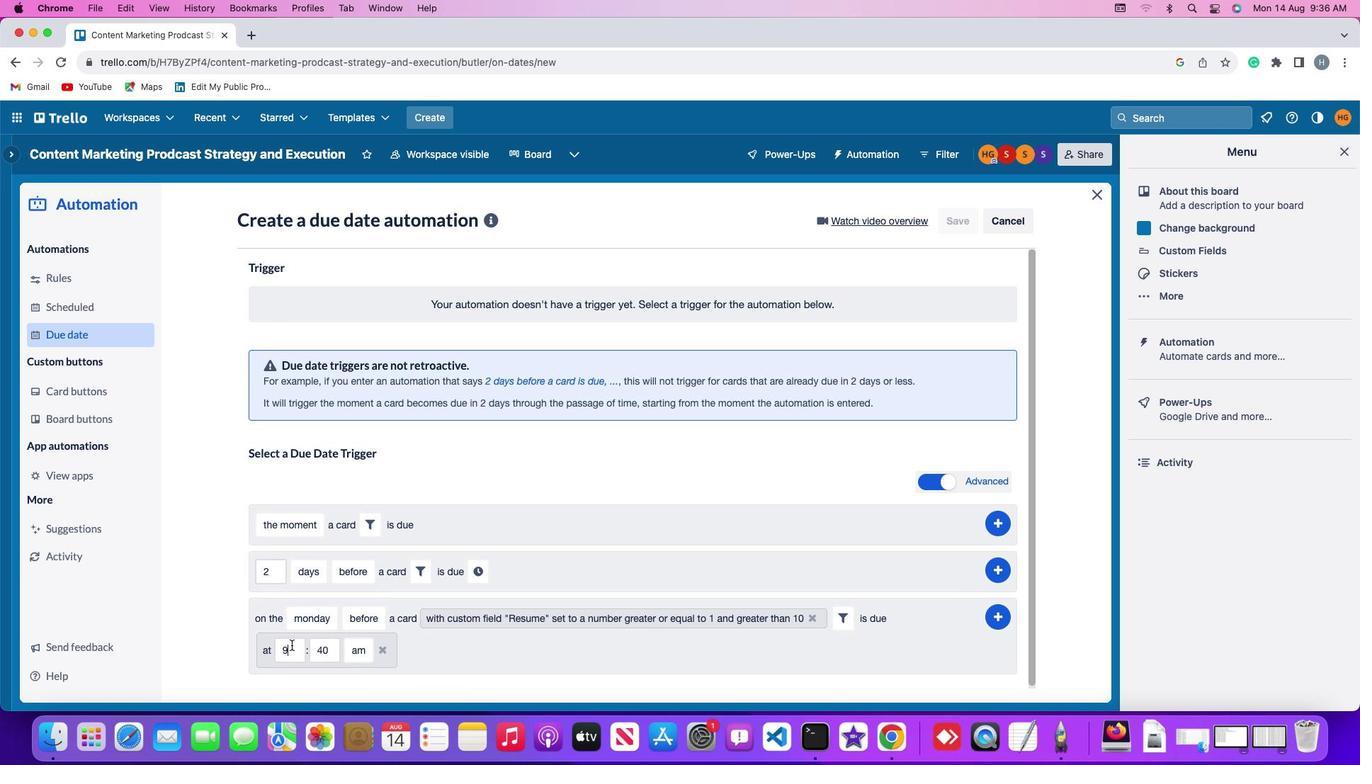 
Action: Mouse moved to (288, 641)
Screenshot: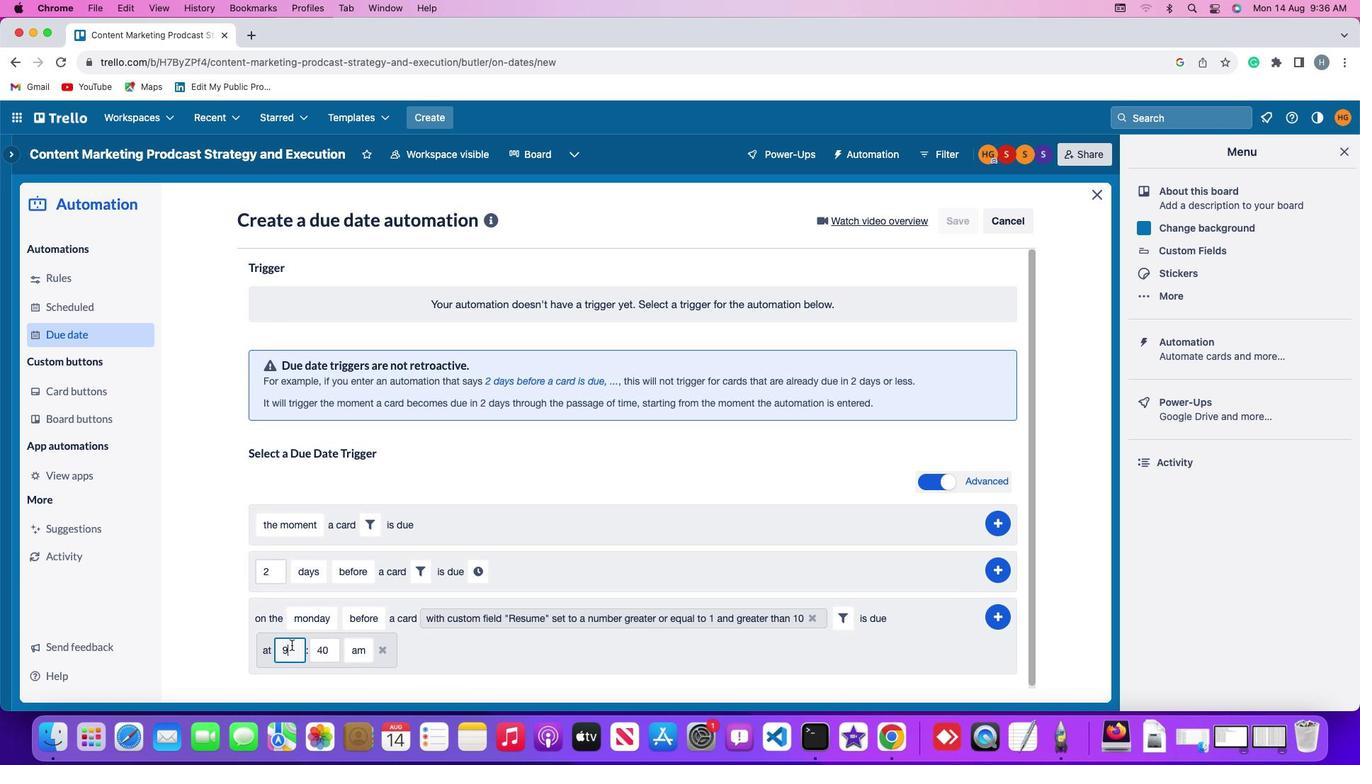 
Action: Key pressed Key.backspace
Screenshot: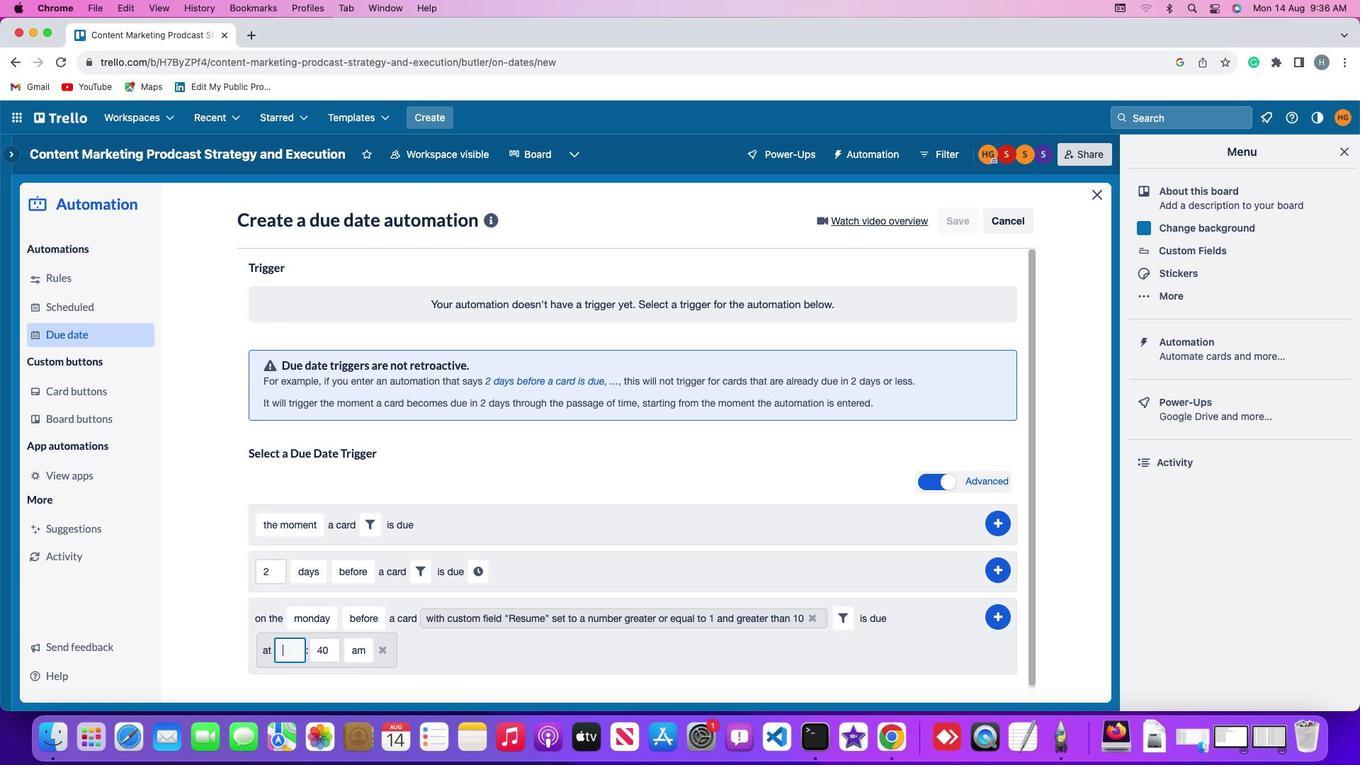 
Action: Mouse moved to (288, 643)
Screenshot: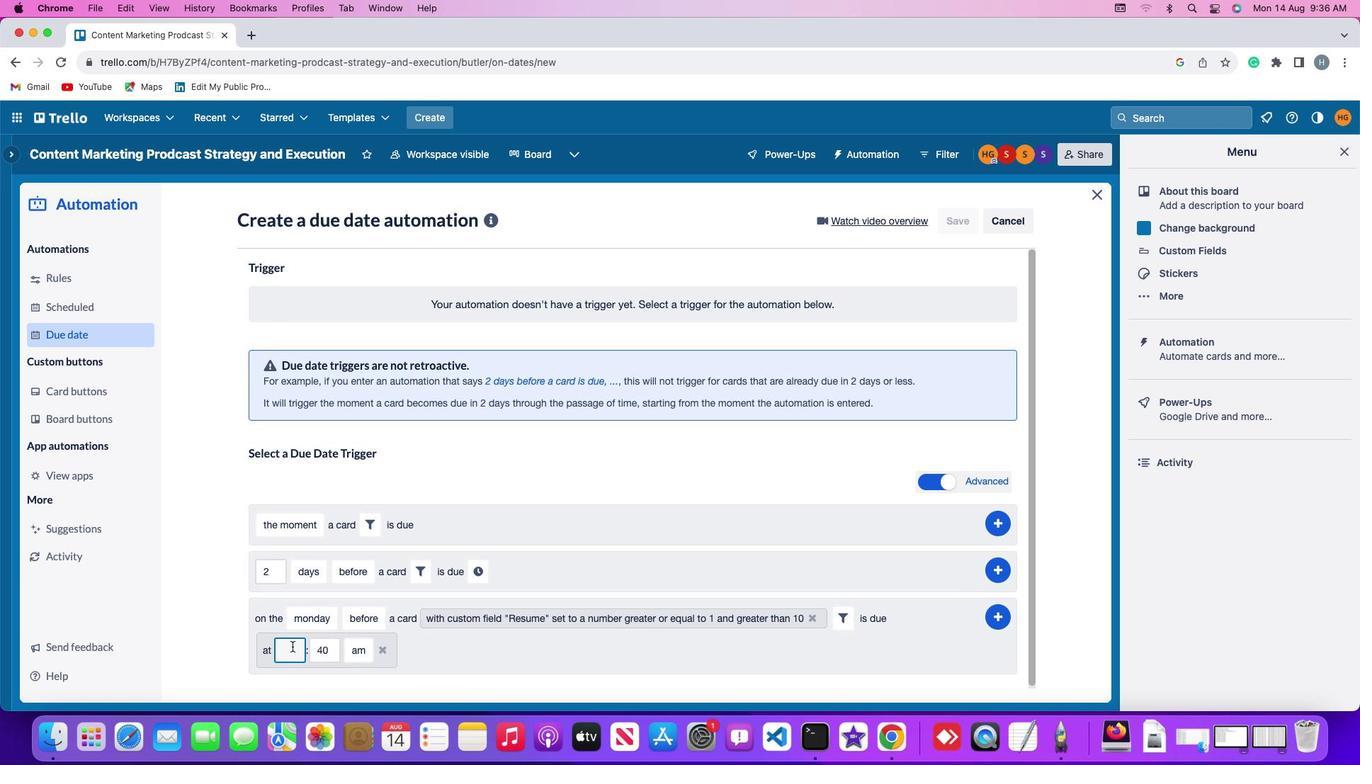 
Action: Key pressed '1'
Screenshot: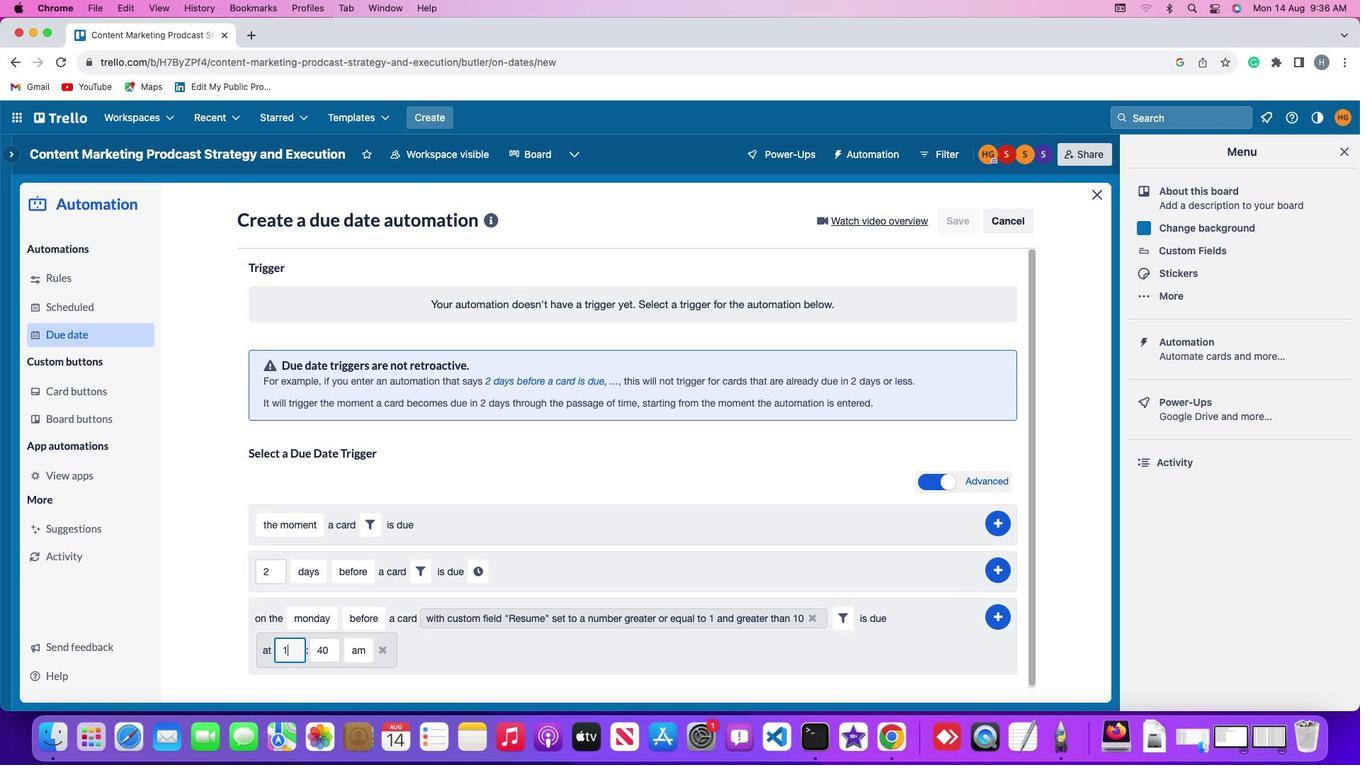 
Action: Mouse moved to (288, 644)
Screenshot: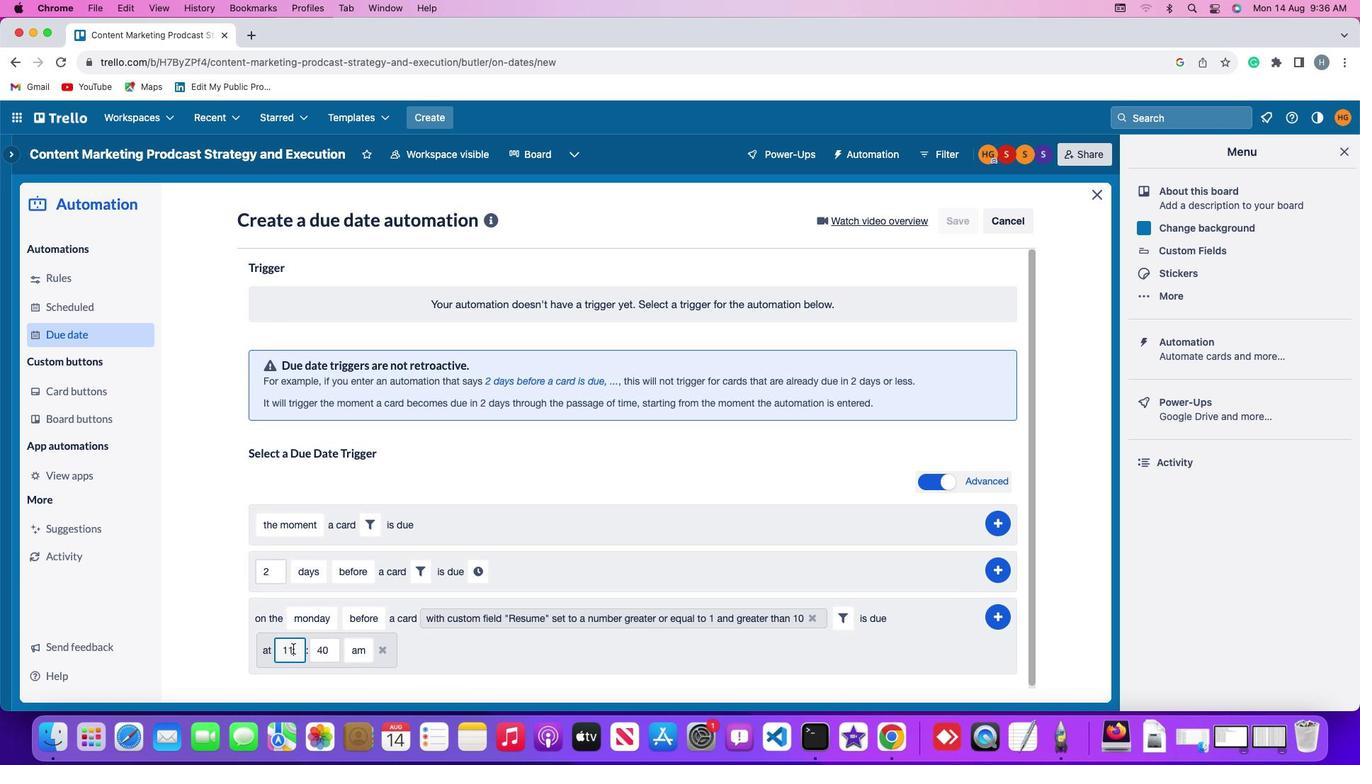 
Action: Key pressed '1'
Screenshot: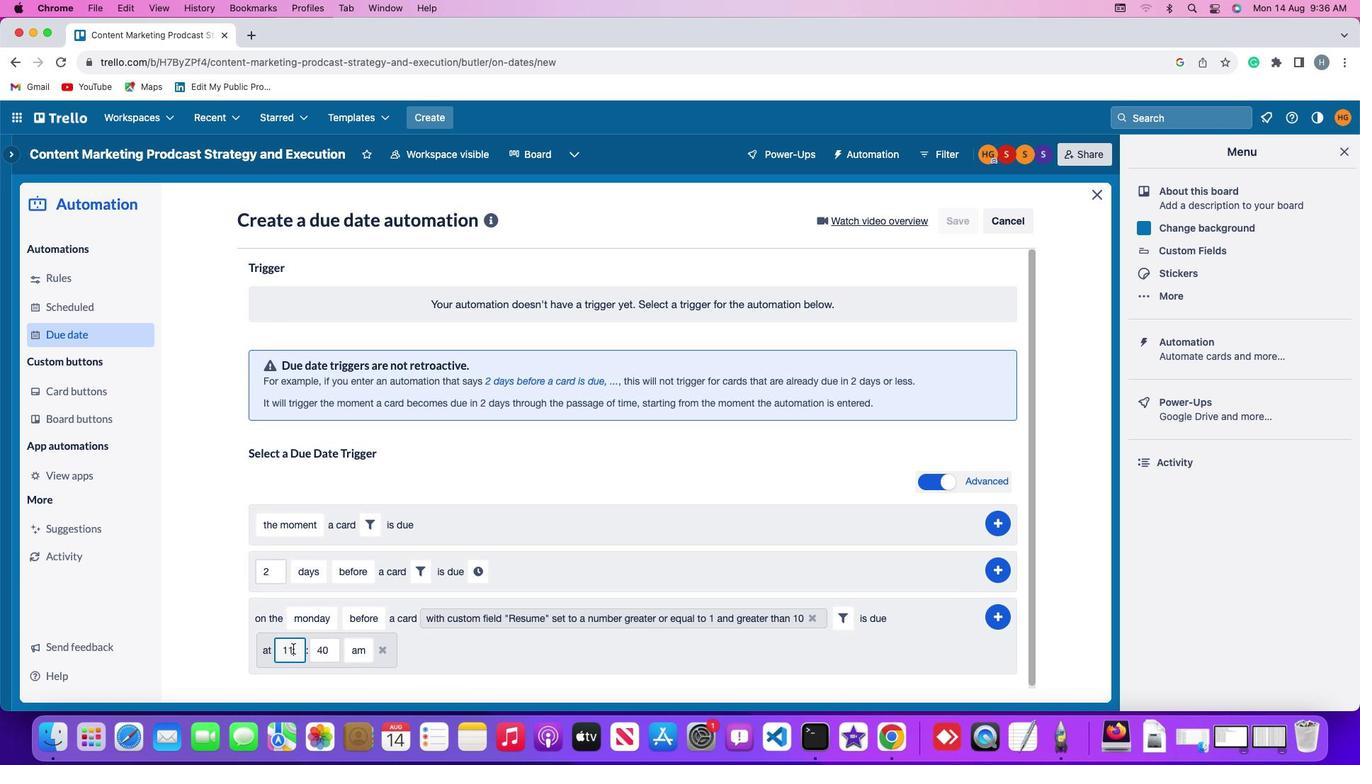 
Action: Mouse moved to (334, 645)
Screenshot: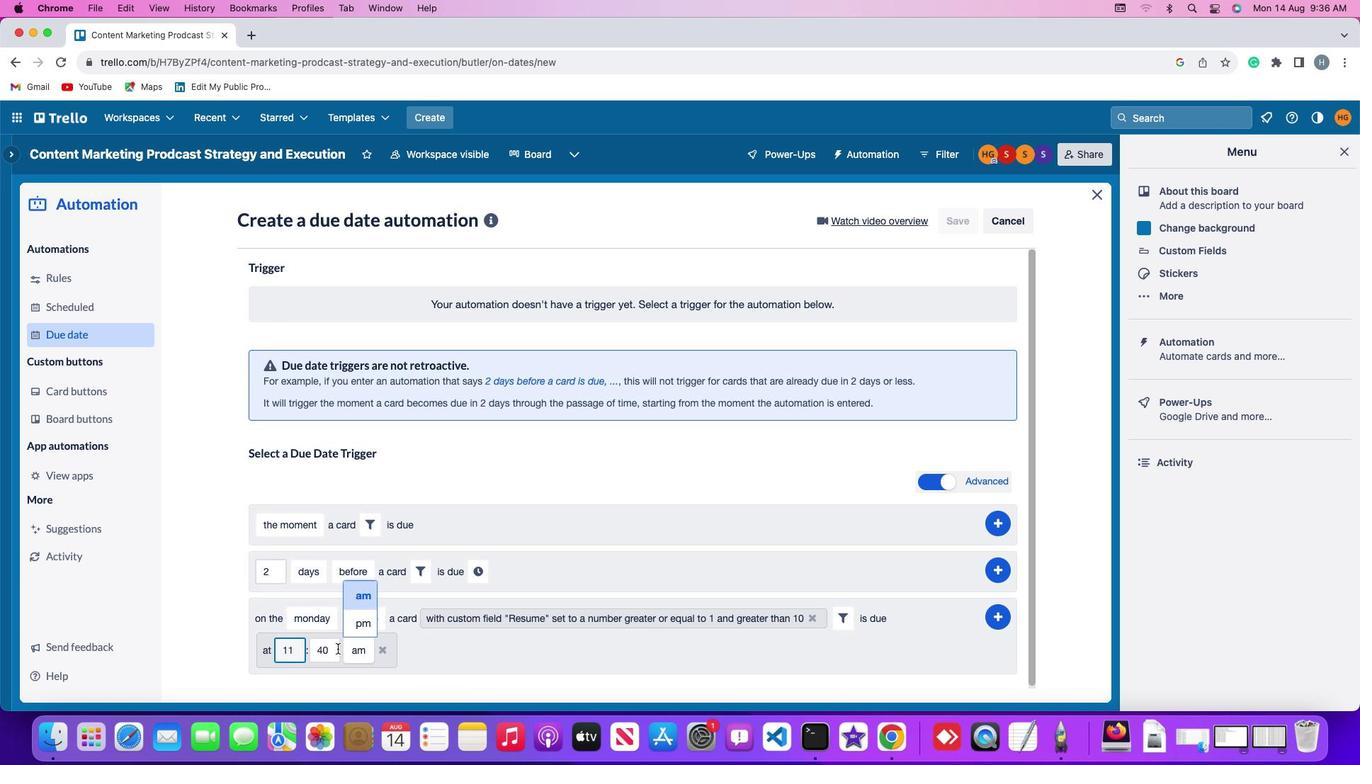 
Action: Mouse pressed left at (334, 645)
Screenshot: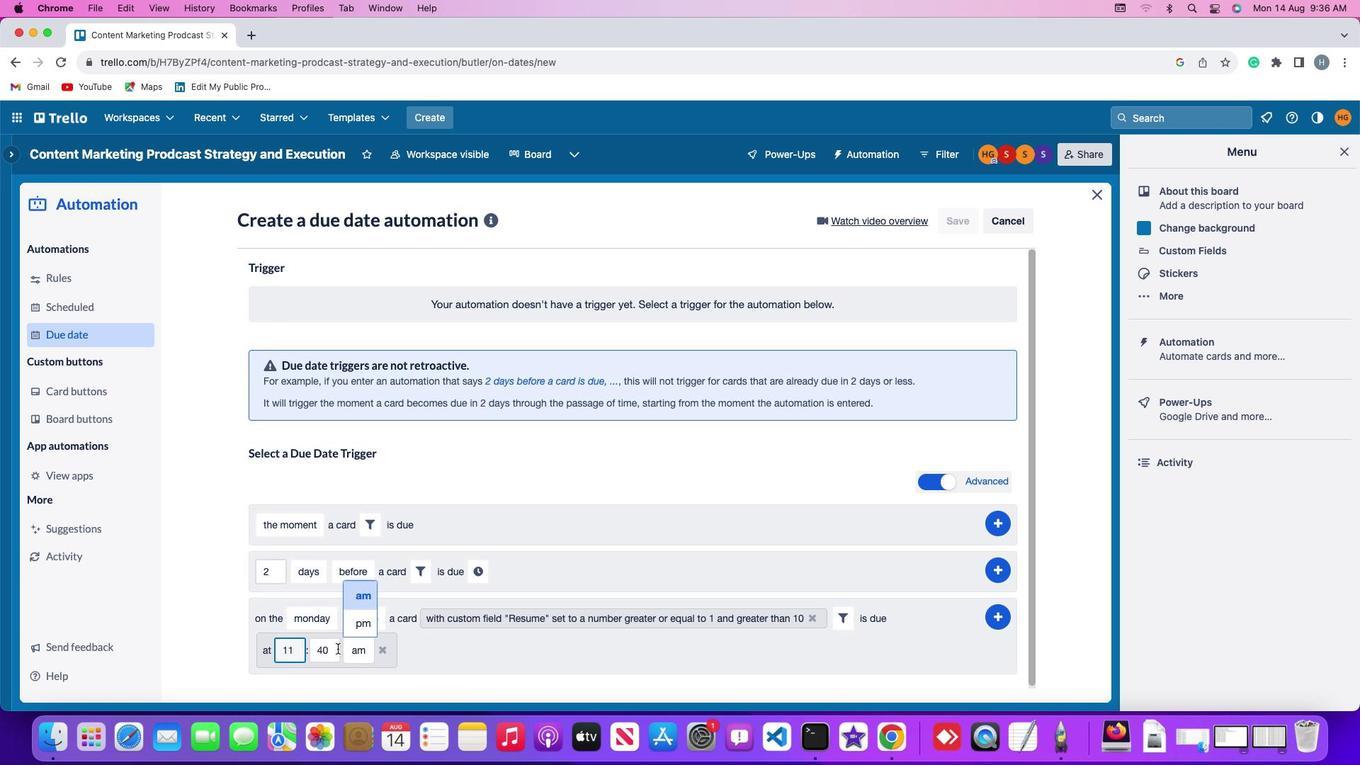 
Action: Mouse moved to (333, 645)
Screenshot: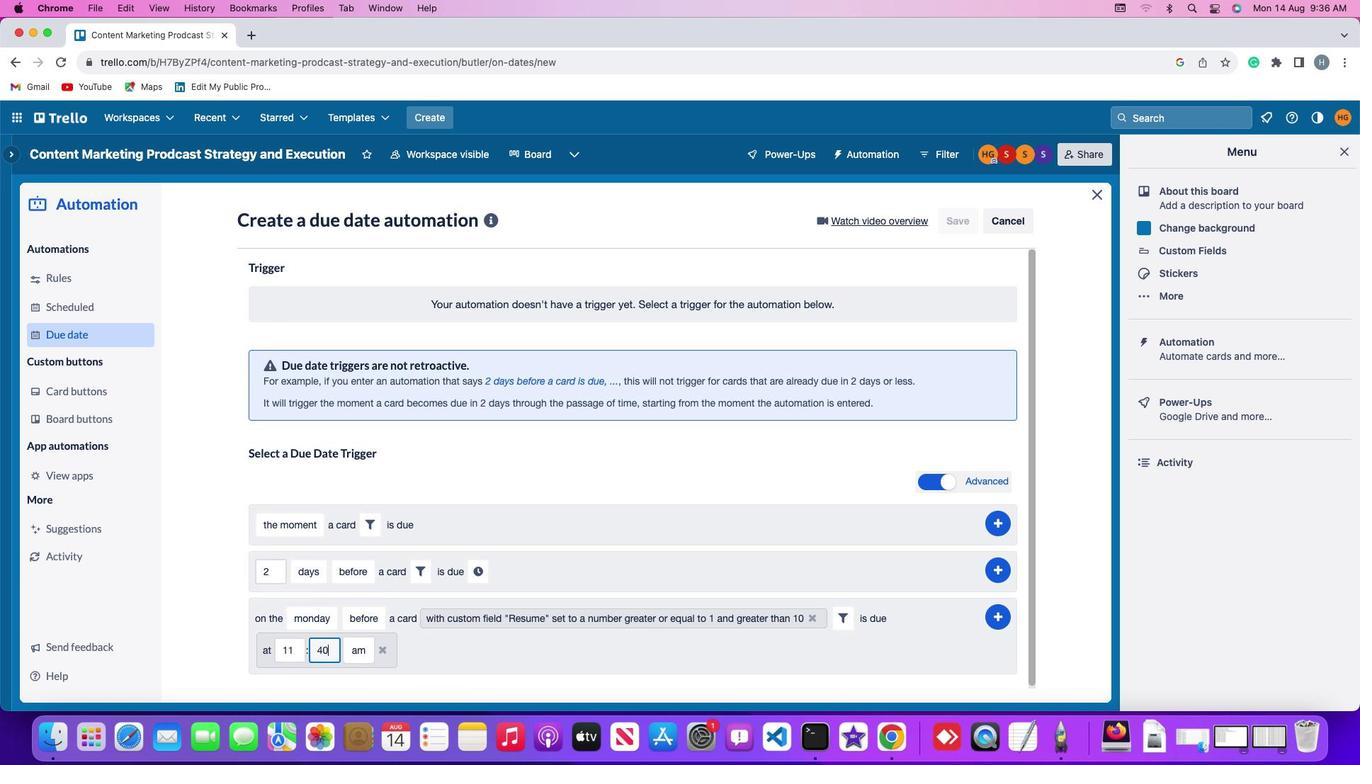 
Action: Key pressed Key.backspaceKey.backspace
Screenshot: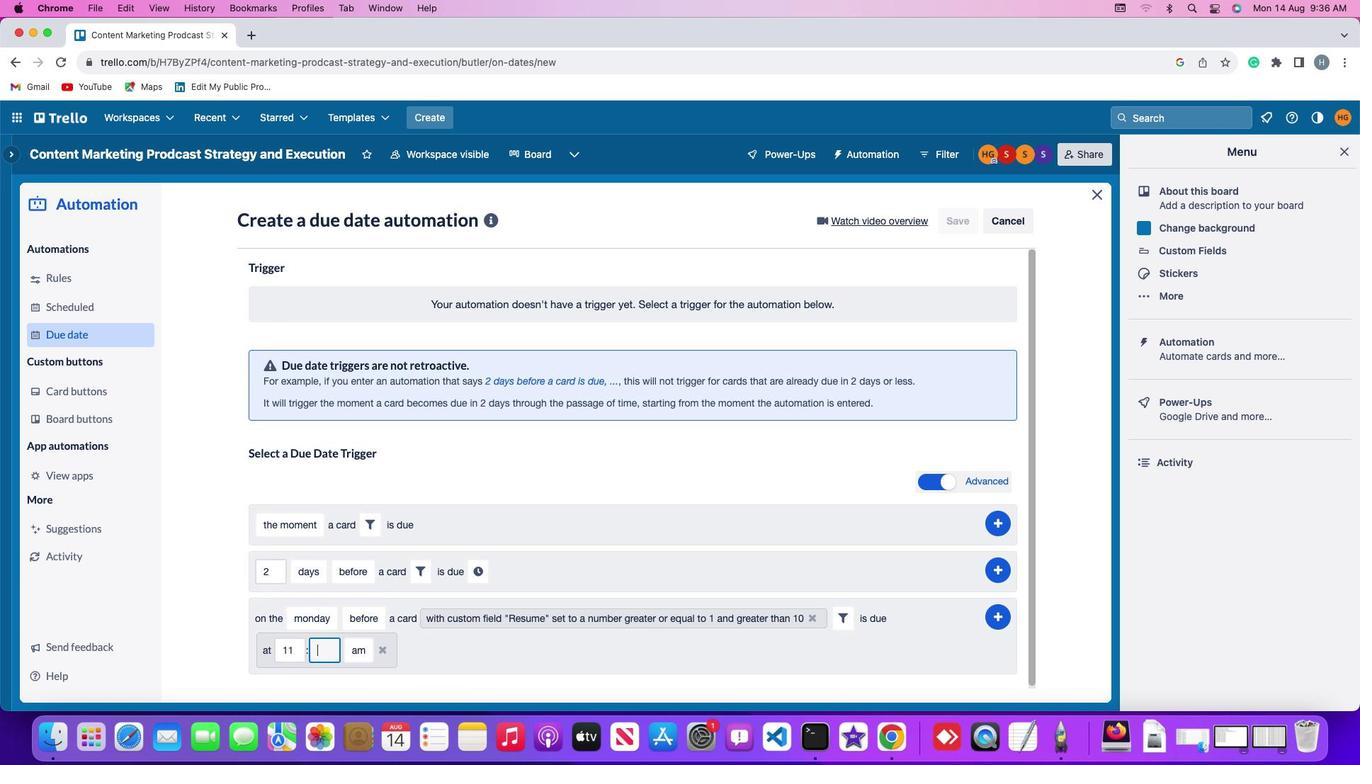 
Action: Mouse moved to (333, 645)
Screenshot: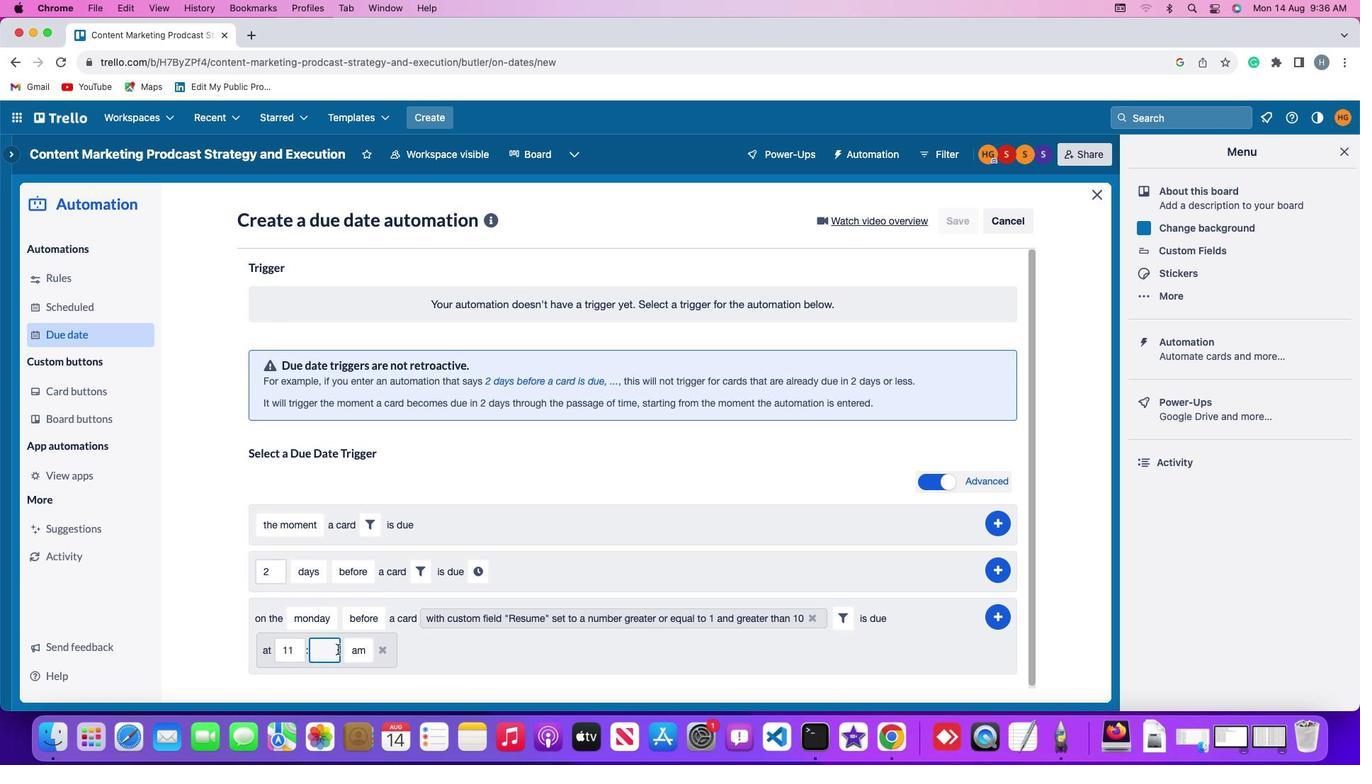 
Action: Key pressed '0''0'
Screenshot: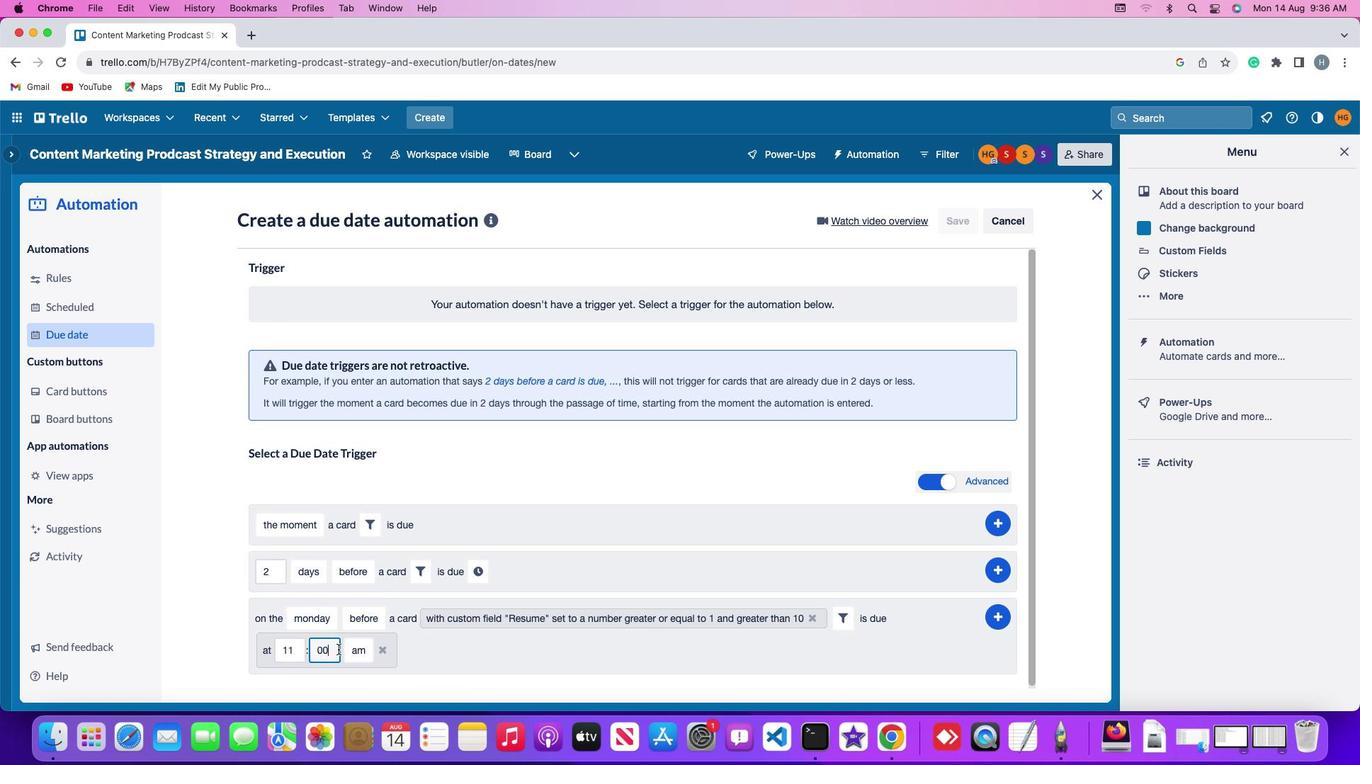 
Action: Mouse moved to (359, 644)
Screenshot: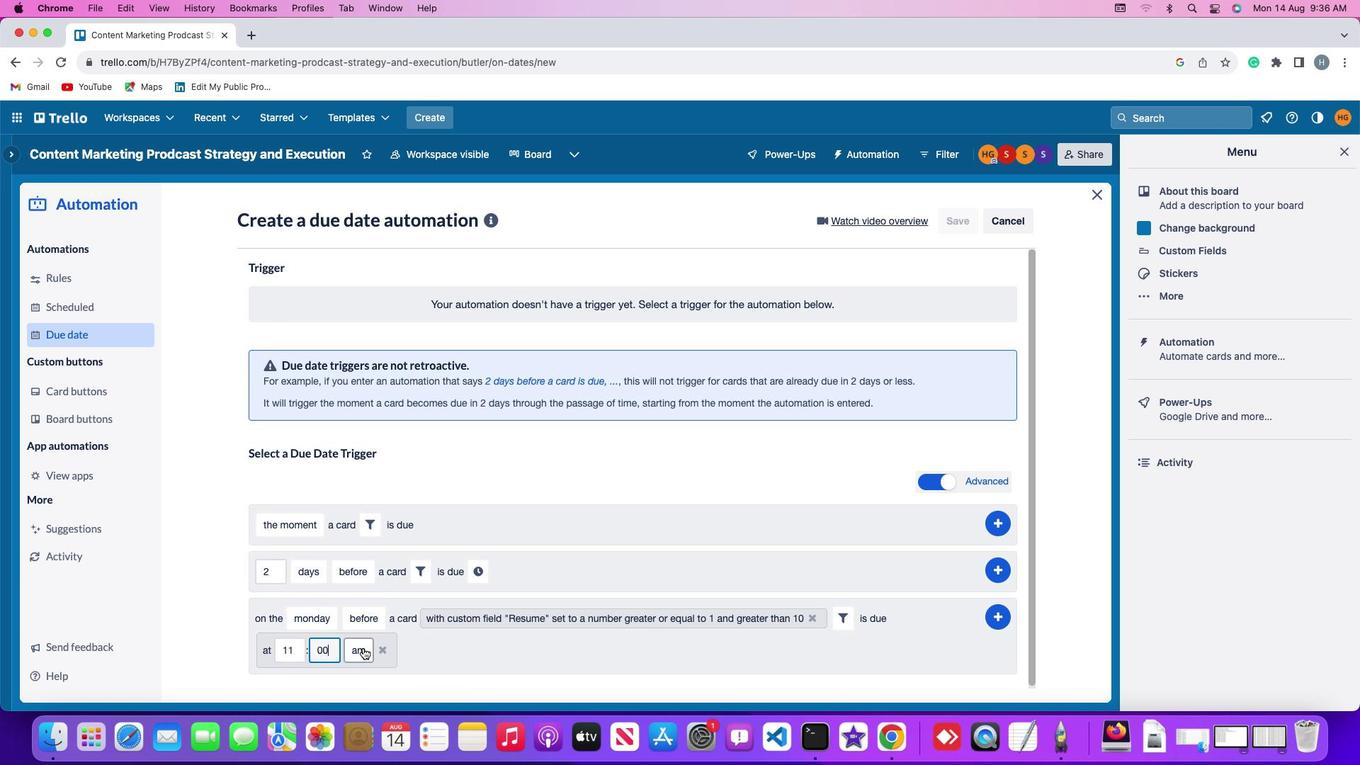 
Action: Mouse pressed left at (359, 644)
Screenshot: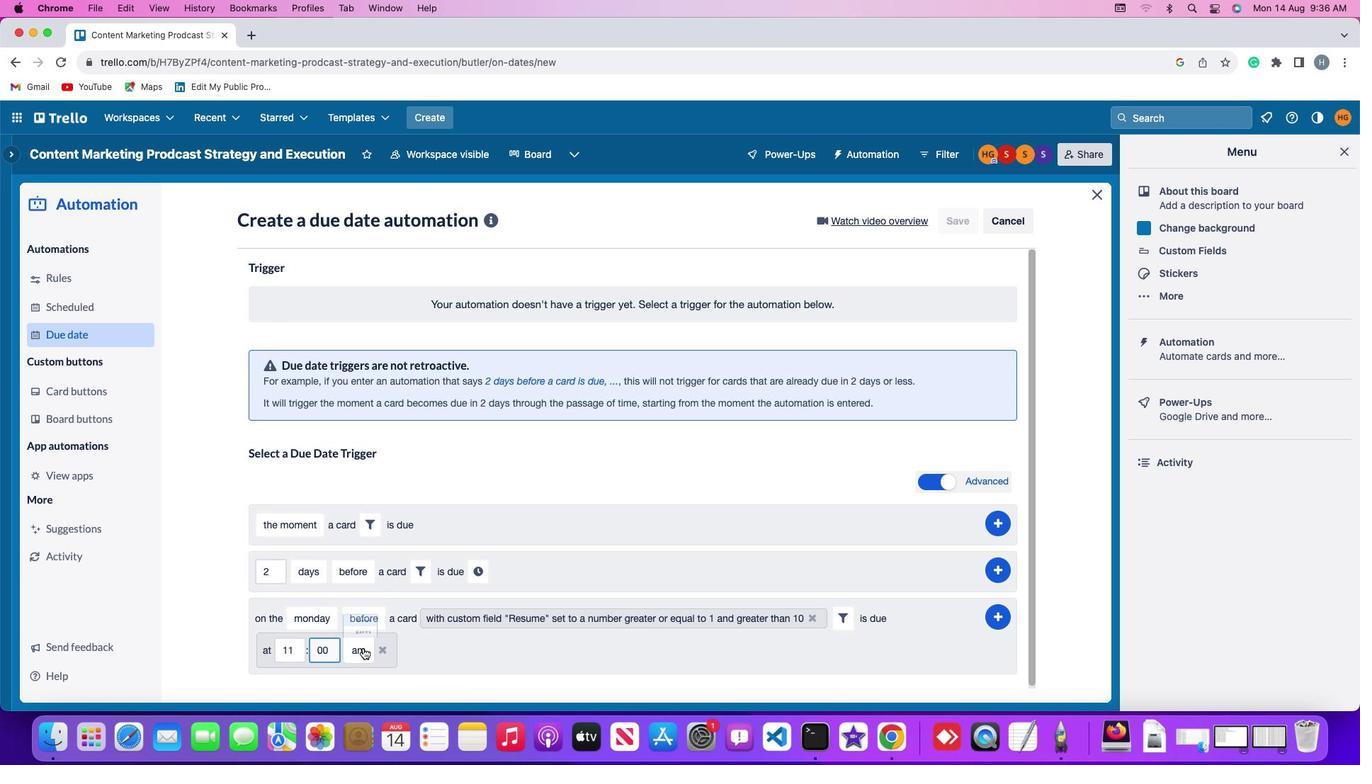 
Action: Mouse moved to (356, 594)
Screenshot: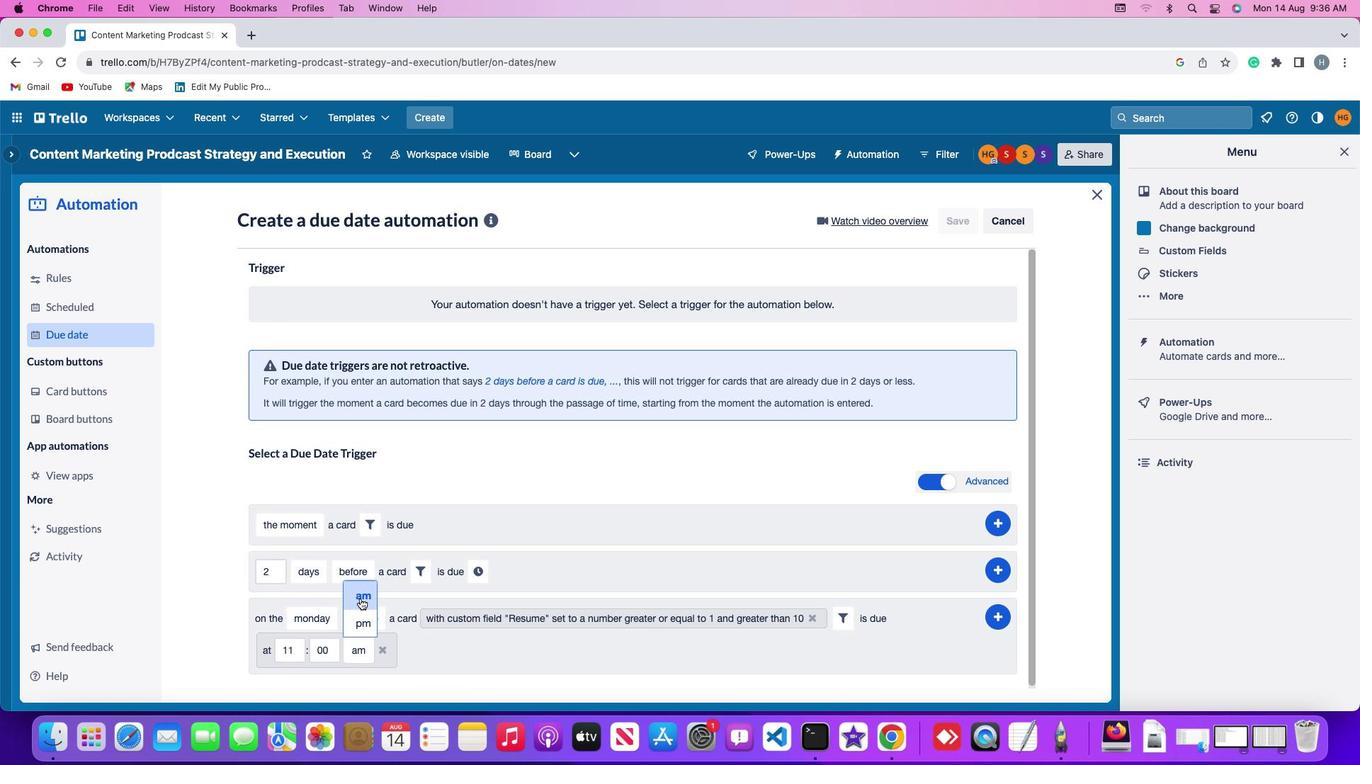 
Action: Mouse pressed left at (356, 594)
Screenshot: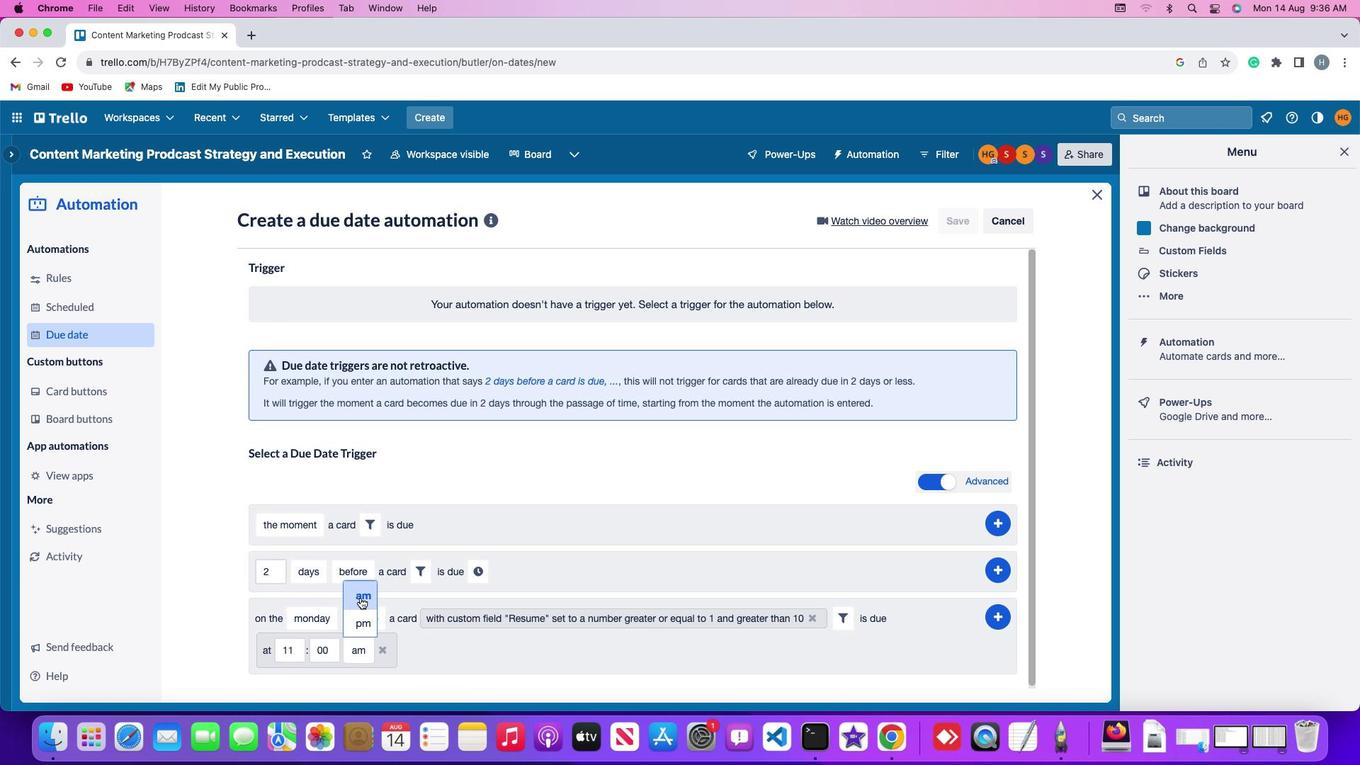 
Action: Mouse moved to (991, 611)
Screenshot: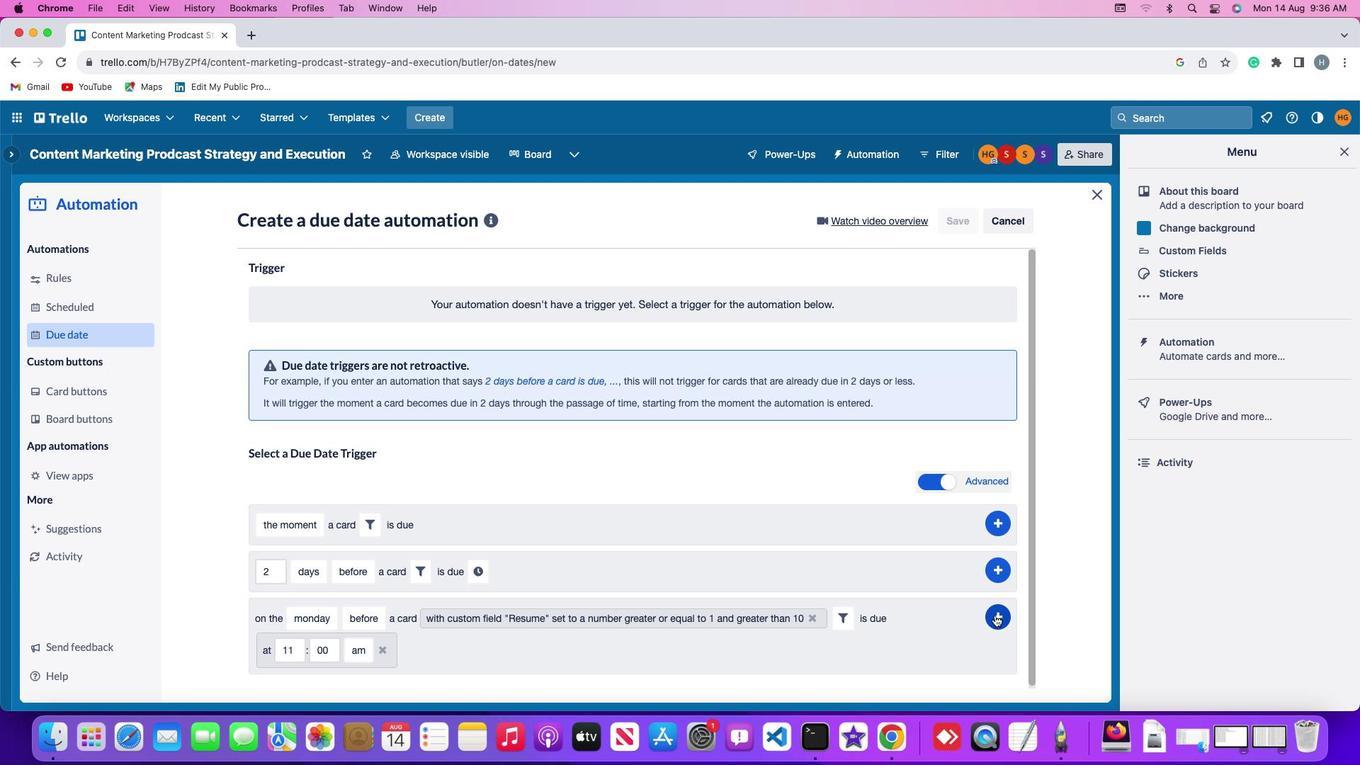 
Action: Mouse pressed left at (991, 611)
Screenshot: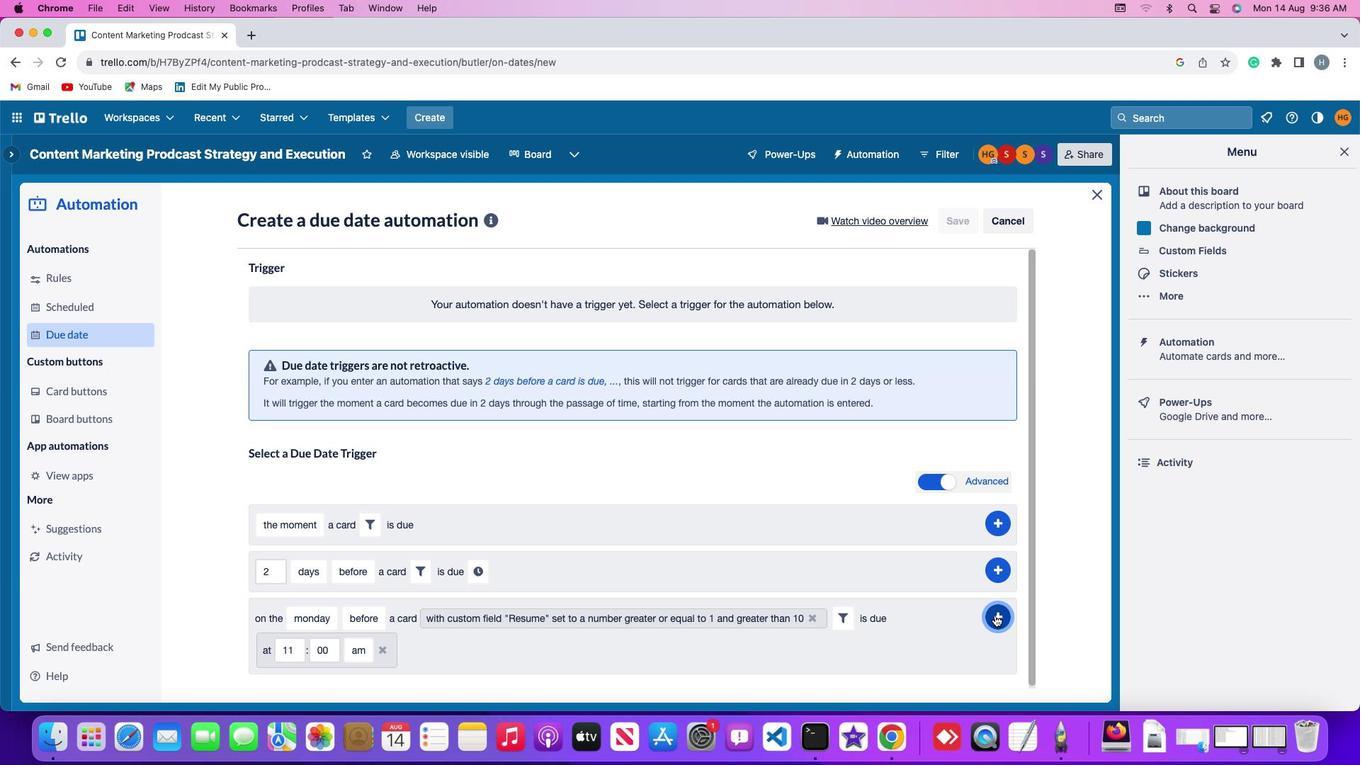 
Action: Mouse moved to (1069, 454)
Screenshot: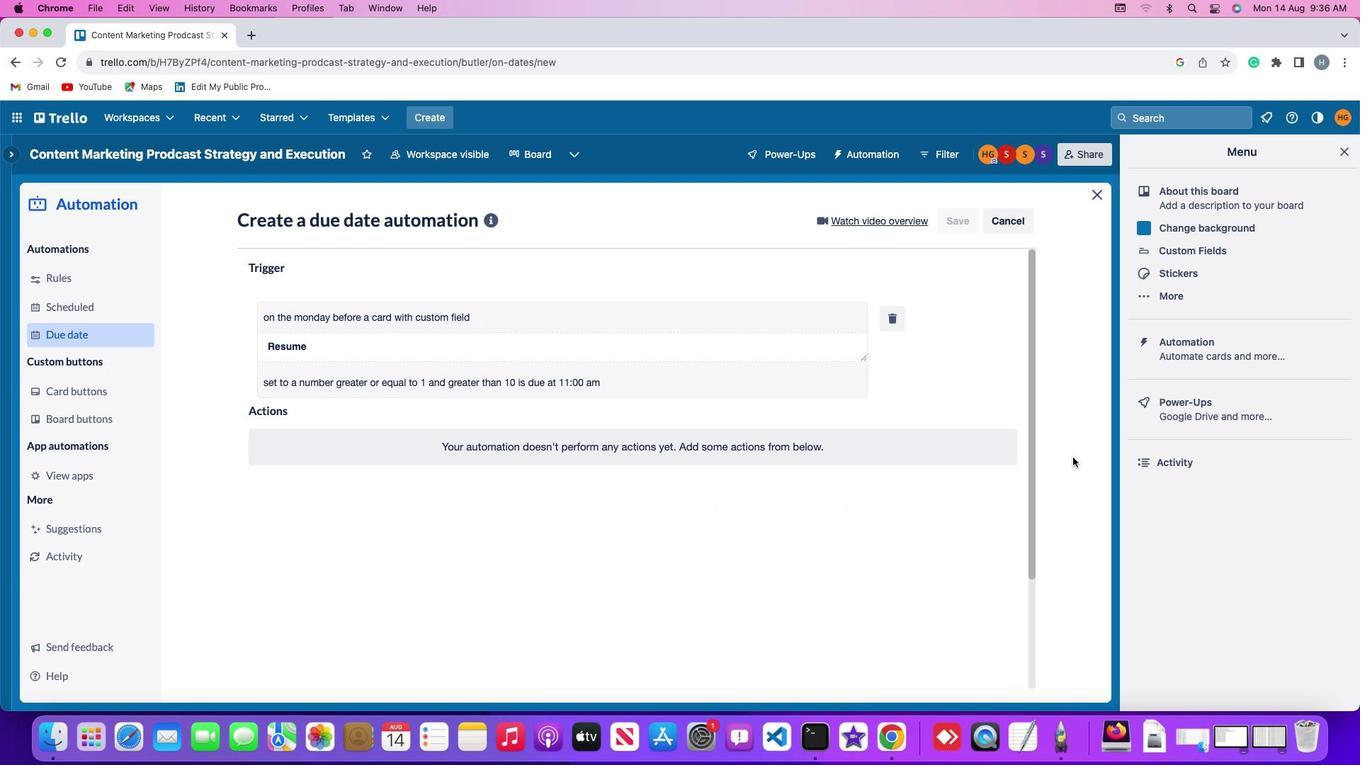 
